 Task: Look for space in Vāda, India from 1st July, 2023 to 8th July, 2023 for 2 adults, 1 child in price range Rs.15000 to Rs.20000. Place can be entire place with 1  bedroom having 1 bed and 1 bathroom. Property type can be house, flat, guest house, hotel. Booking option can be shelf check-in. Required host language is English.
Action: Mouse moved to (533, 96)
Screenshot: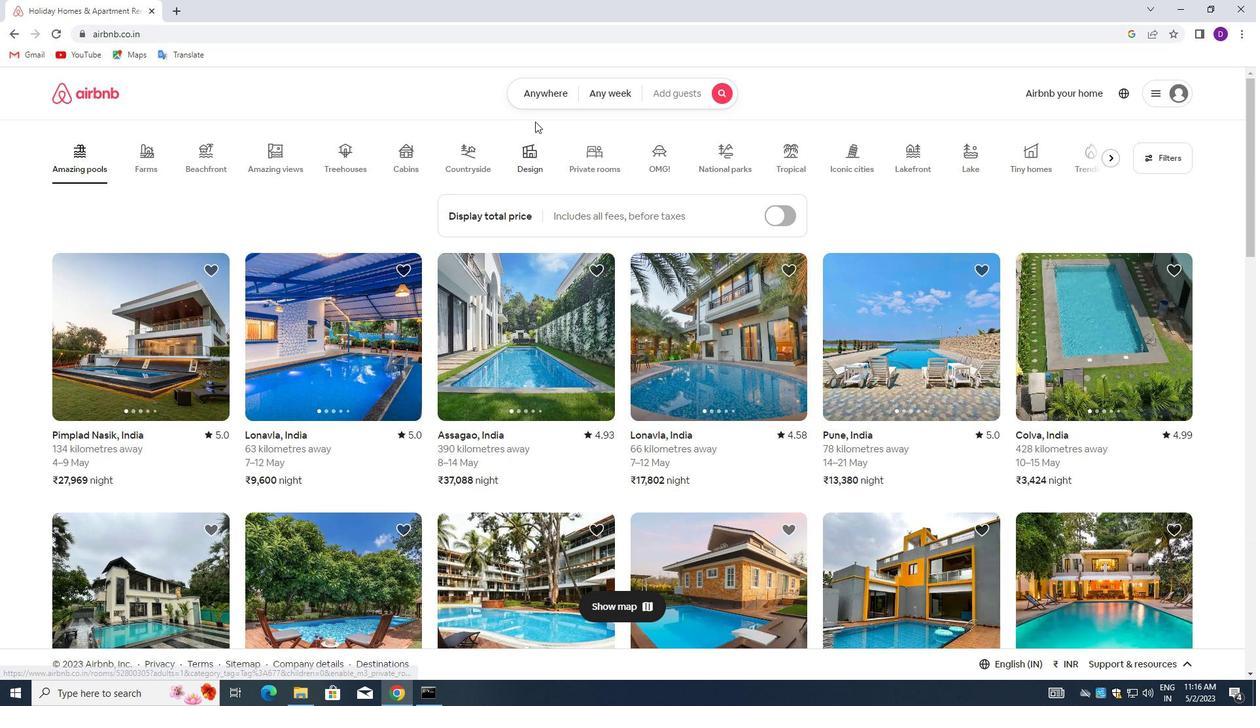 
Action: Mouse pressed left at (533, 96)
Screenshot: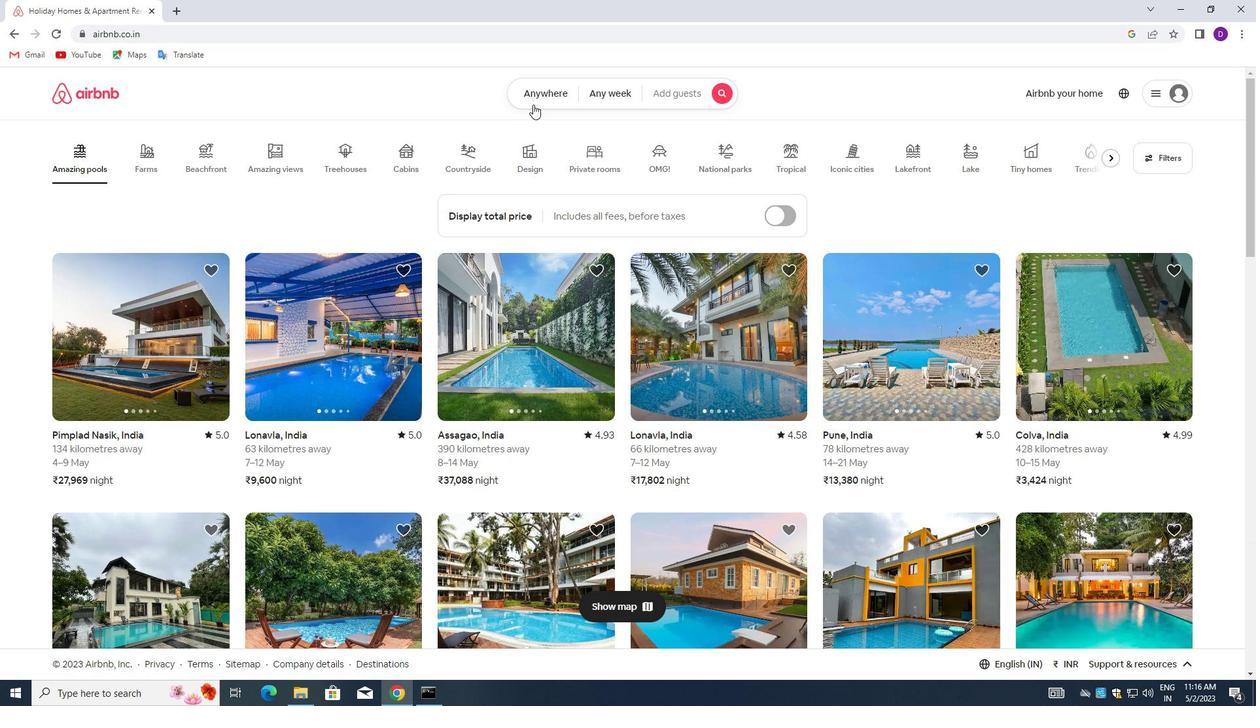 
Action: Mouse moved to (449, 152)
Screenshot: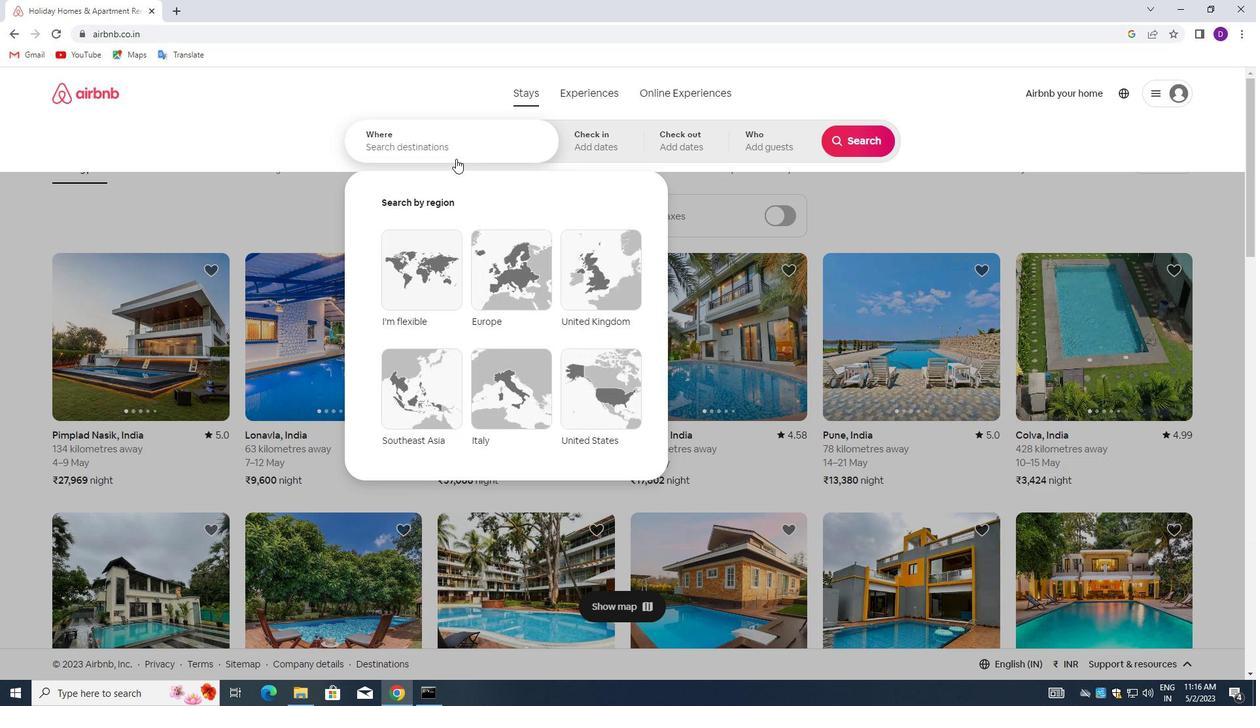 
Action: Mouse pressed left at (449, 152)
Screenshot: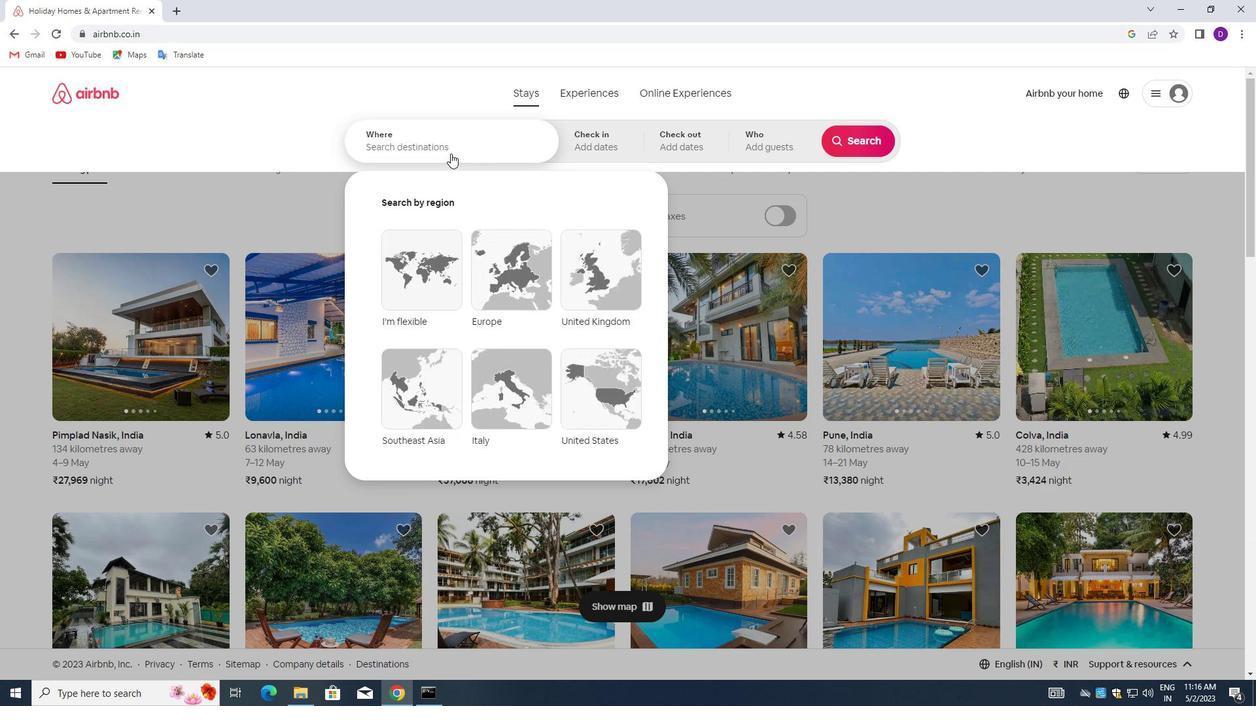 
Action: Key pressed <Key.shift_r><Key.shift_r>Vada<Key.space><Key.backspace>m<Key.backspace>,<Key.space><Key.shift>INDIA<Key.enter>
Screenshot: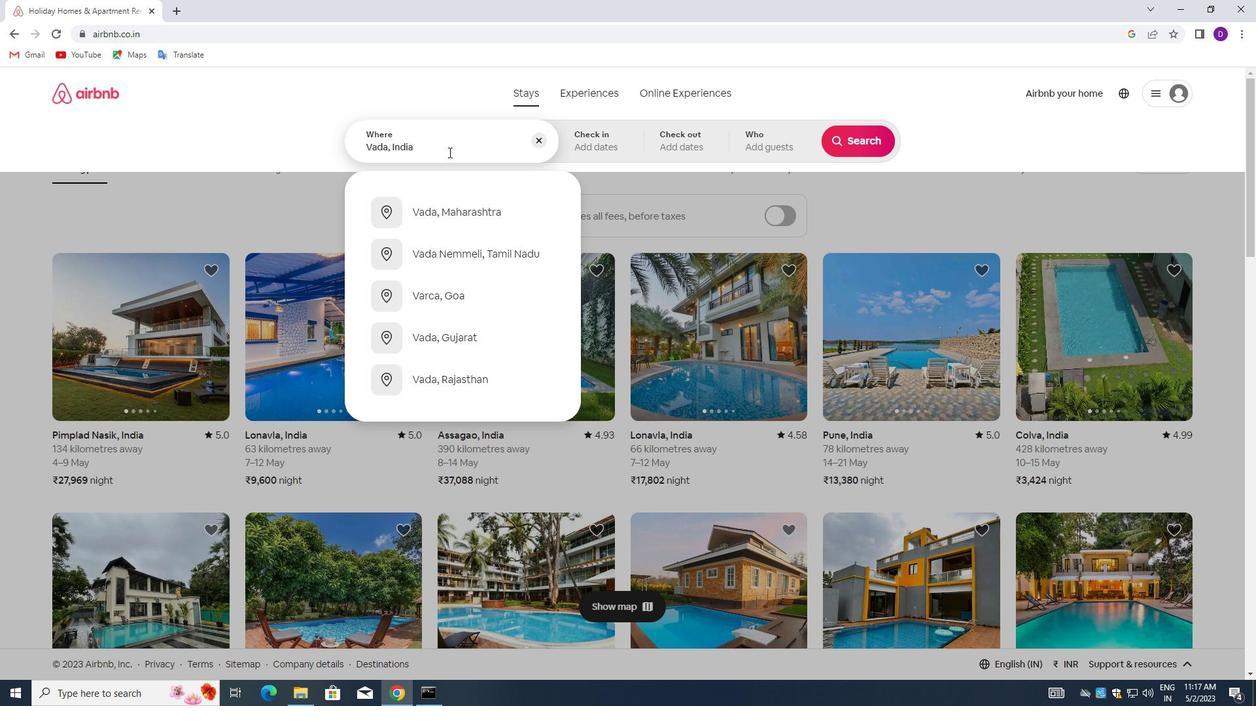 
Action: Mouse moved to (858, 253)
Screenshot: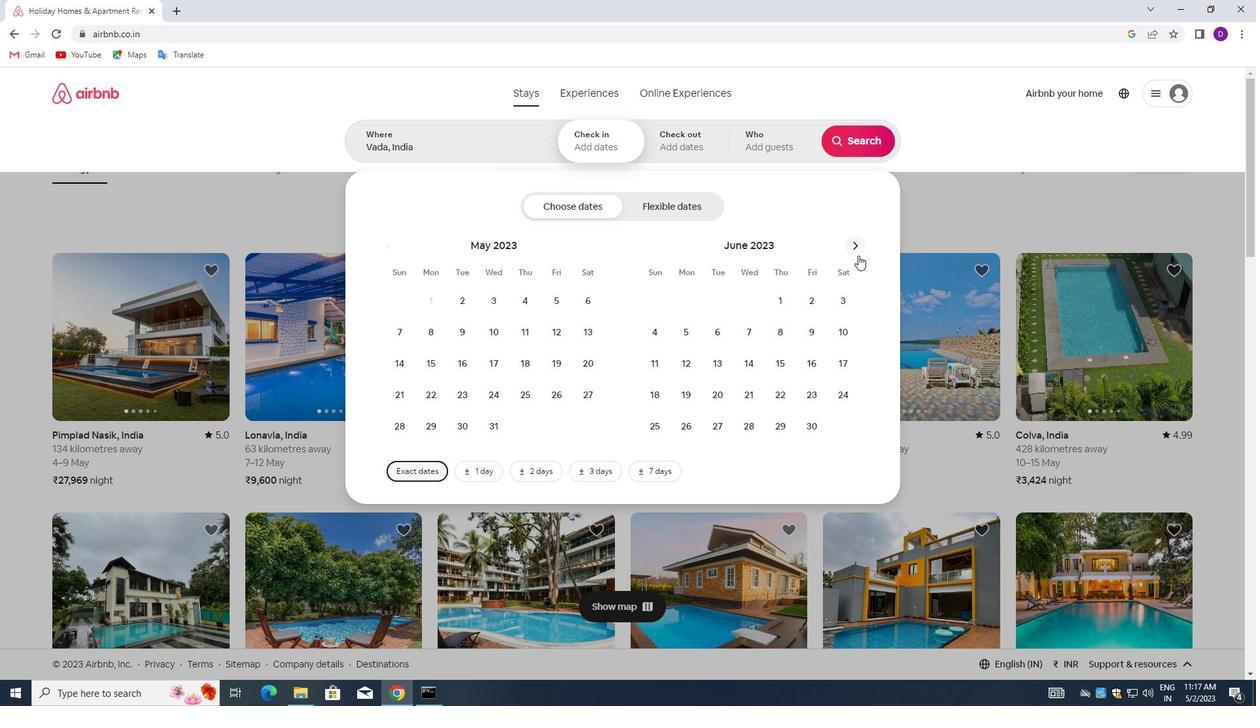 
Action: Mouse pressed left at (858, 253)
Screenshot: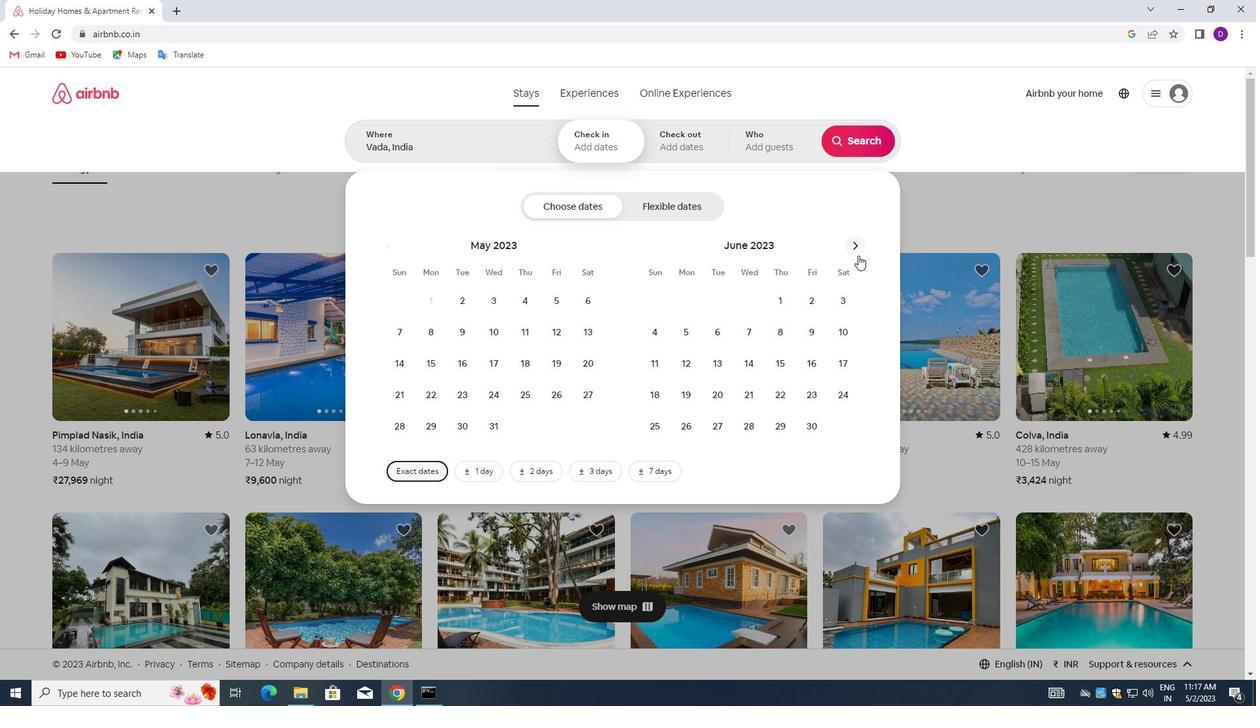 
Action: Mouse moved to (842, 306)
Screenshot: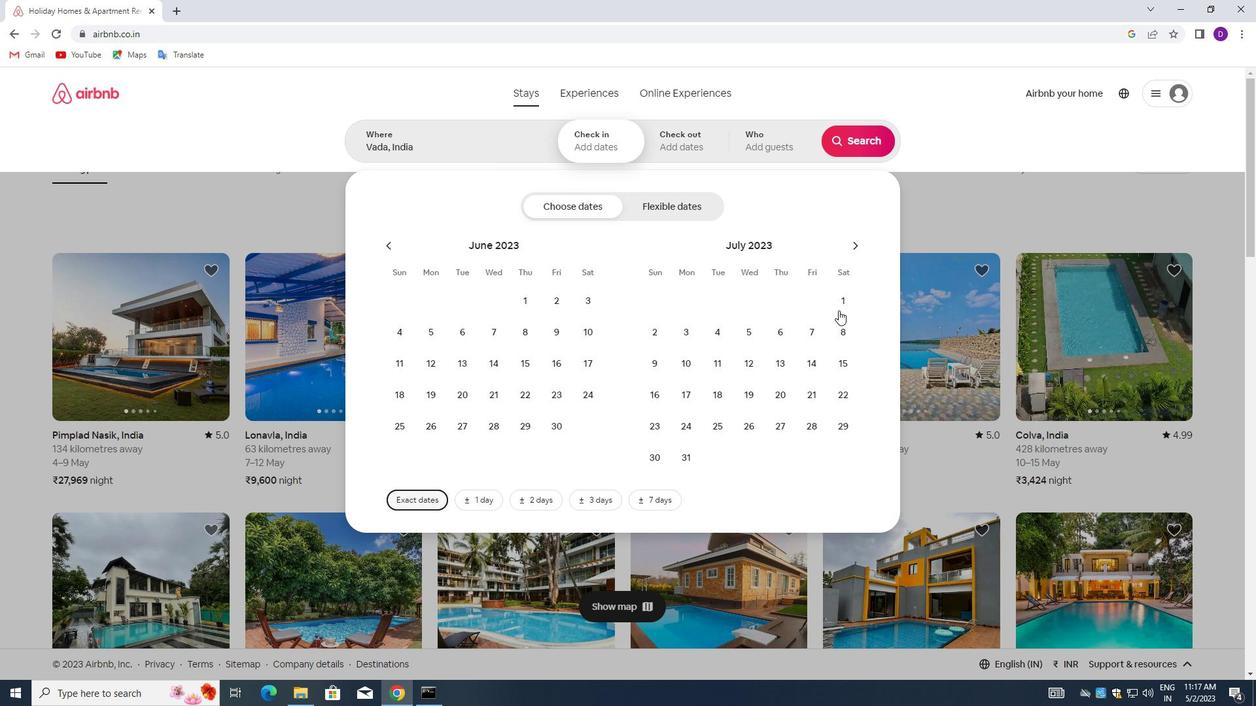 
Action: Mouse pressed left at (842, 306)
Screenshot: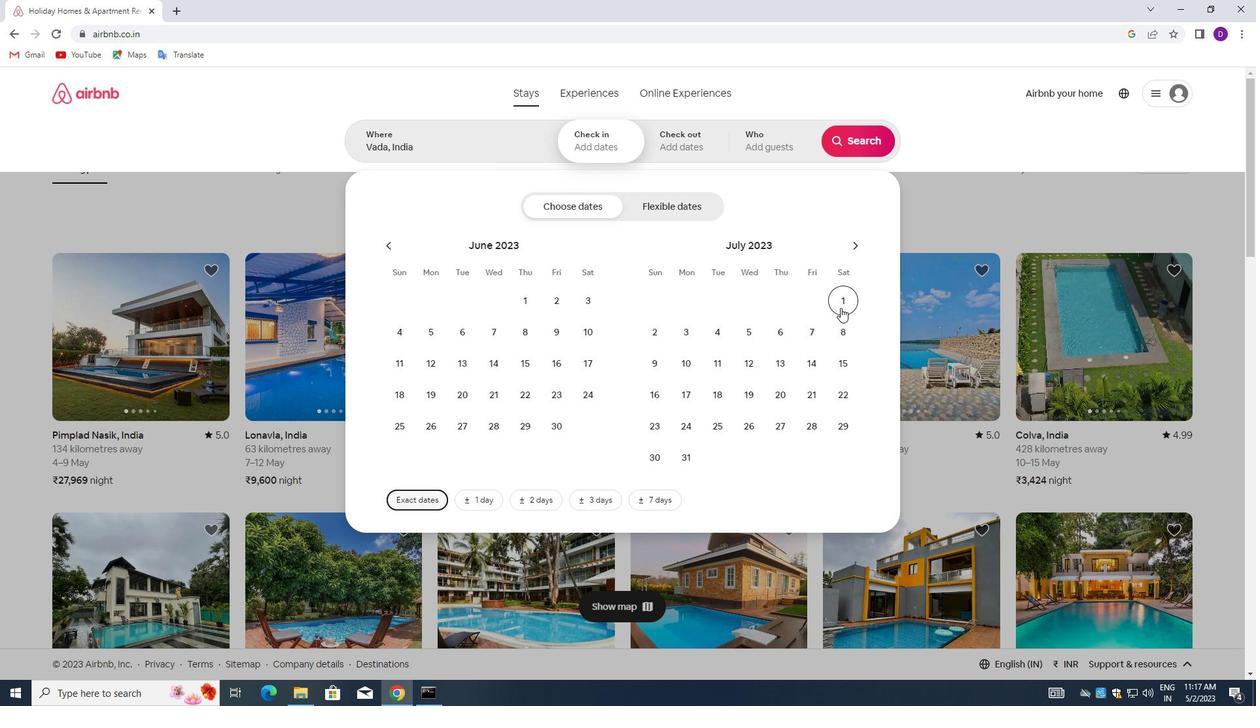 
Action: Mouse moved to (843, 334)
Screenshot: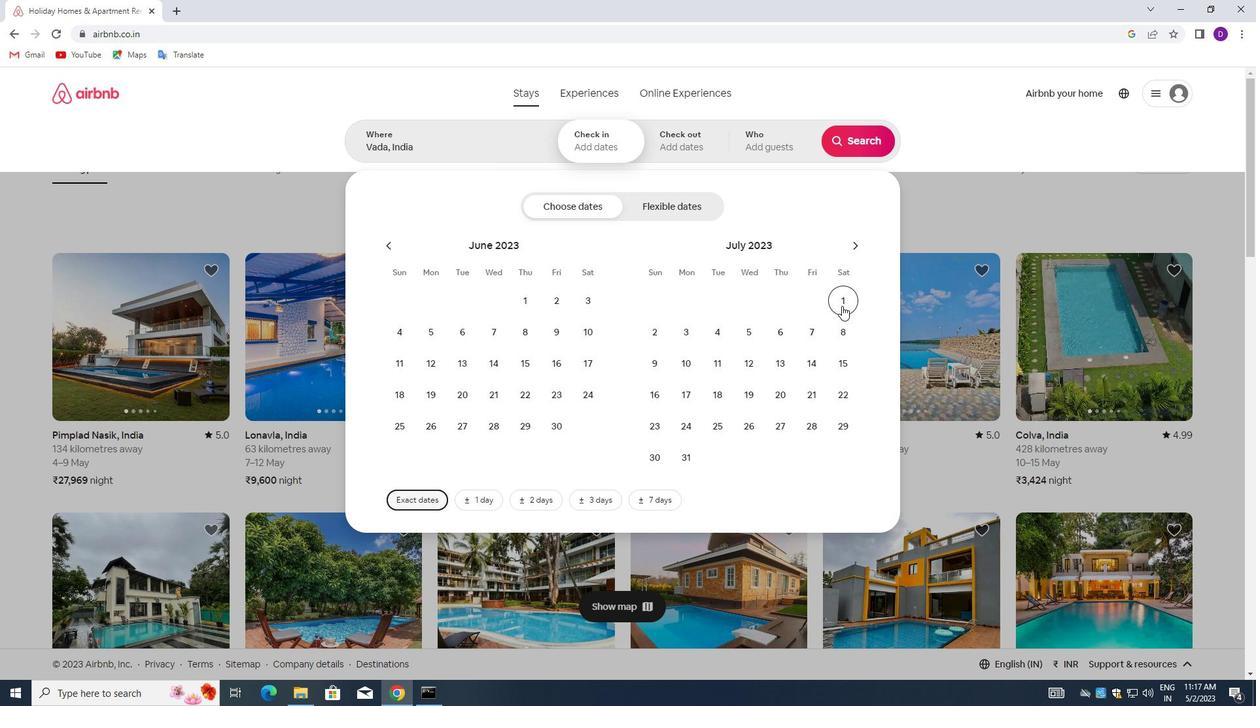 
Action: Mouse pressed left at (843, 334)
Screenshot: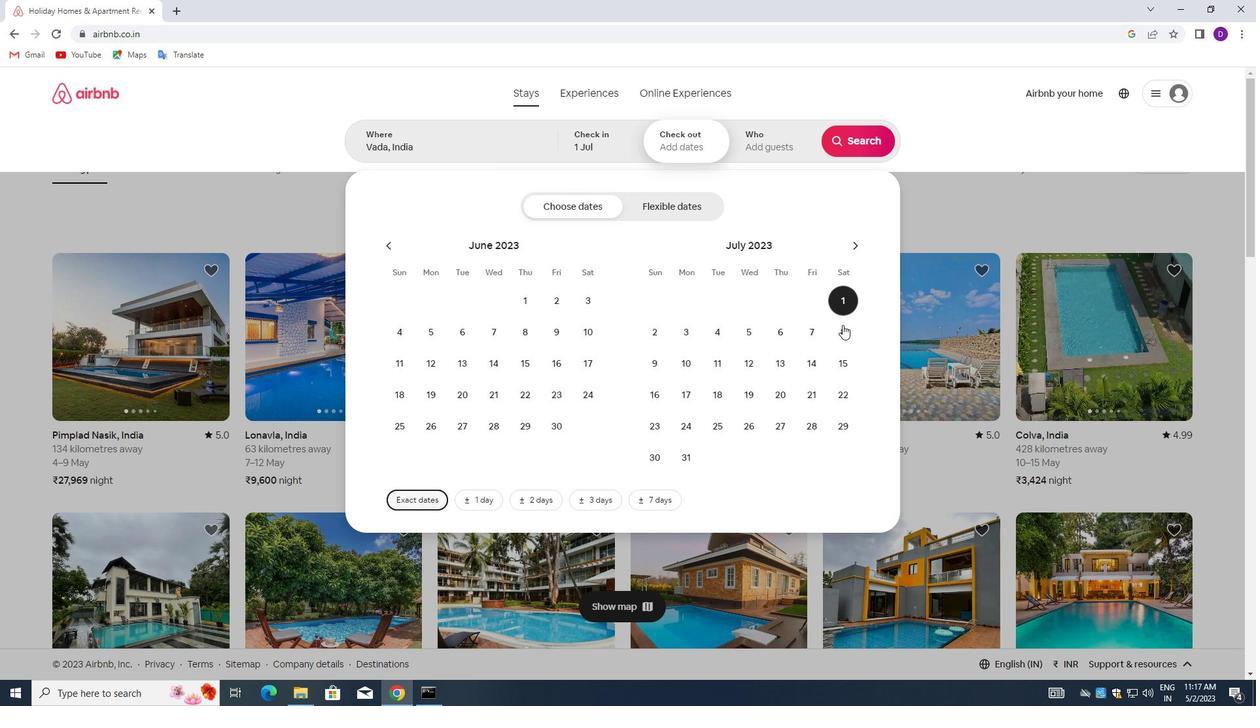
Action: Mouse moved to (771, 143)
Screenshot: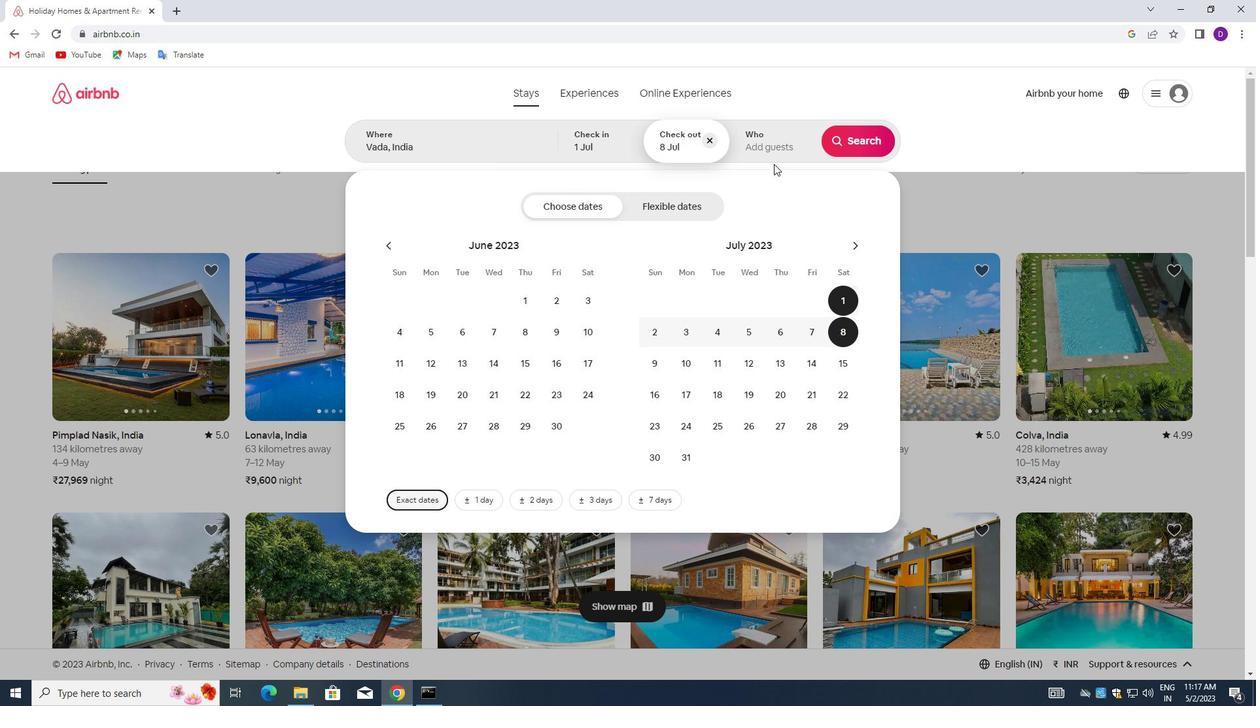 
Action: Mouse pressed left at (771, 143)
Screenshot: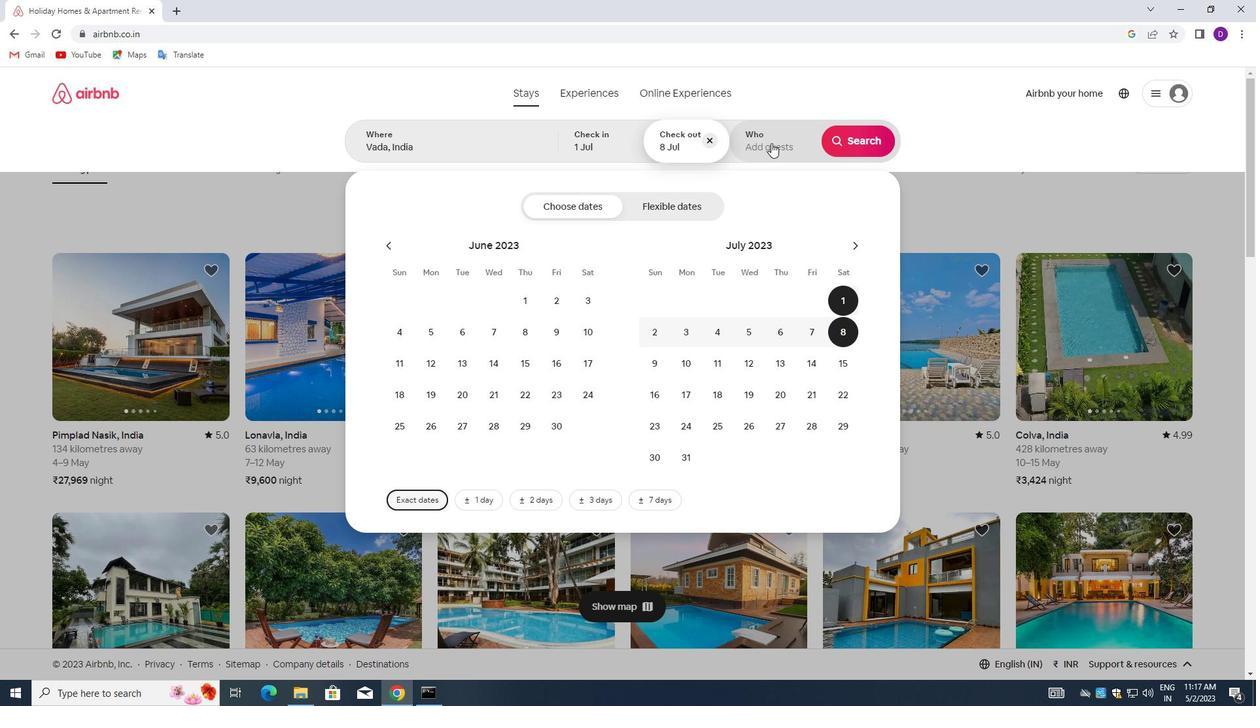 
Action: Mouse moved to (864, 204)
Screenshot: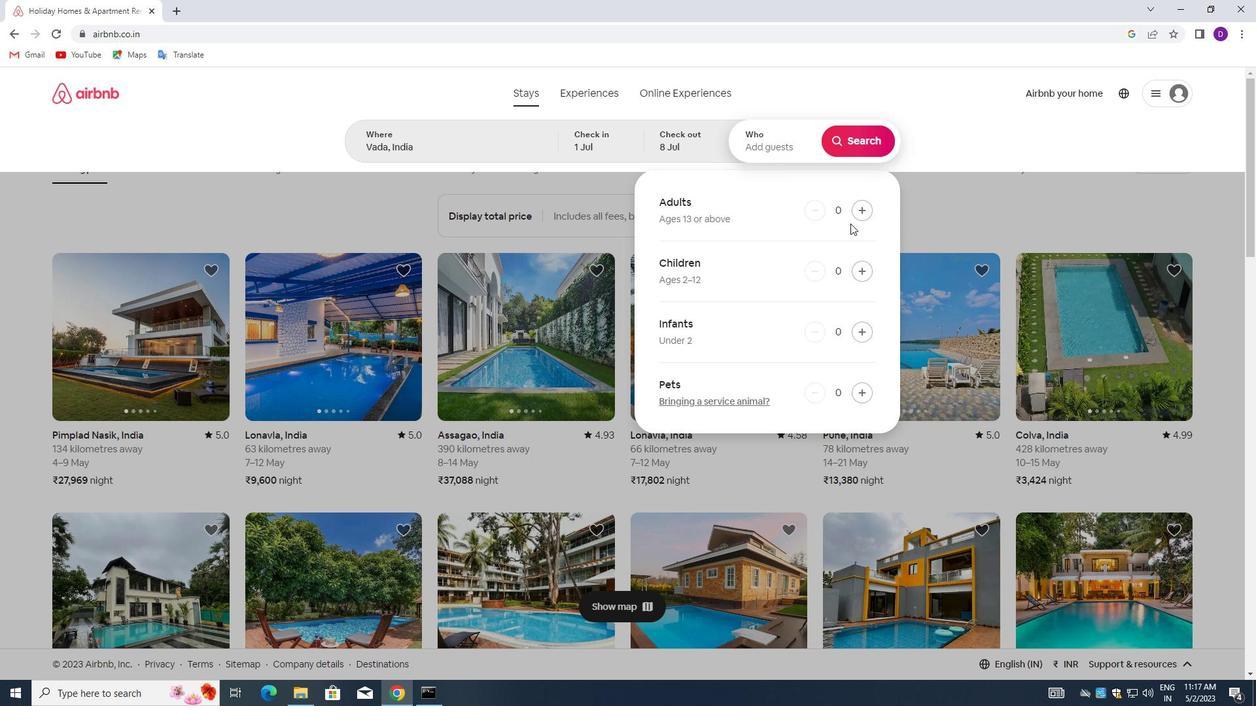 
Action: Mouse pressed left at (864, 204)
Screenshot: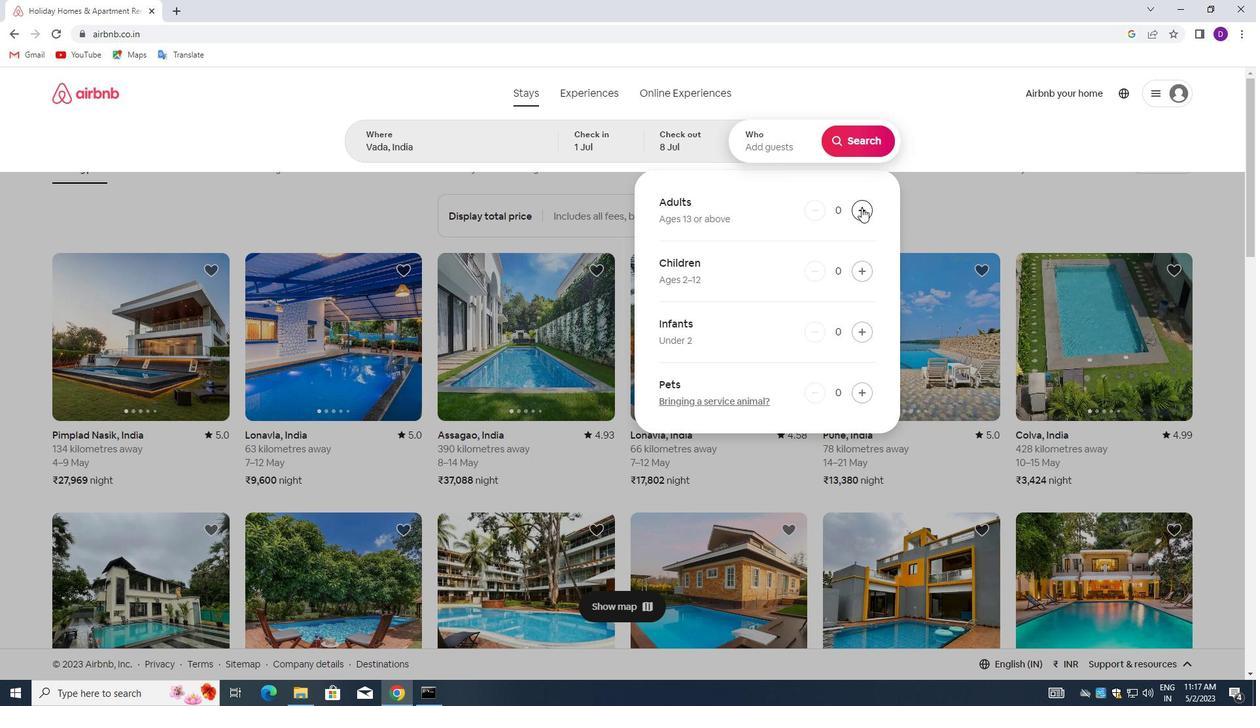 
Action: Mouse pressed left at (864, 204)
Screenshot: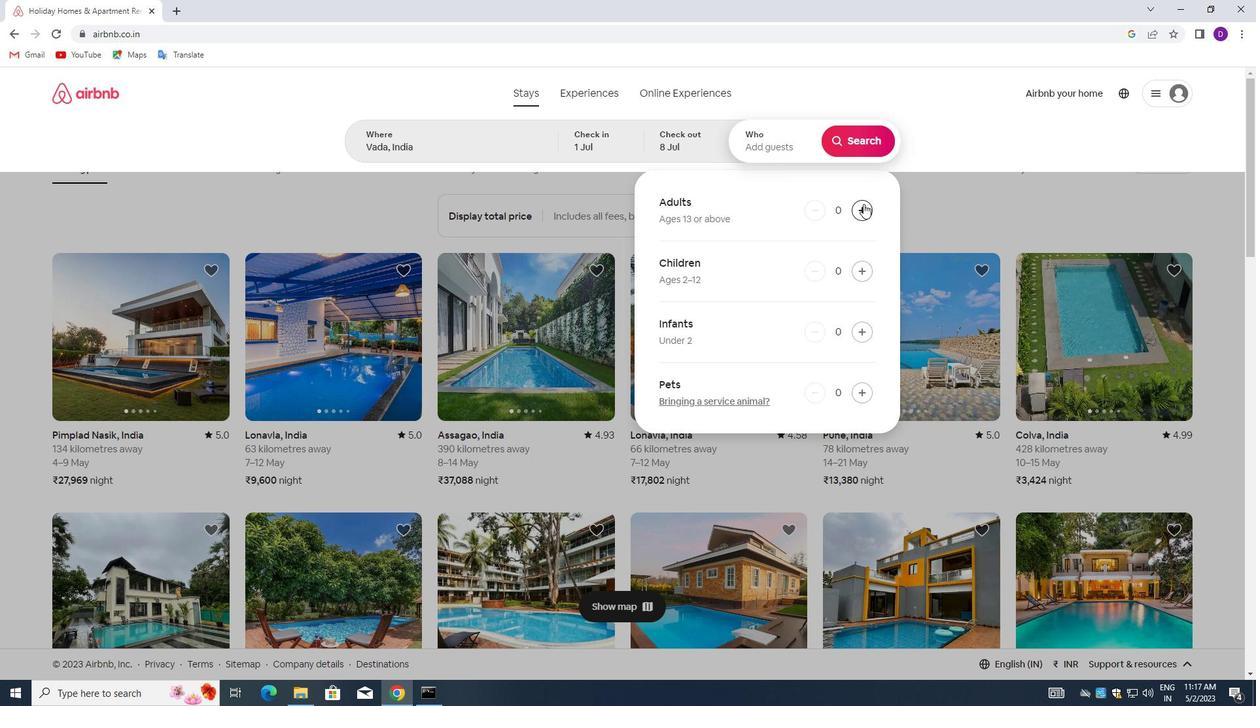 
Action: Mouse moved to (861, 261)
Screenshot: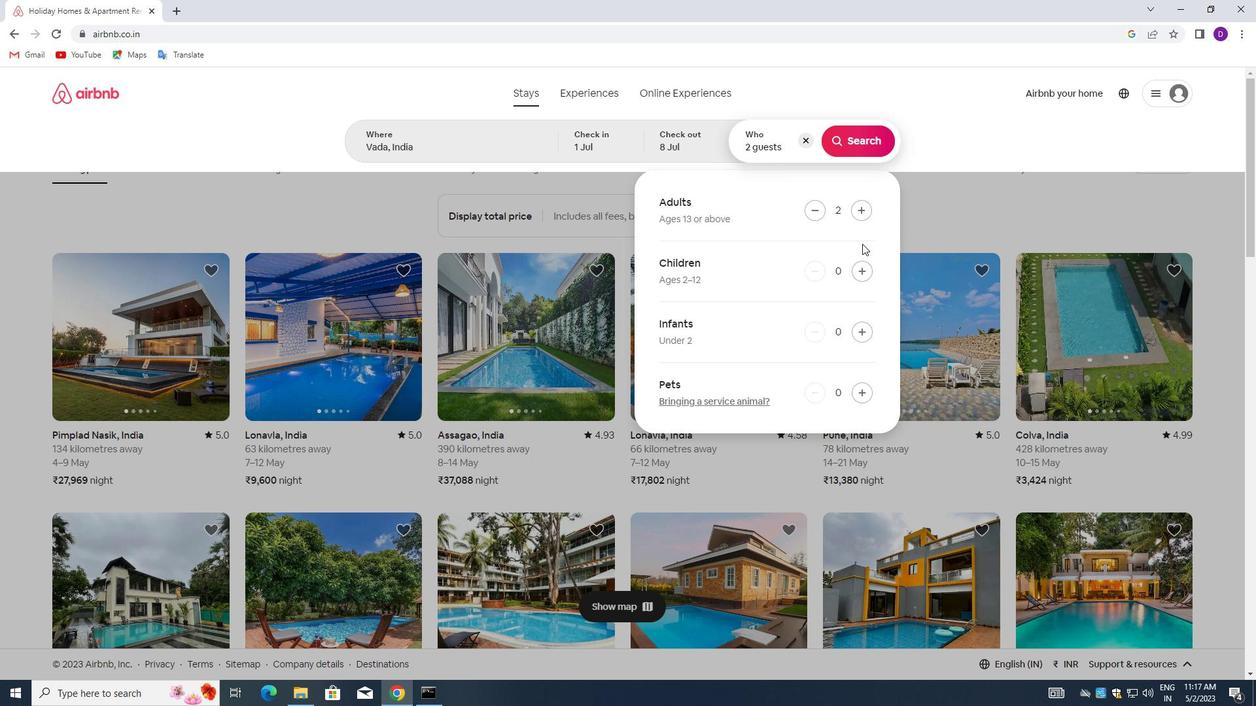 
Action: Mouse pressed left at (861, 261)
Screenshot: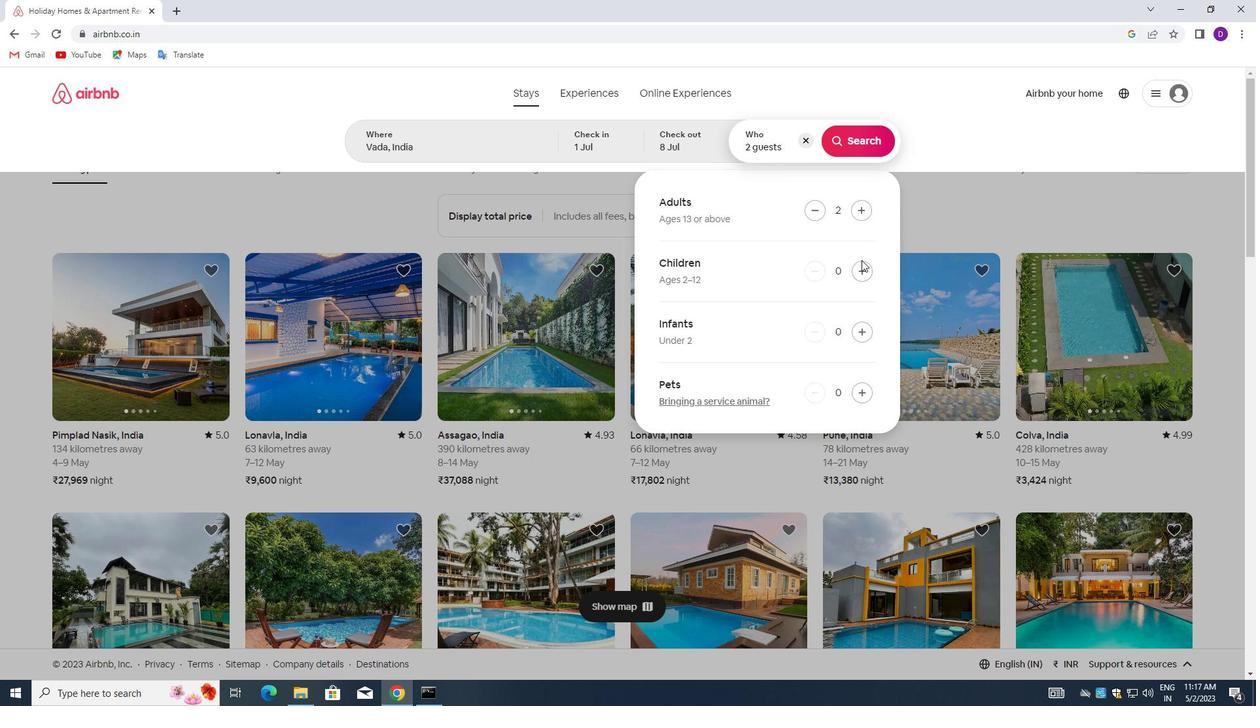 
Action: Mouse moved to (857, 145)
Screenshot: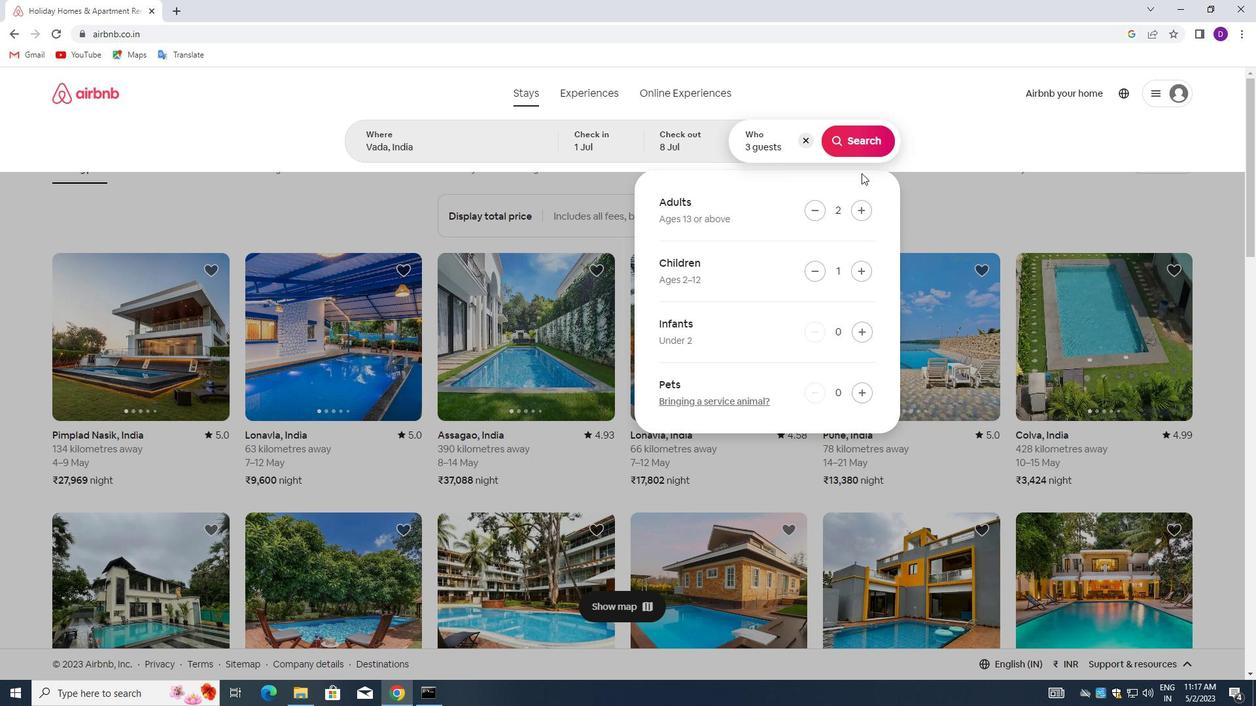 
Action: Mouse pressed left at (857, 145)
Screenshot: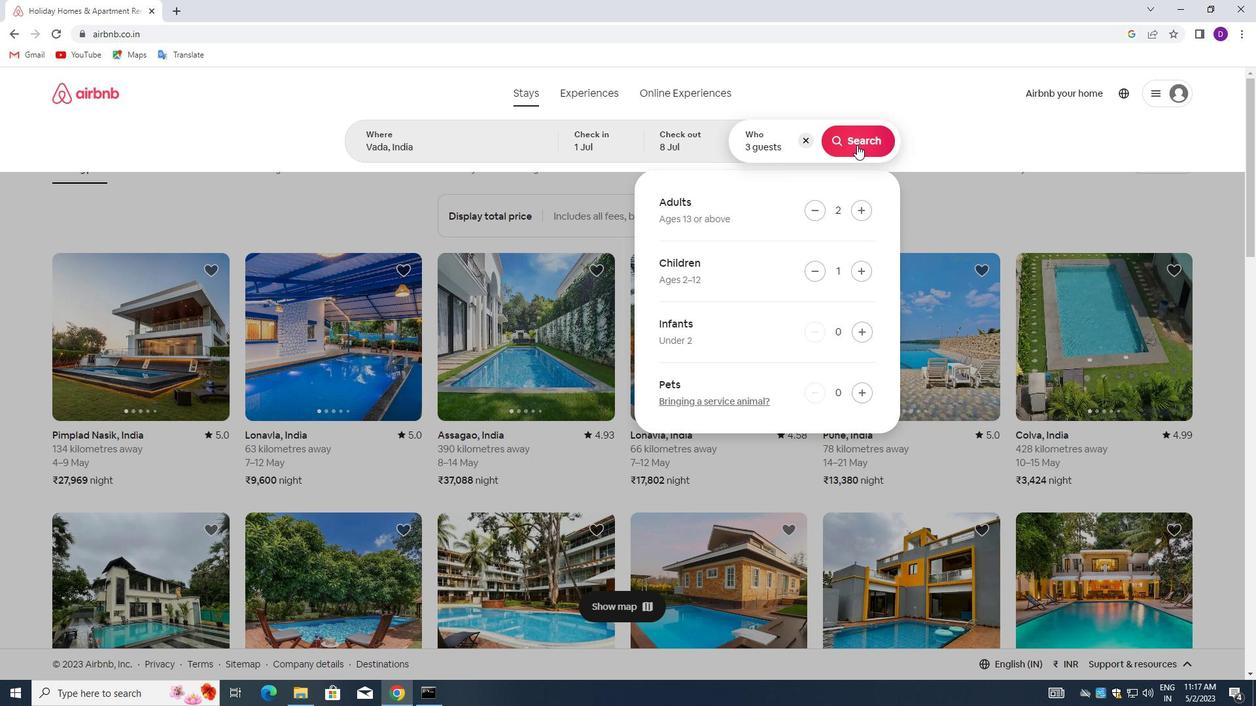 
Action: Mouse moved to (1193, 141)
Screenshot: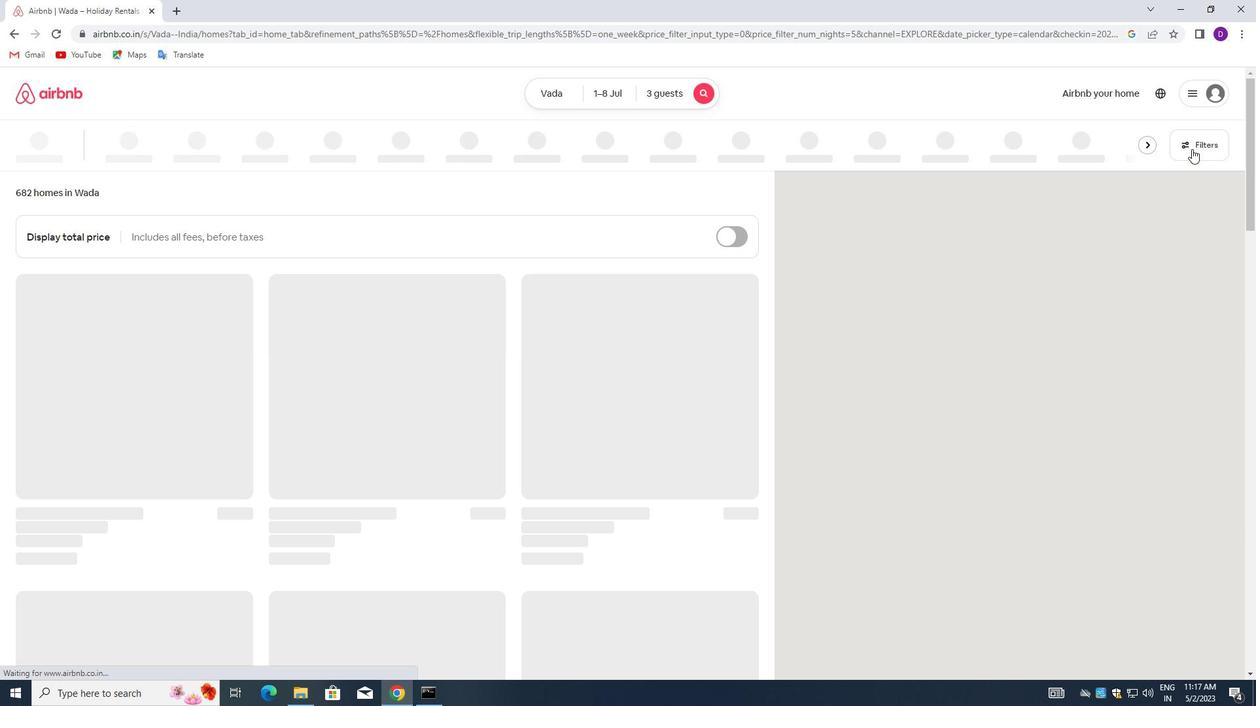 
Action: Mouse pressed left at (1193, 141)
Screenshot: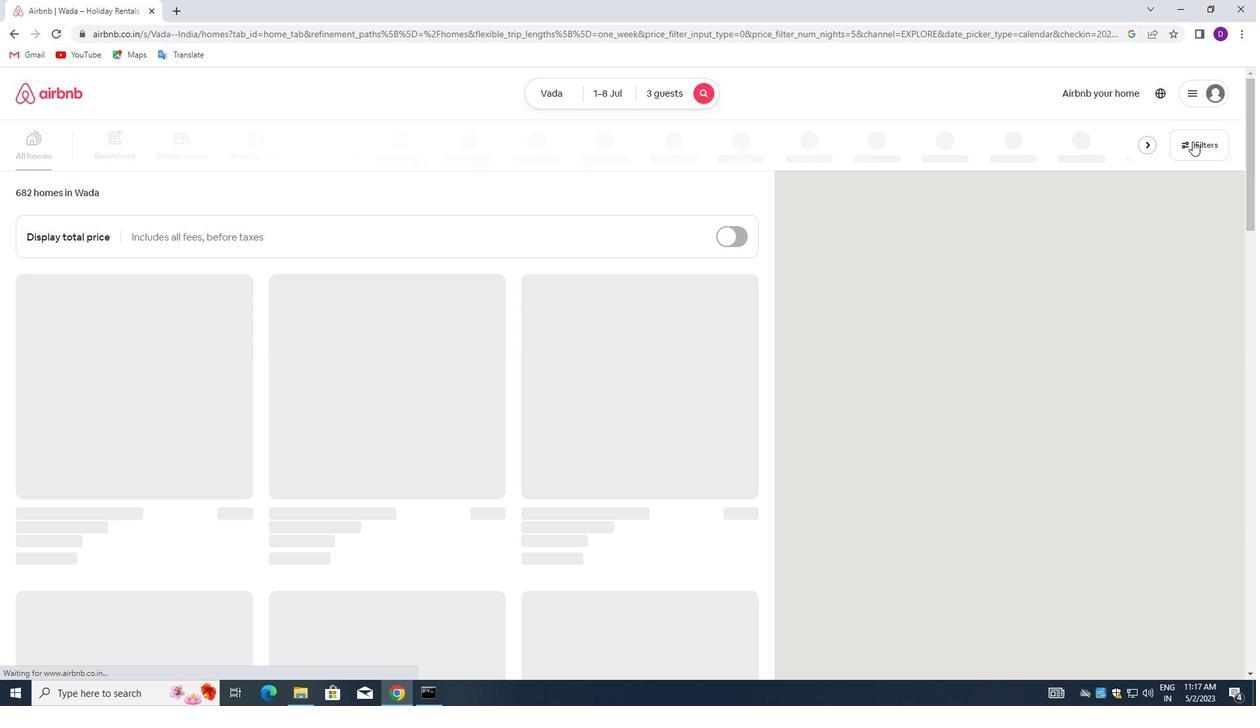 
Action: Mouse moved to (456, 308)
Screenshot: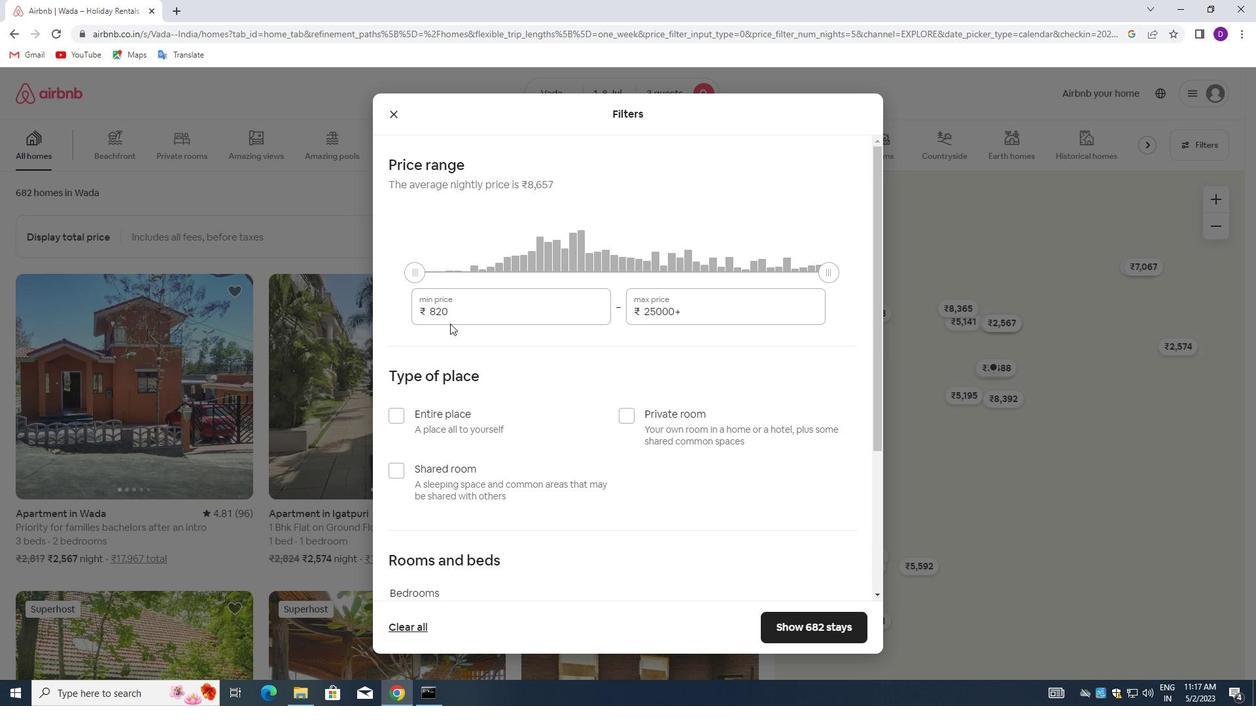 
Action: Mouse pressed left at (456, 308)
Screenshot: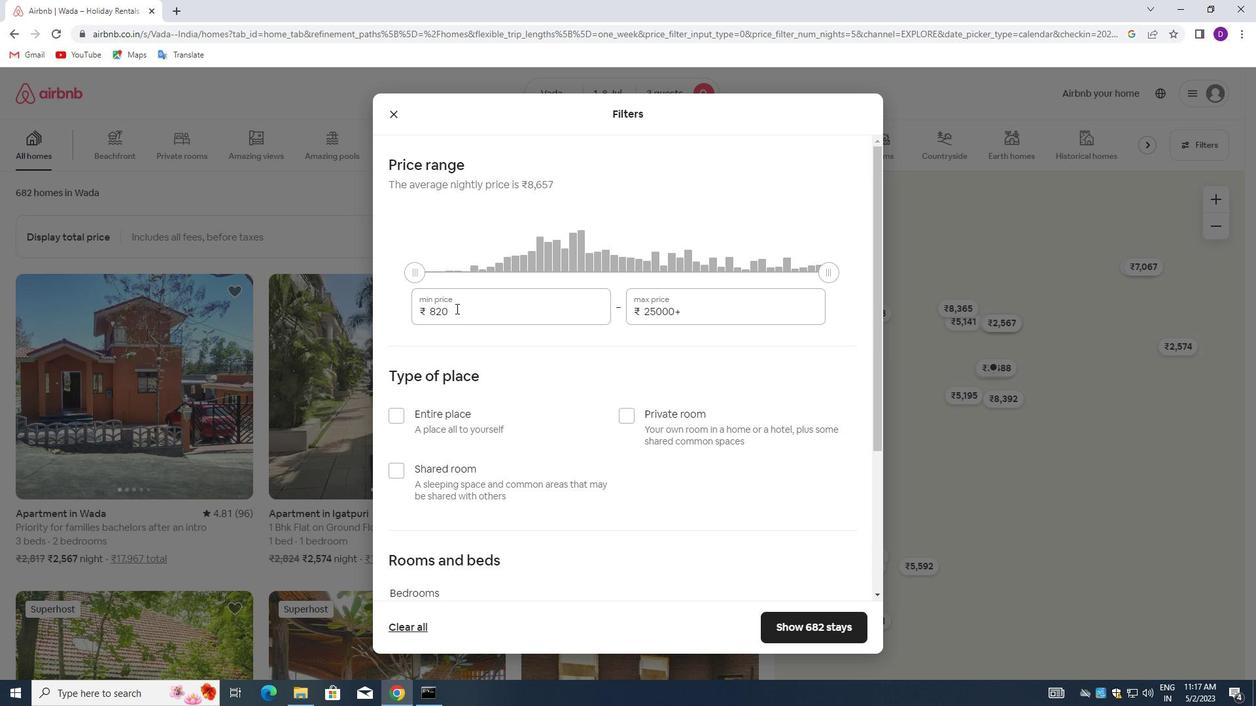 
Action: Mouse pressed left at (456, 308)
Screenshot: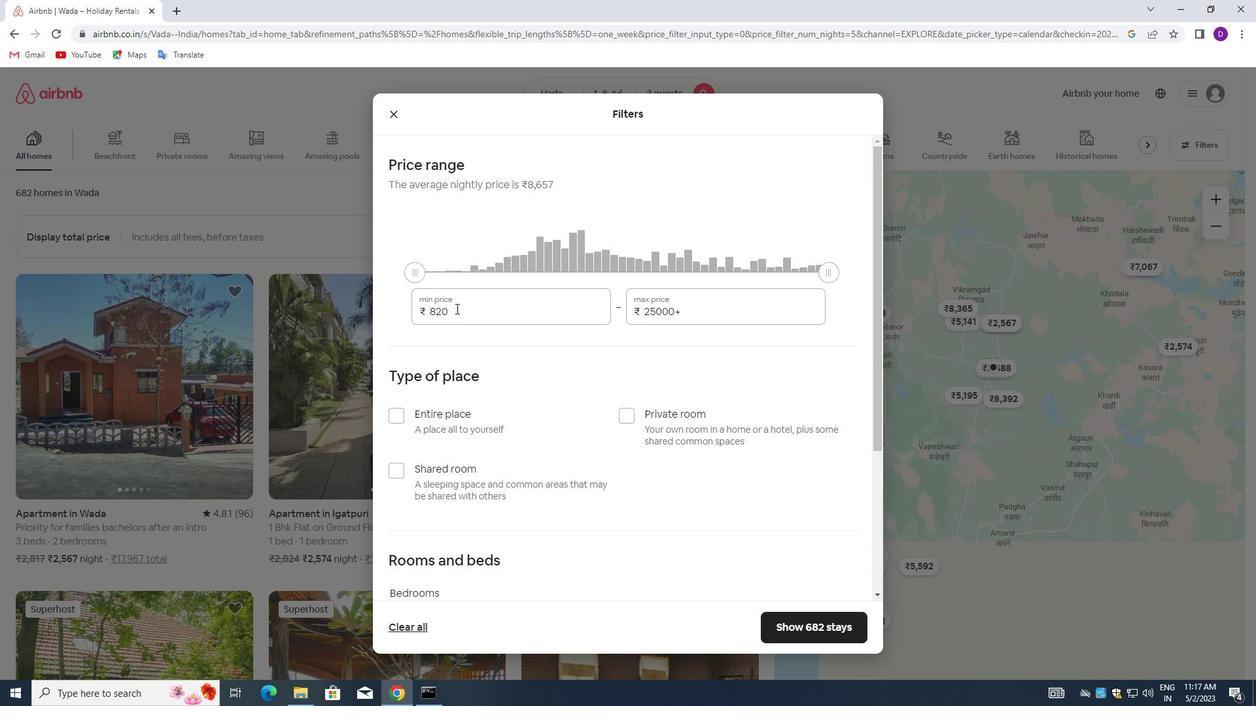 
Action: Key pressed 15000<Key.tab>20000
Screenshot: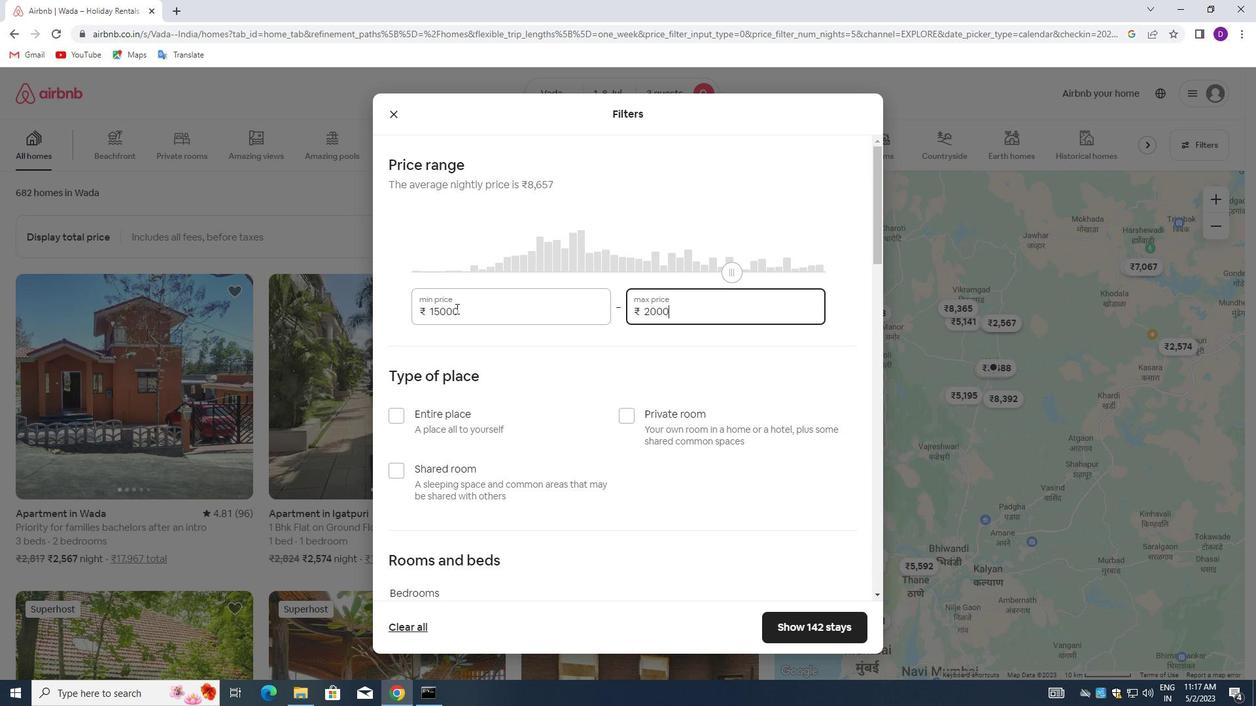 
Action: Mouse moved to (519, 379)
Screenshot: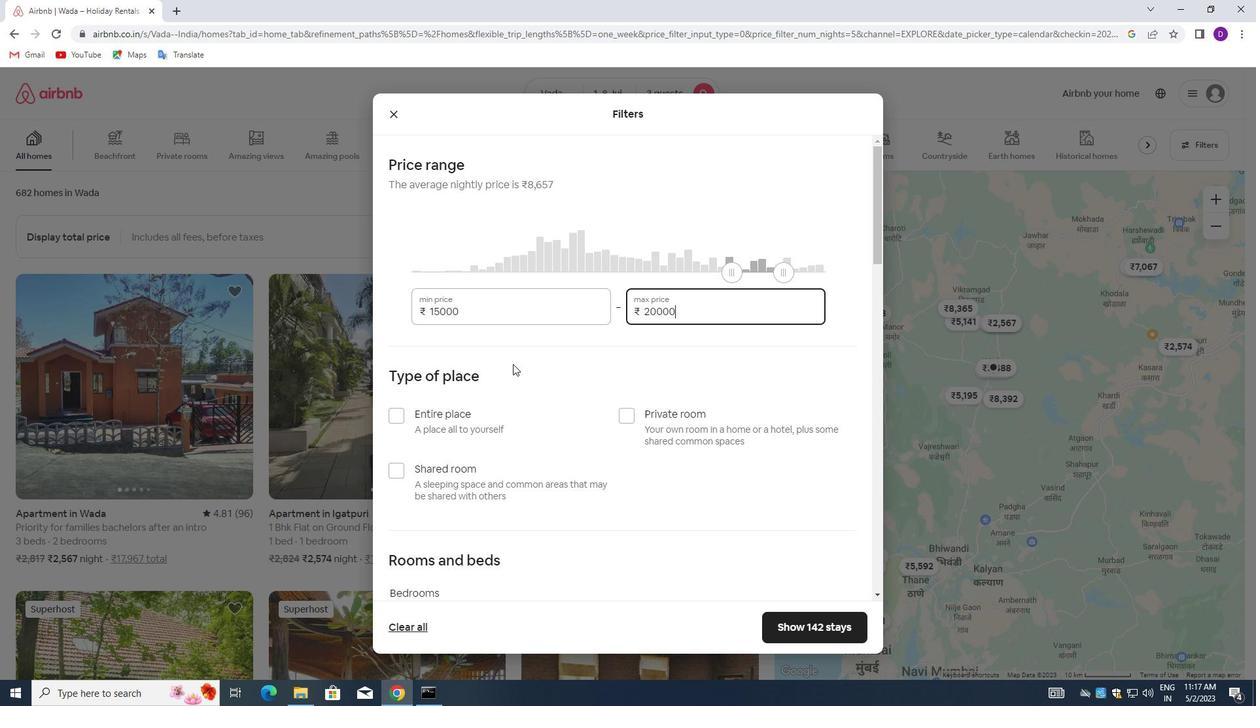 
Action: Mouse scrolled (519, 379) with delta (0, 0)
Screenshot: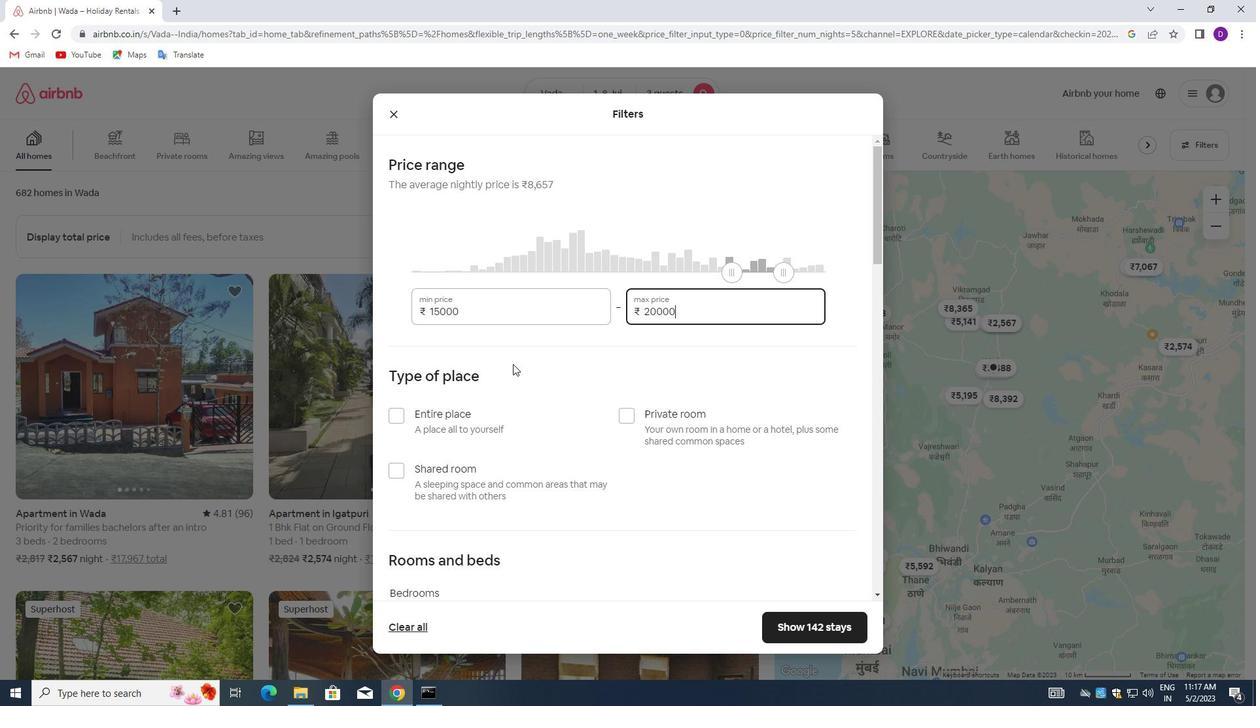 
Action: Mouse moved to (520, 380)
Screenshot: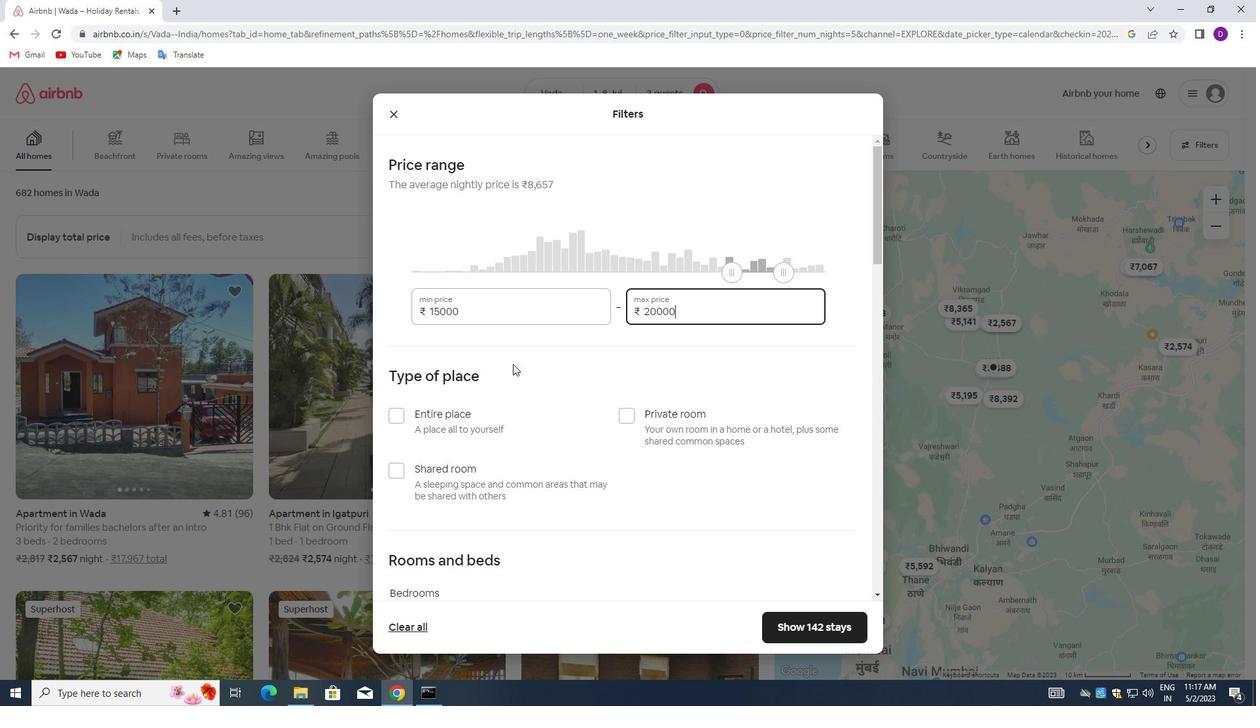 
Action: Mouse scrolled (520, 380) with delta (0, 0)
Screenshot: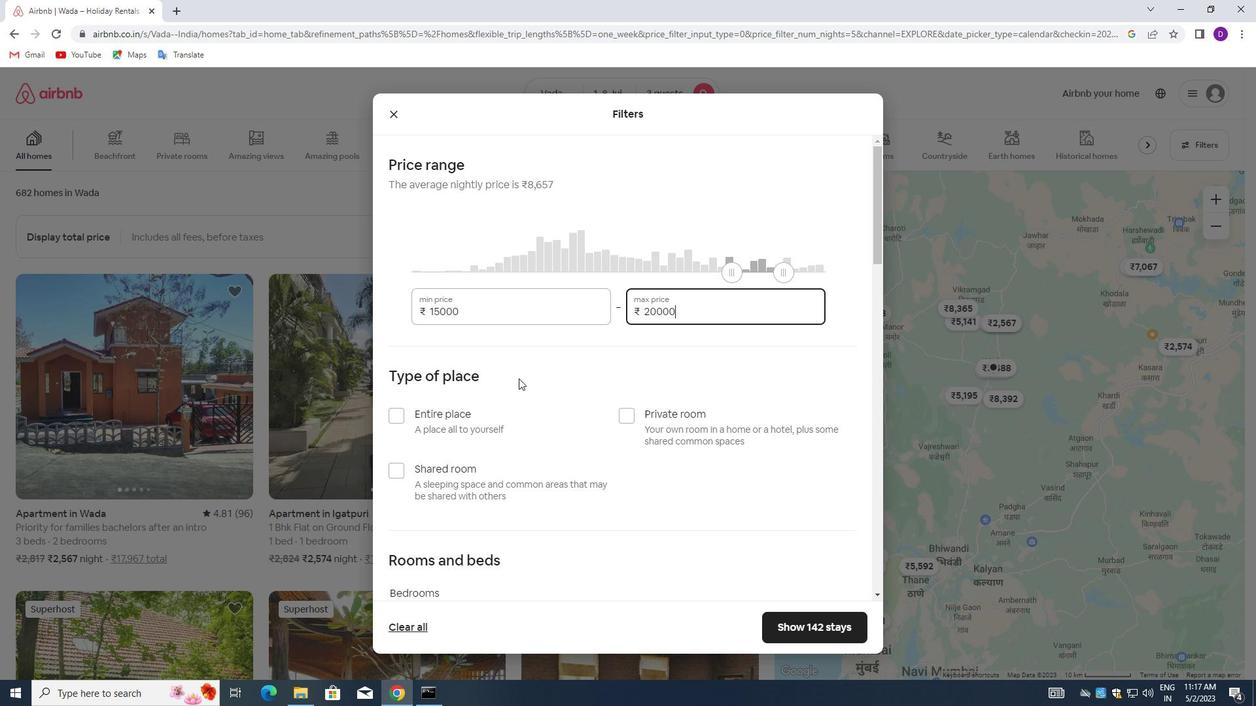 
Action: Mouse moved to (403, 289)
Screenshot: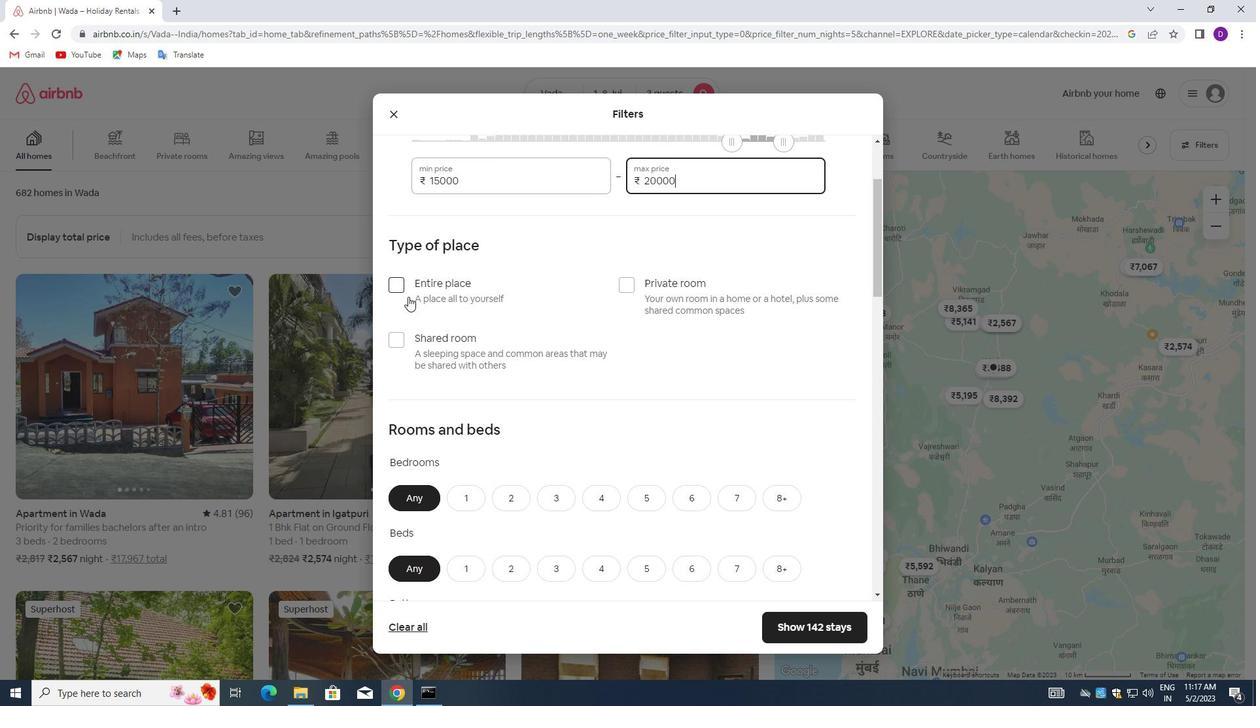 
Action: Mouse pressed left at (403, 289)
Screenshot: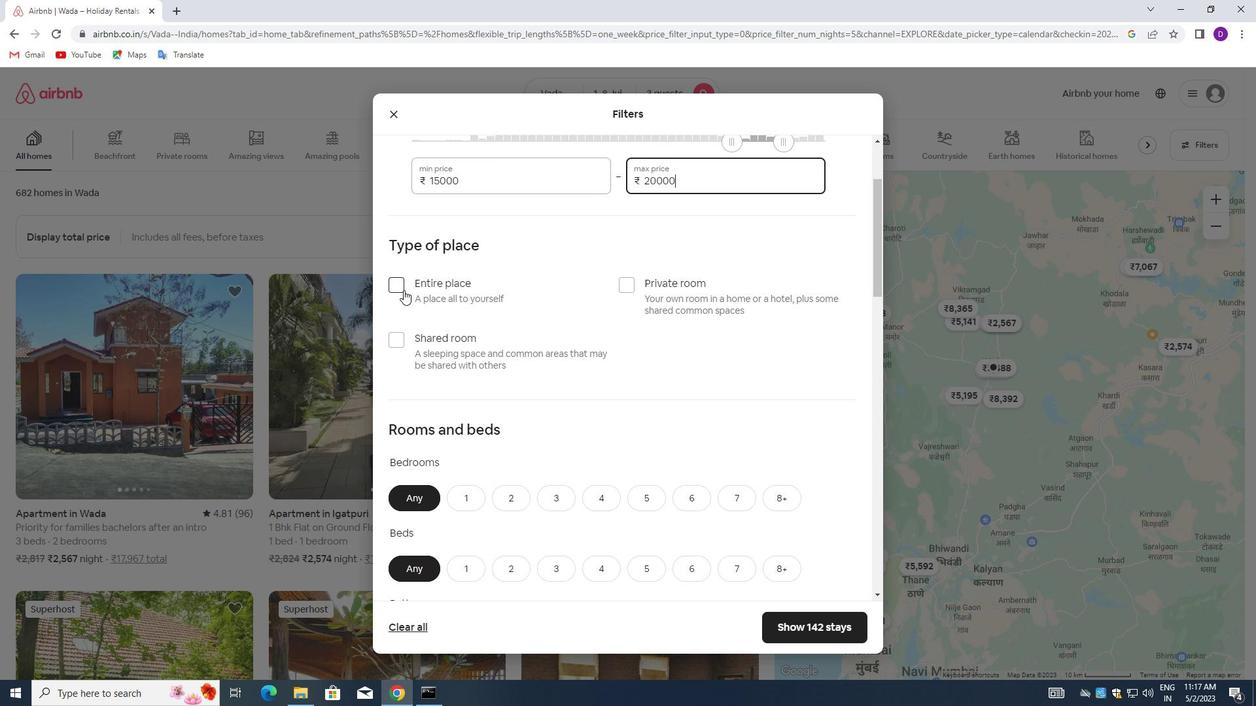 
Action: Mouse moved to (524, 352)
Screenshot: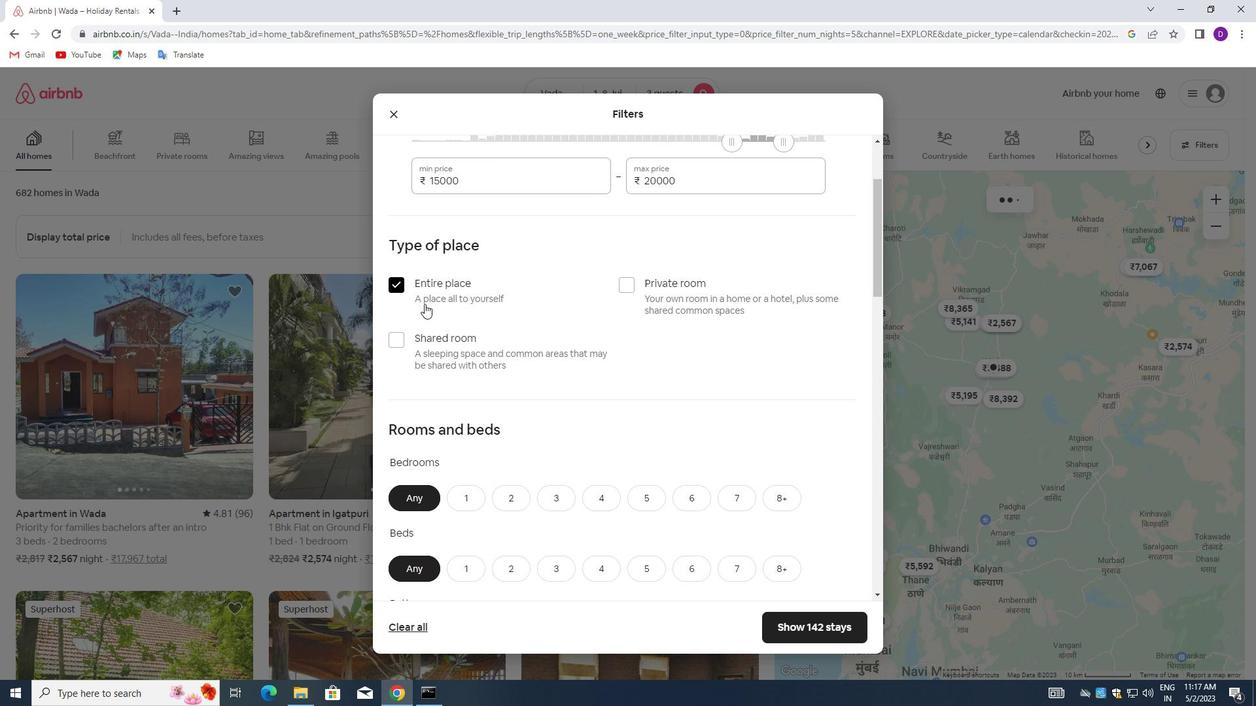 
Action: Mouse scrolled (524, 351) with delta (0, 0)
Screenshot: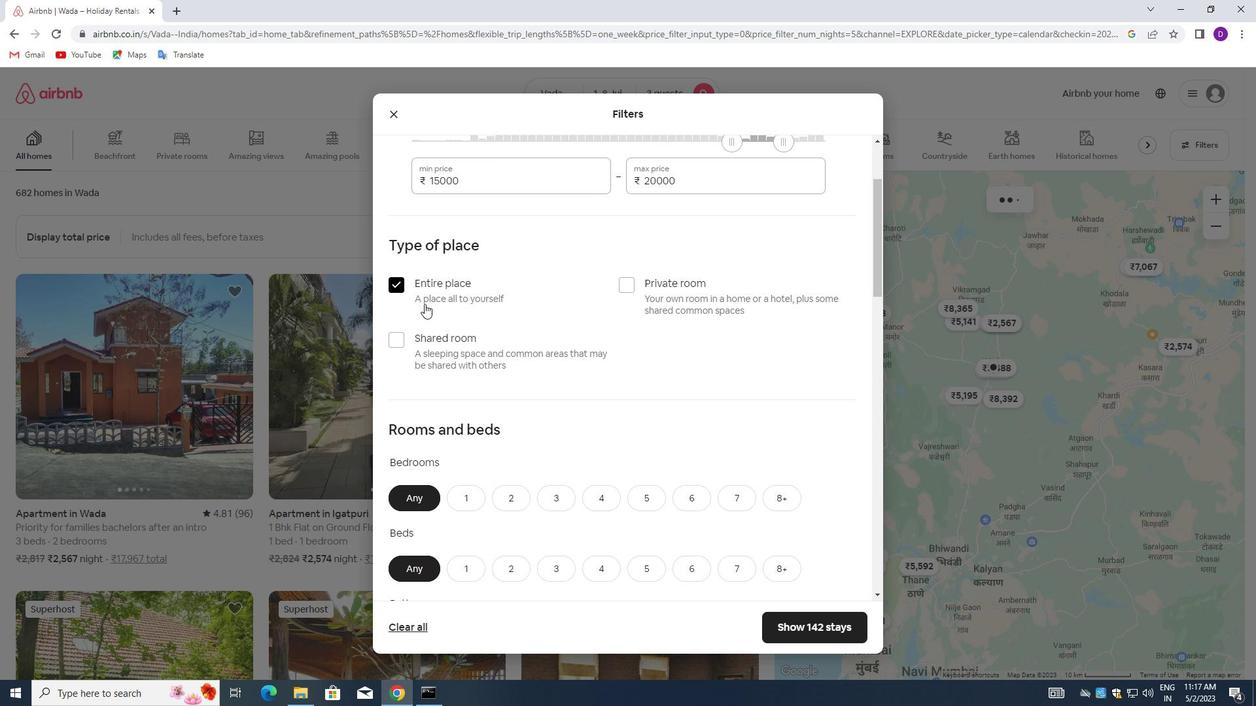 
Action: Mouse moved to (525, 354)
Screenshot: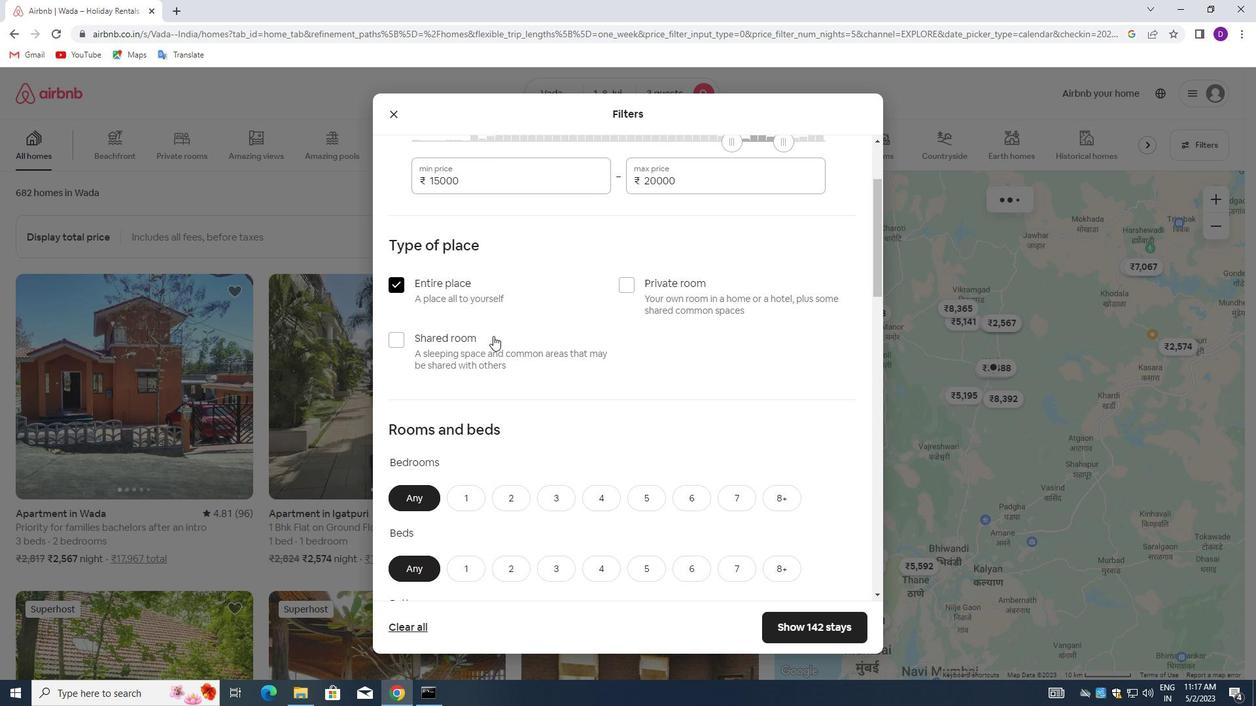 
Action: Mouse scrolled (525, 354) with delta (0, 0)
Screenshot: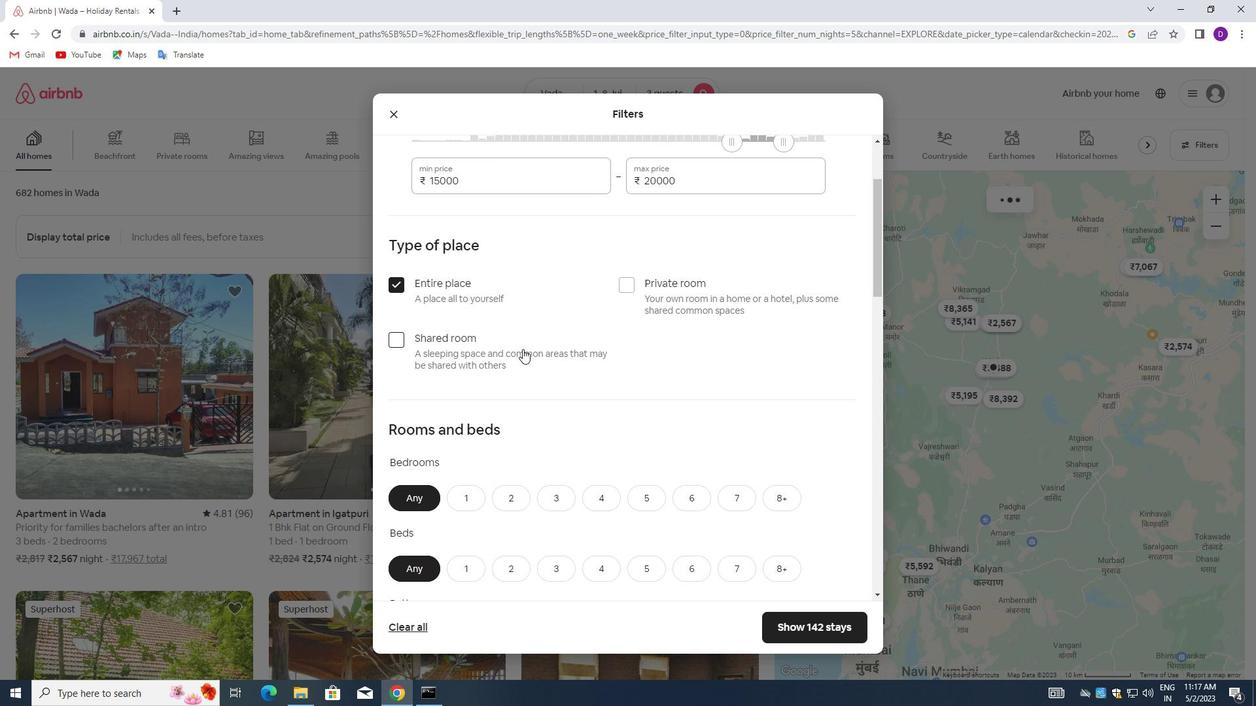 
Action: Mouse moved to (471, 361)
Screenshot: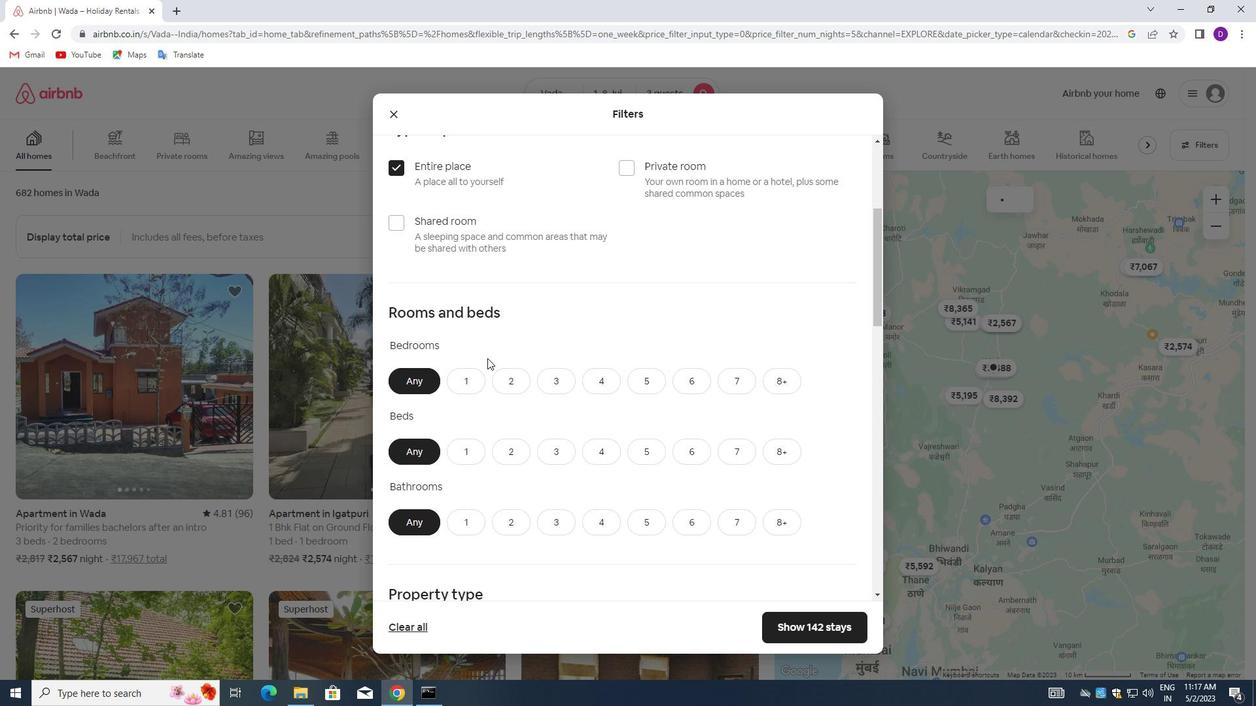 
Action: Mouse pressed left at (471, 361)
Screenshot: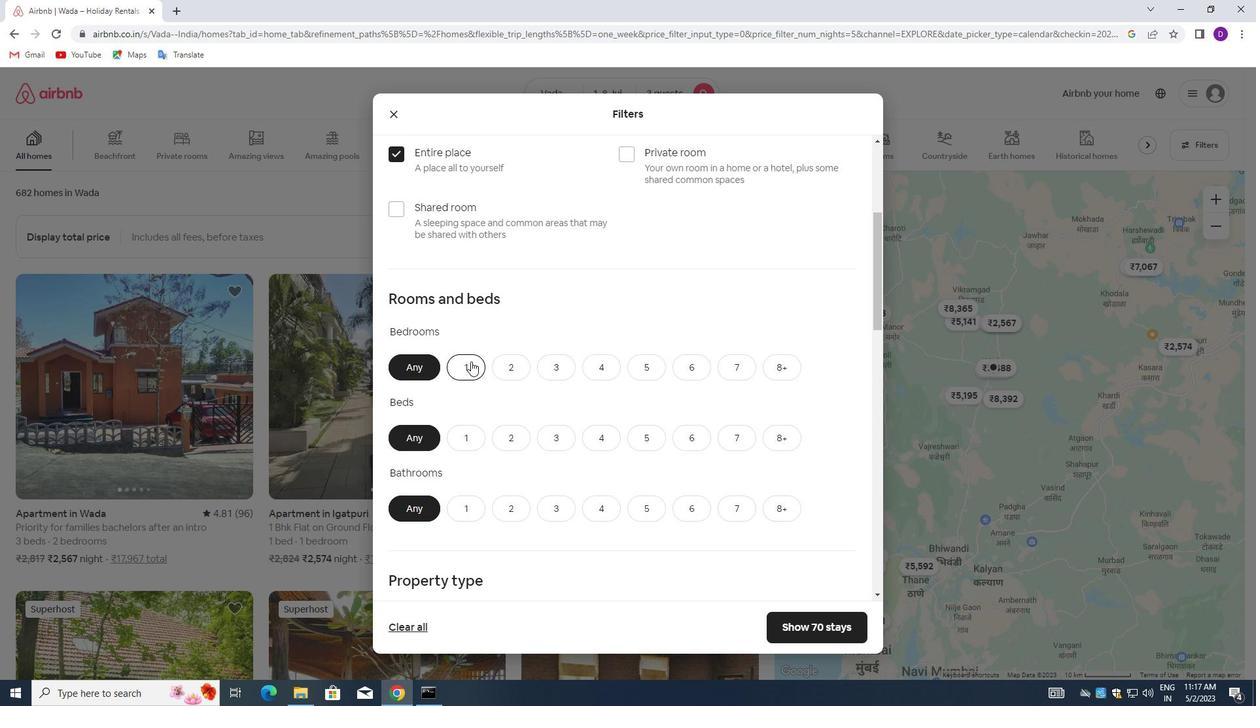
Action: Mouse moved to (466, 435)
Screenshot: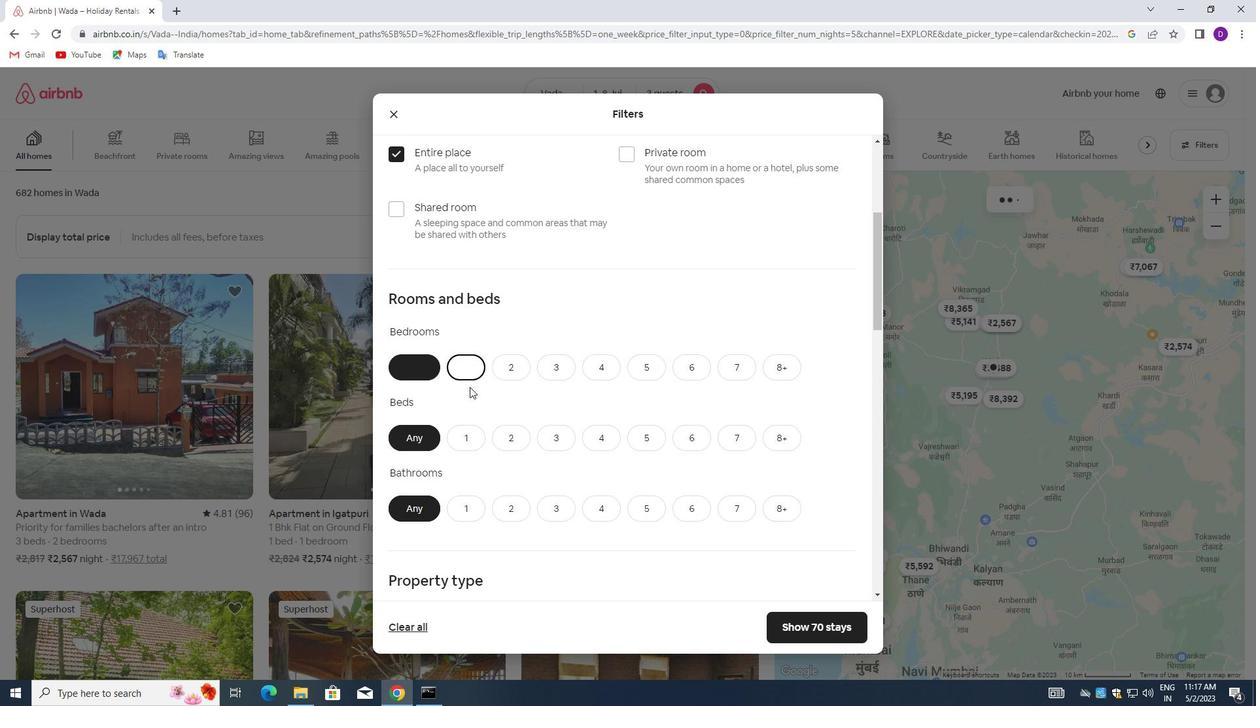 
Action: Mouse pressed left at (466, 435)
Screenshot: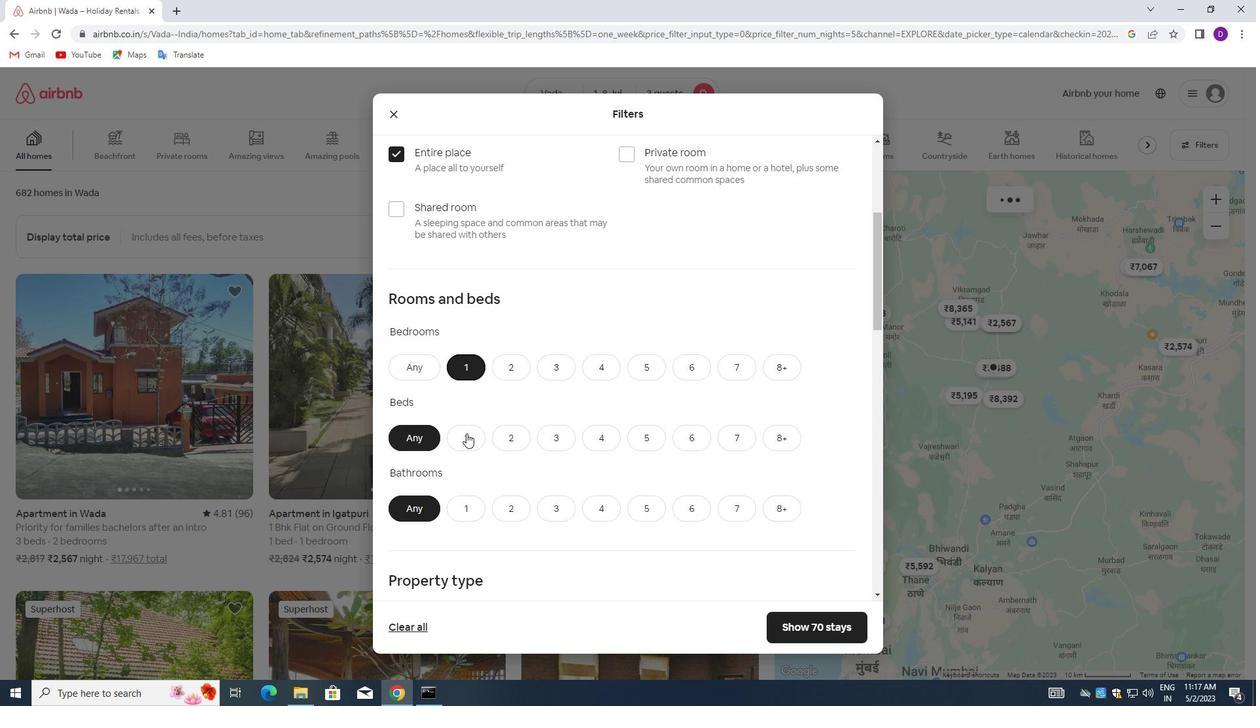 
Action: Mouse moved to (454, 504)
Screenshot: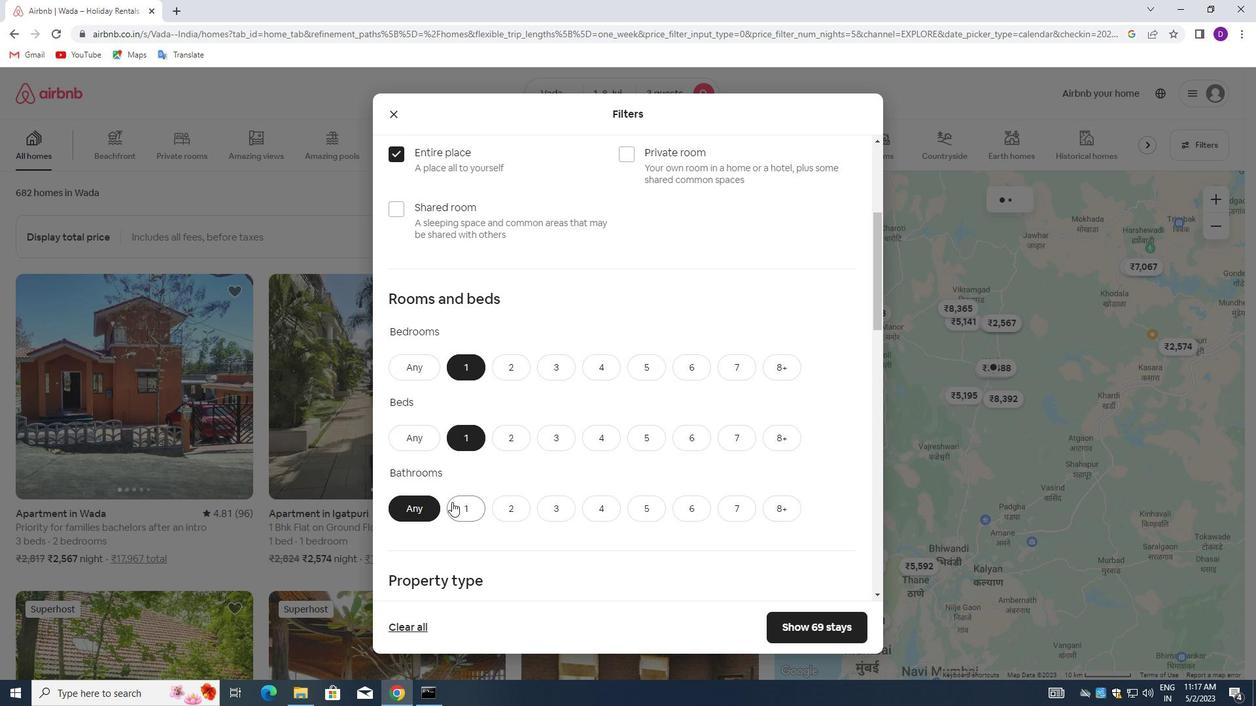 
Action: Mouse pressed left at (454, 504)
Screenshot: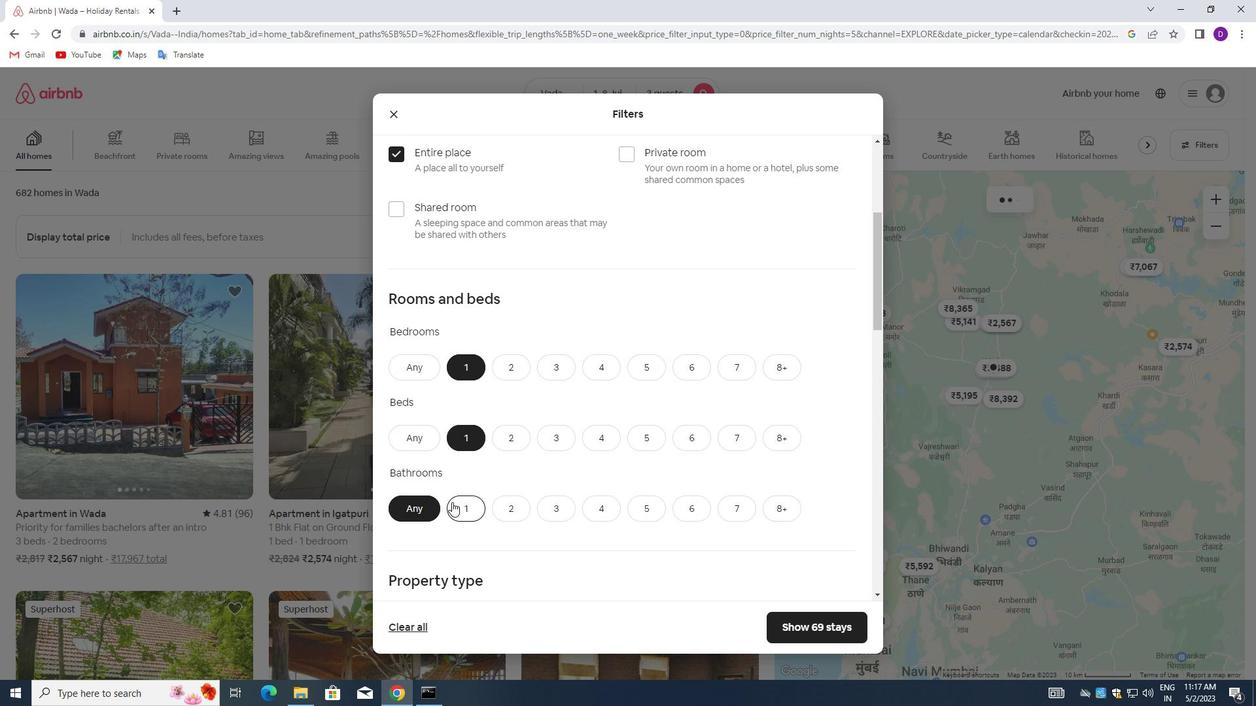 
Action: Mouse moved to (592, 482)
Screenshot: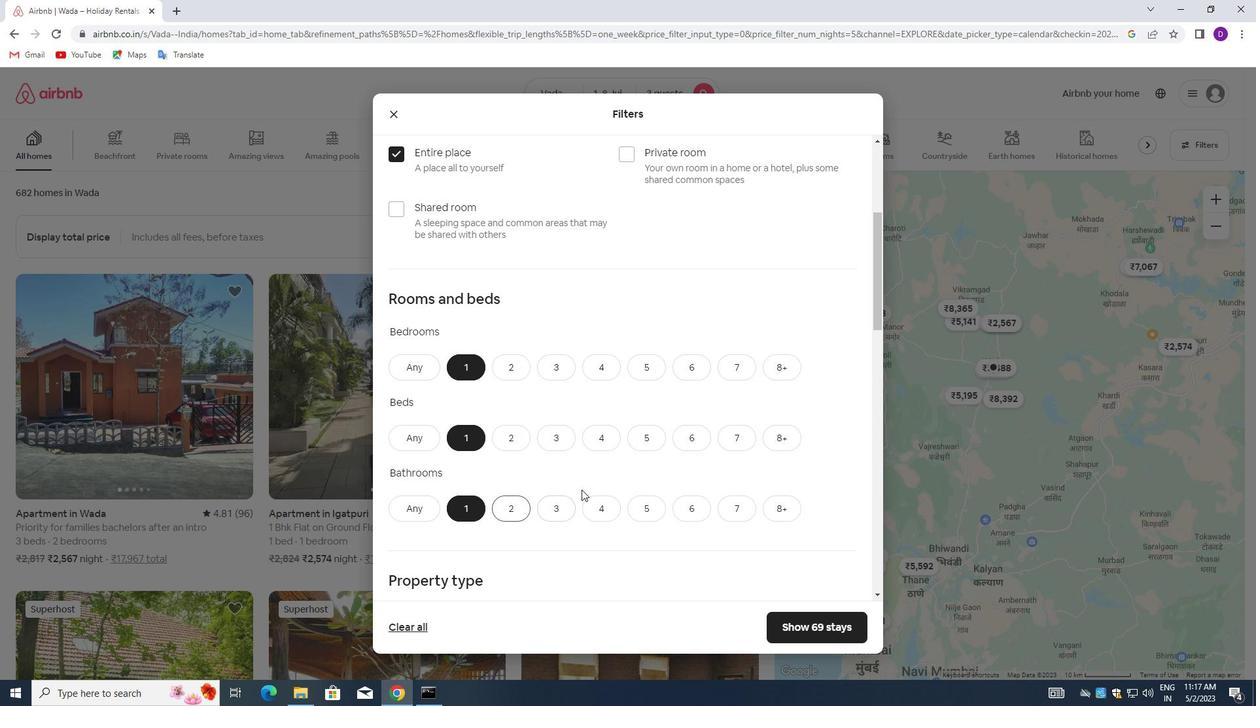 
Action: Mouse scrolled (592, 481) with delta (0, 0)
Screenshot: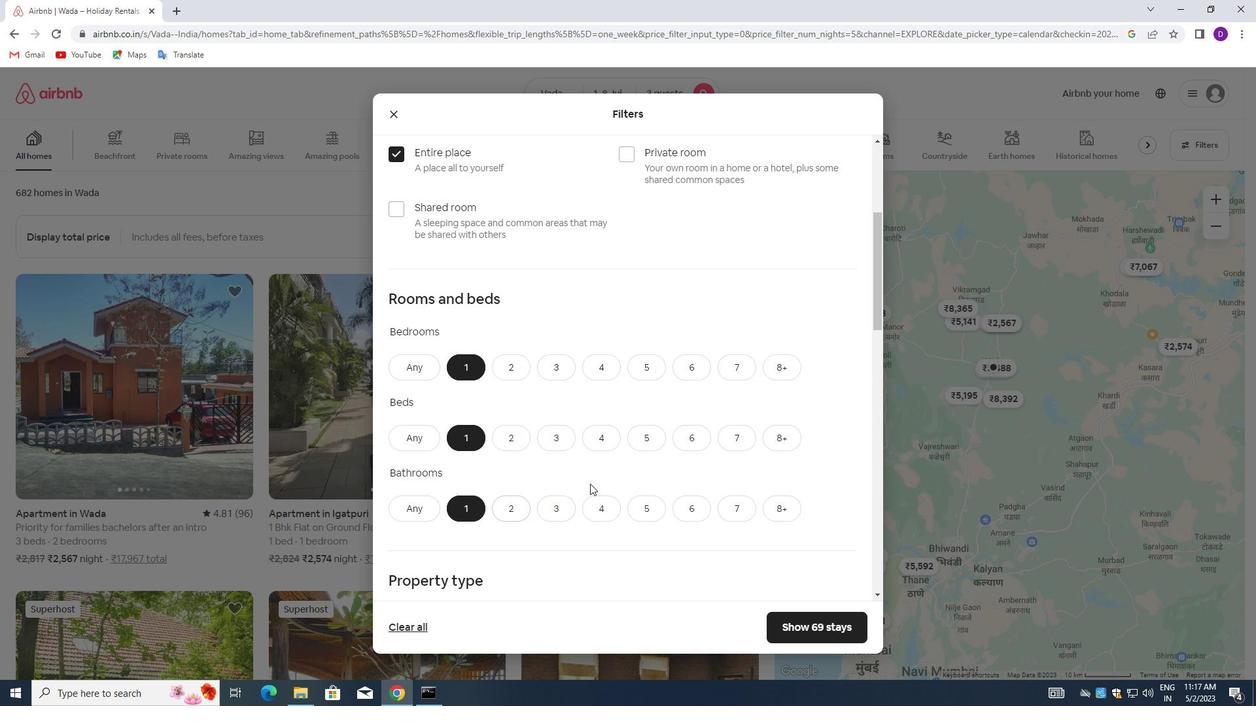 
Action: Mouse moved to (593, 482)
Screenshot: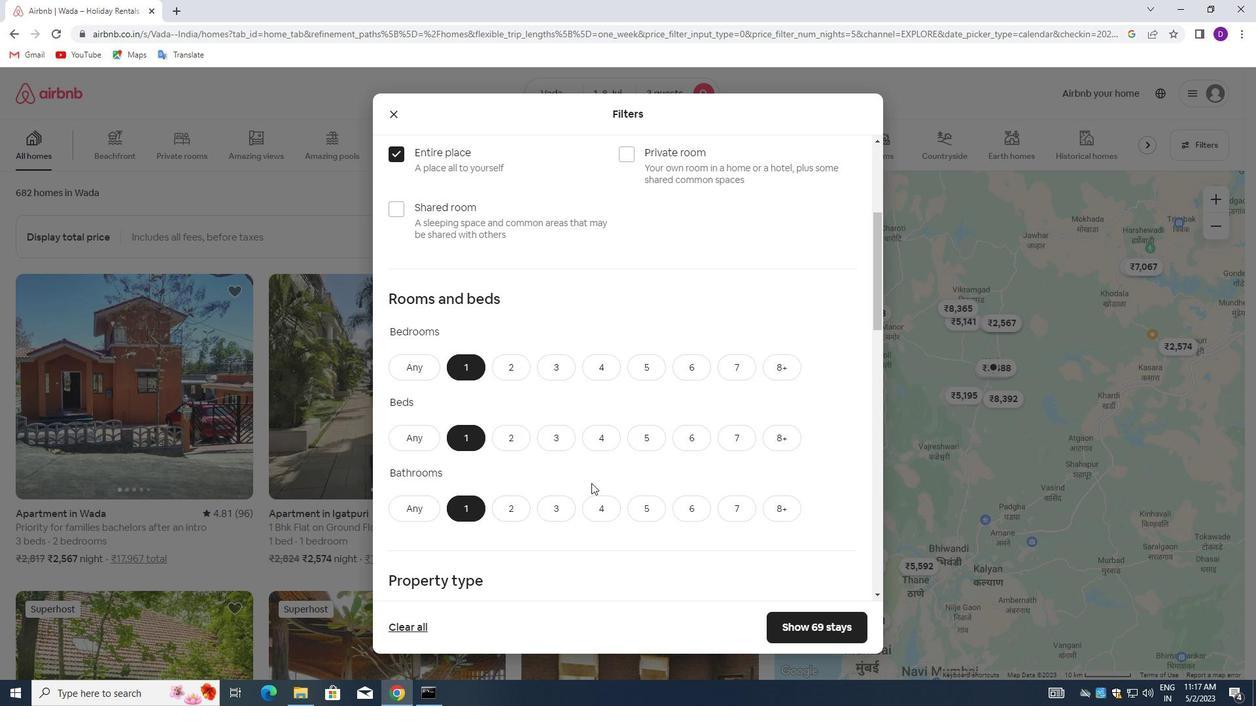
Action: Mouse scrolled (593, 481) with delta (0, 0)
Screenshot: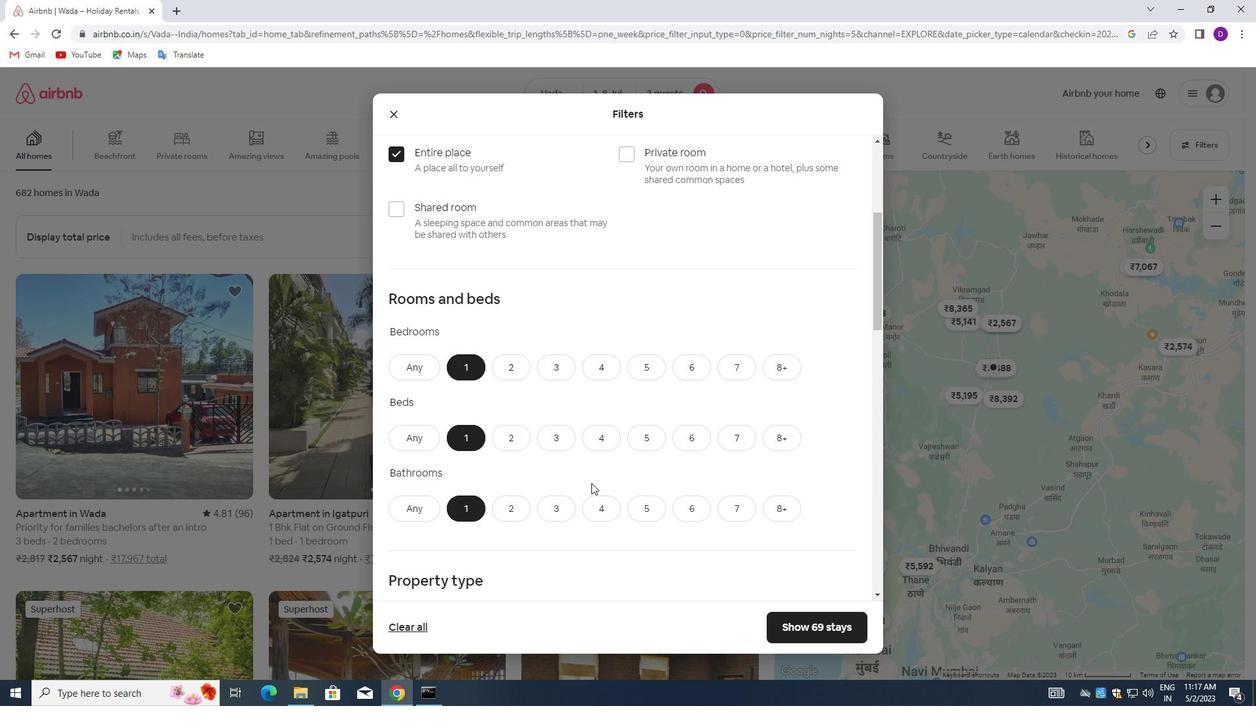 
Action: Mouse moved to (594, 481)
Screenshot: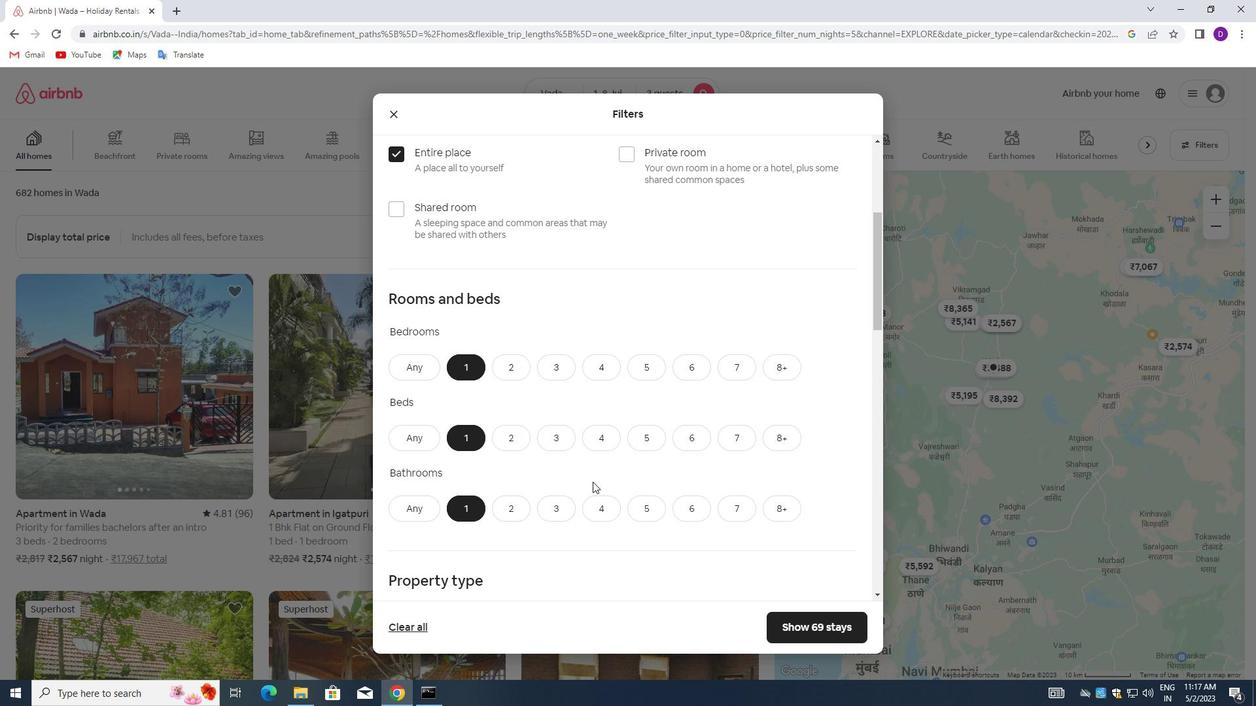 
Action: Mouse scrolled (594, 481) with delta (0, 0)
Screenshot: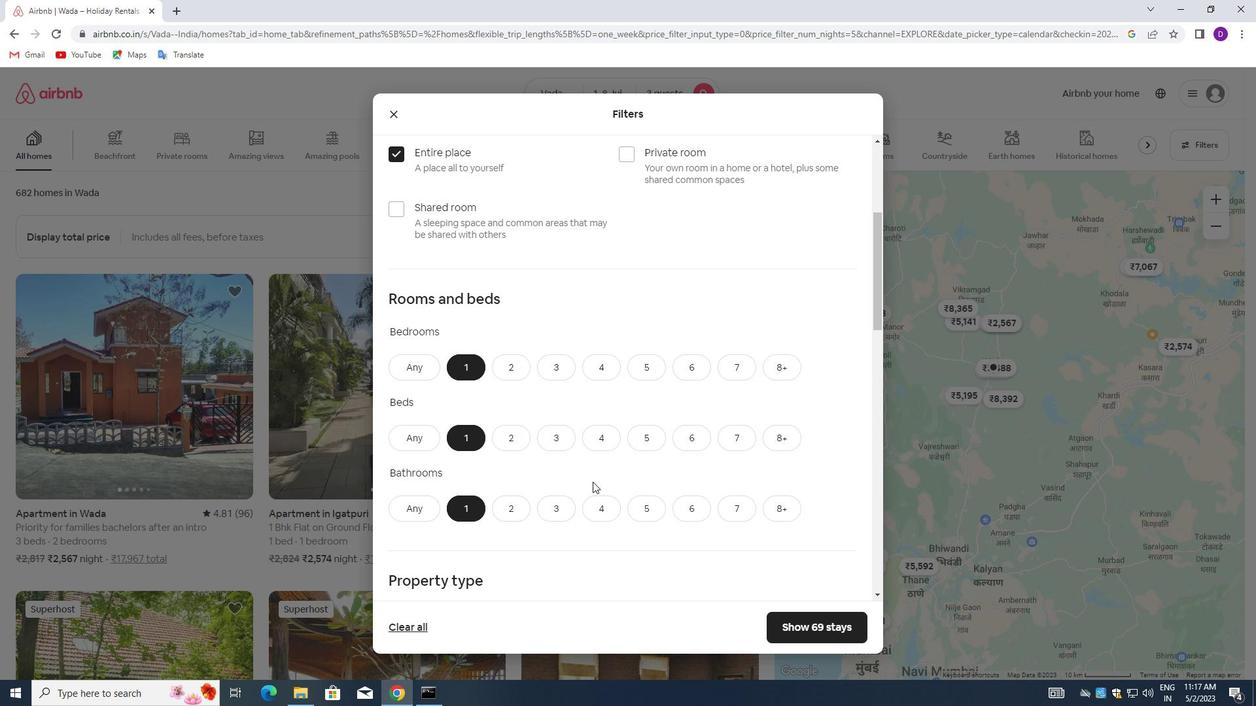 
Action: Mouse moved to (437, 488)
Screenshot: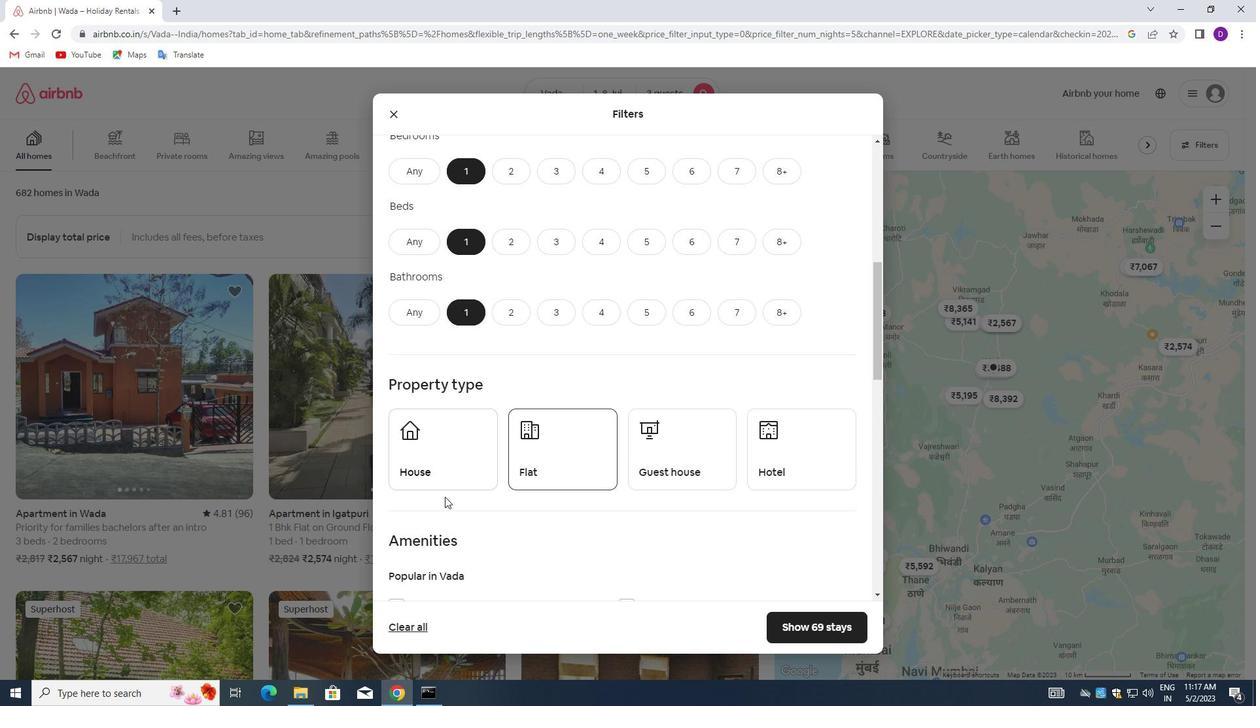 
Action: Mouse pressed left at (437, 488)
Screenshot: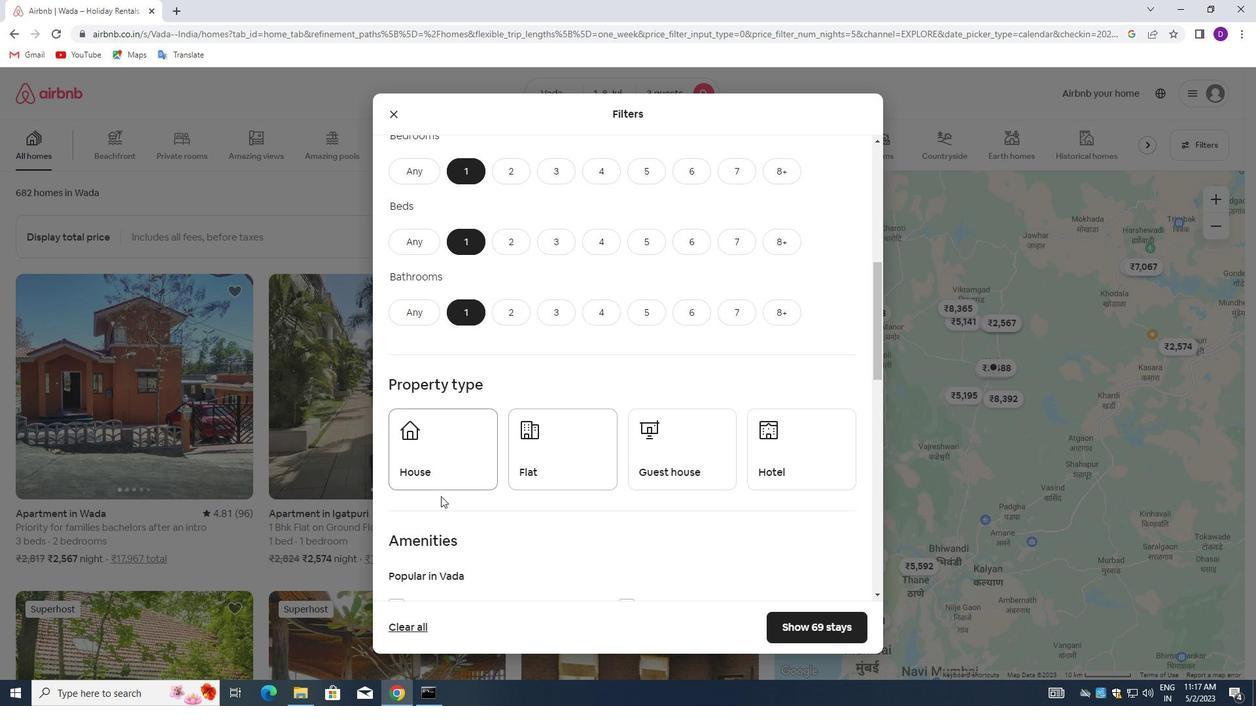 
Action: Mouse moved to (559, 470)
Screenshot: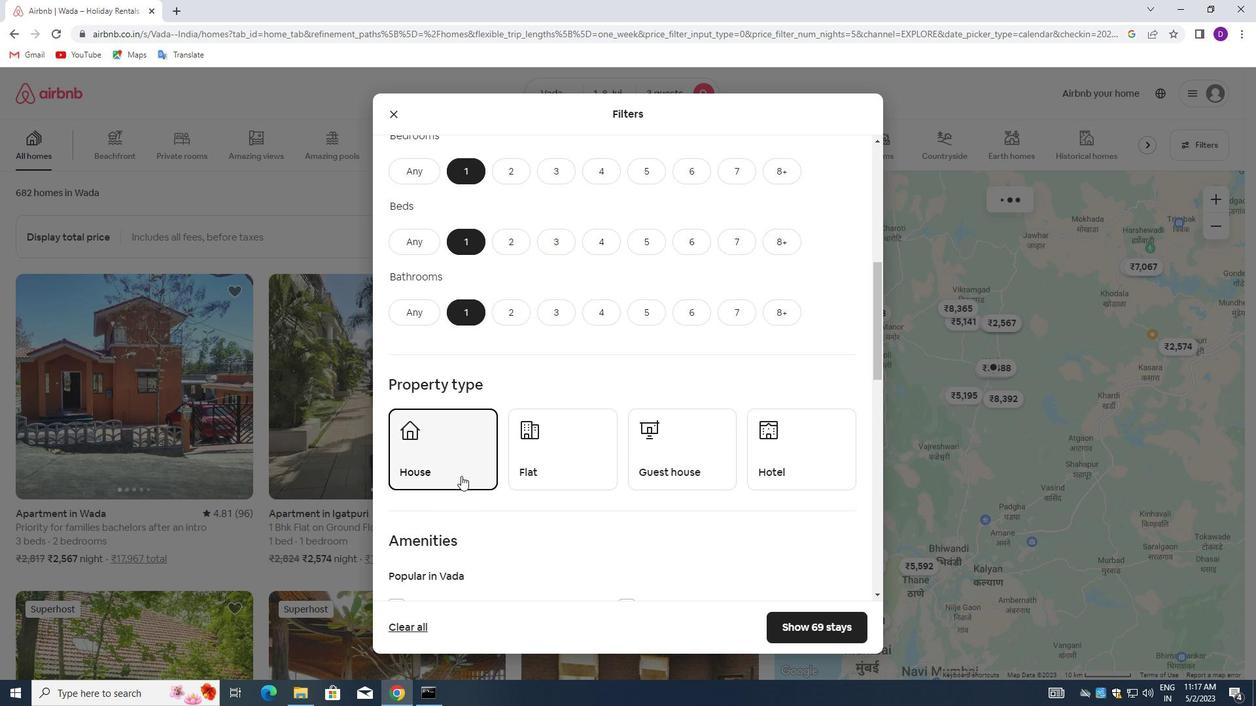 
Action: Mouse pressed left at (559, 470)
Screenshot: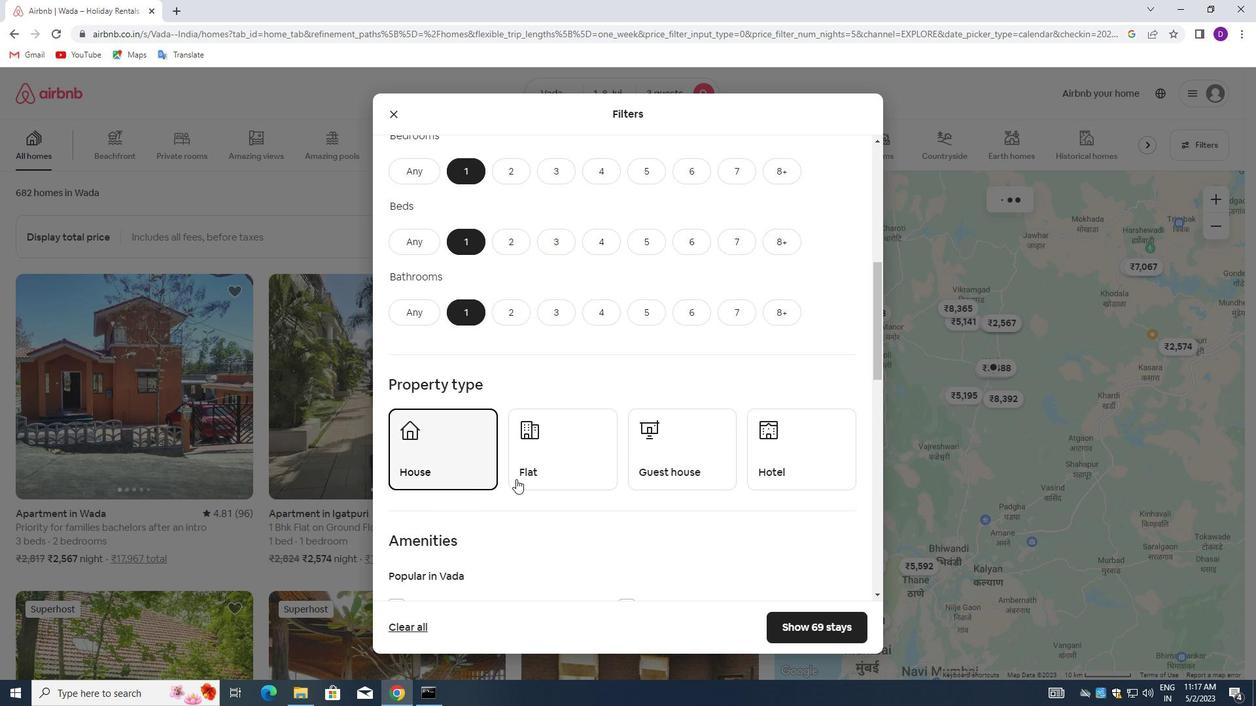 
Action: Mouse moved to (680, 447)
Screenshot: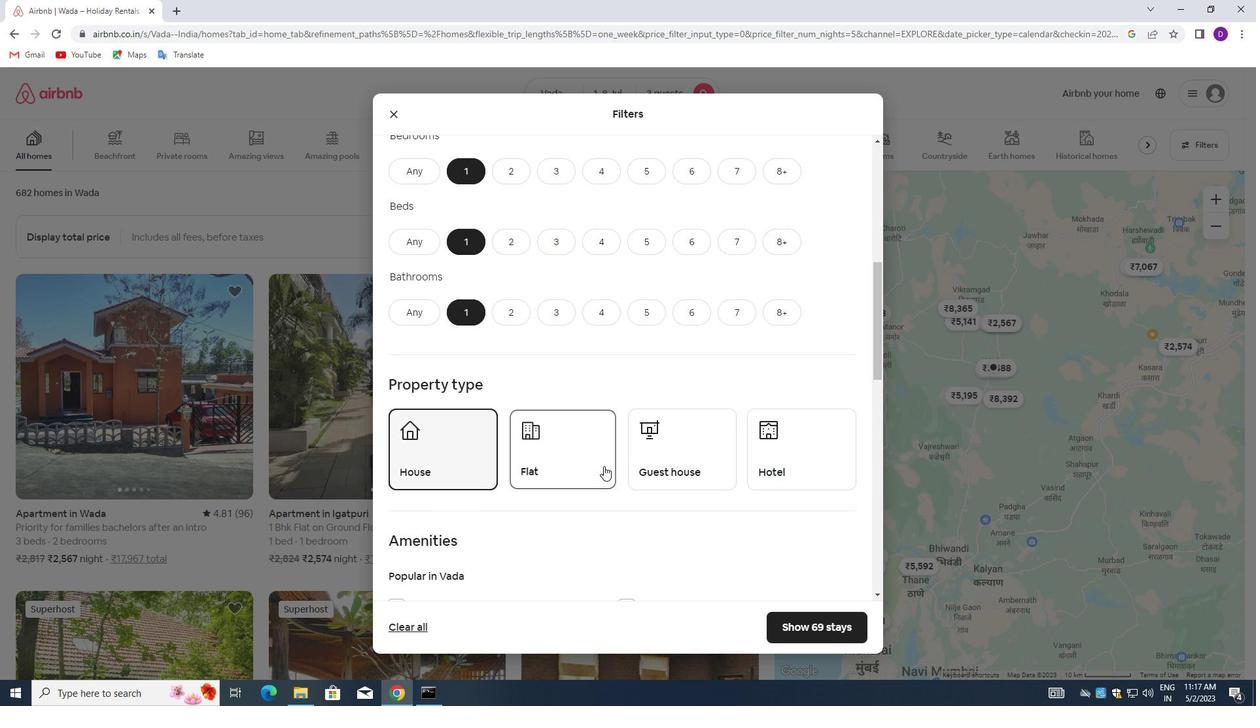 
Action: Mouse pressed left at (680, 447)
Screenshot: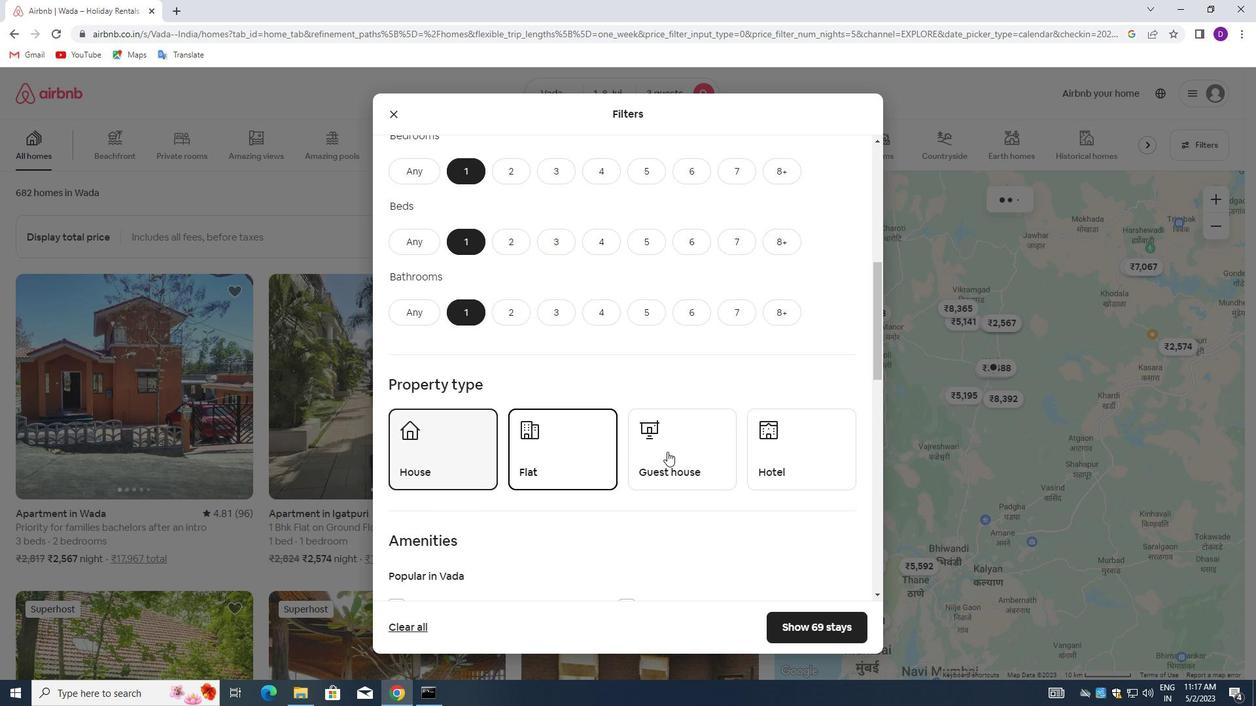 
Action: Mouse moved to (770, 451)
Screenshot: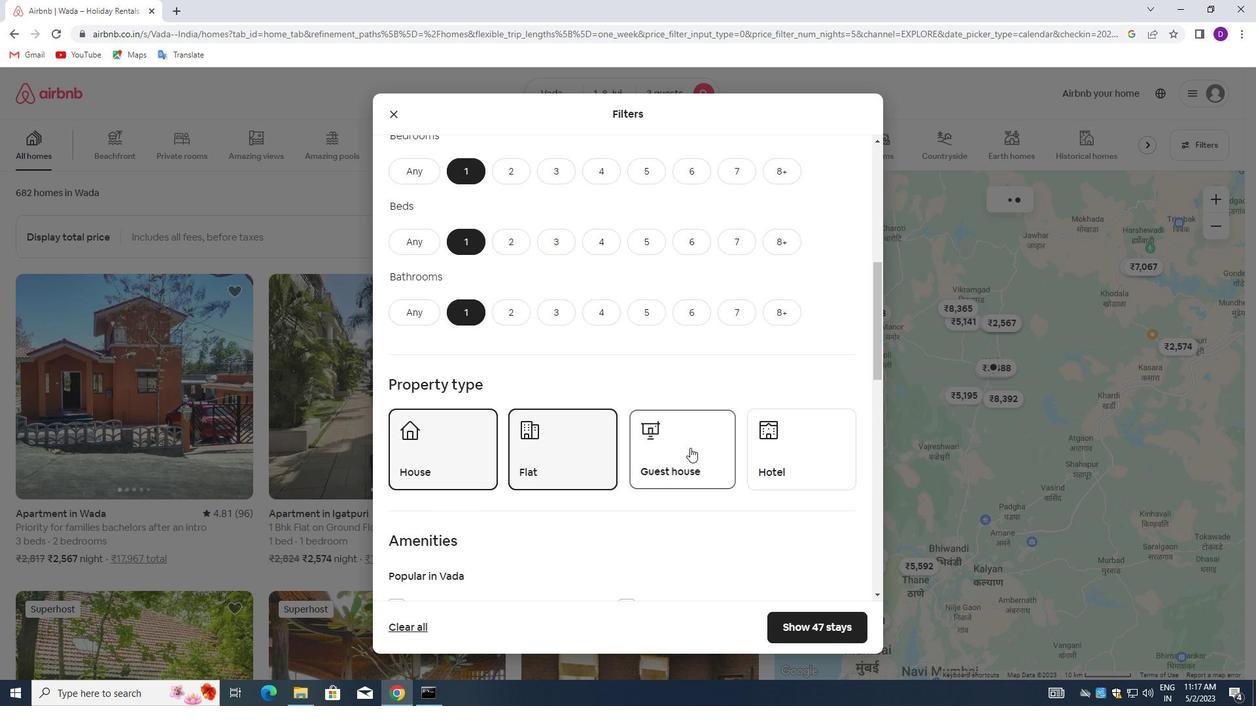 
Action: Mouse pressed left at (770, 451)
Screenshot: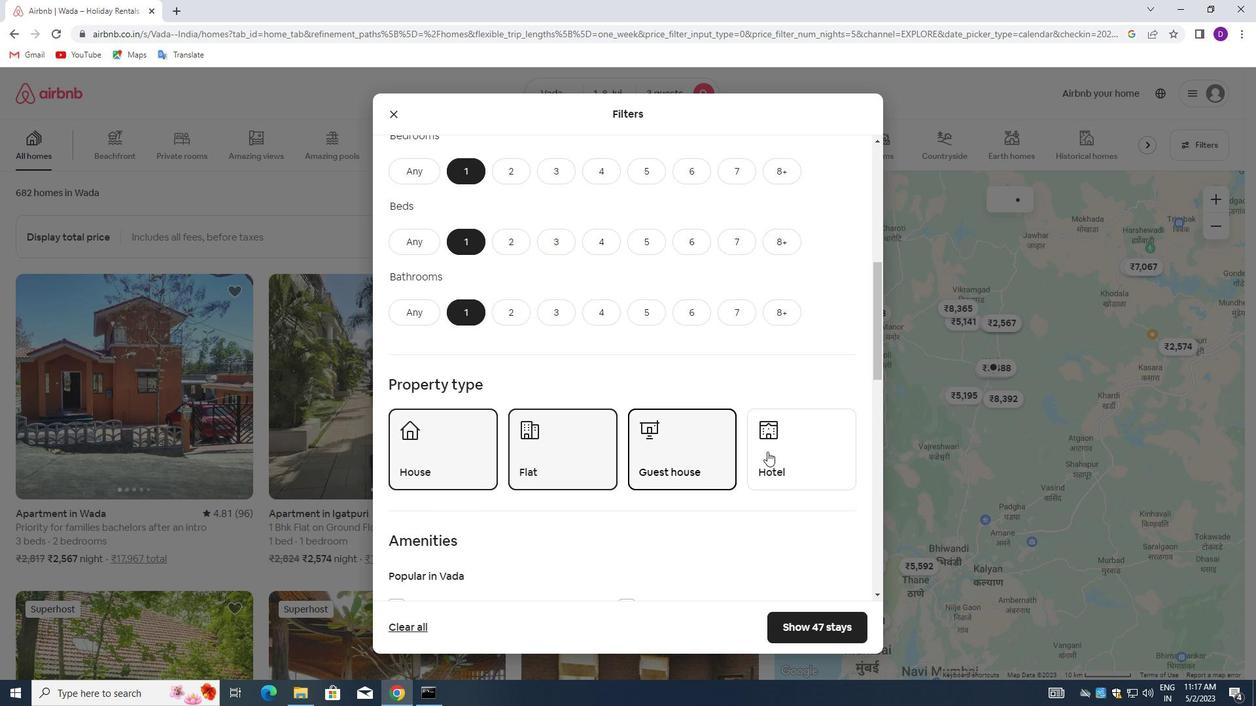 
Action: Mouse moved to (632, 458)
Screenshot: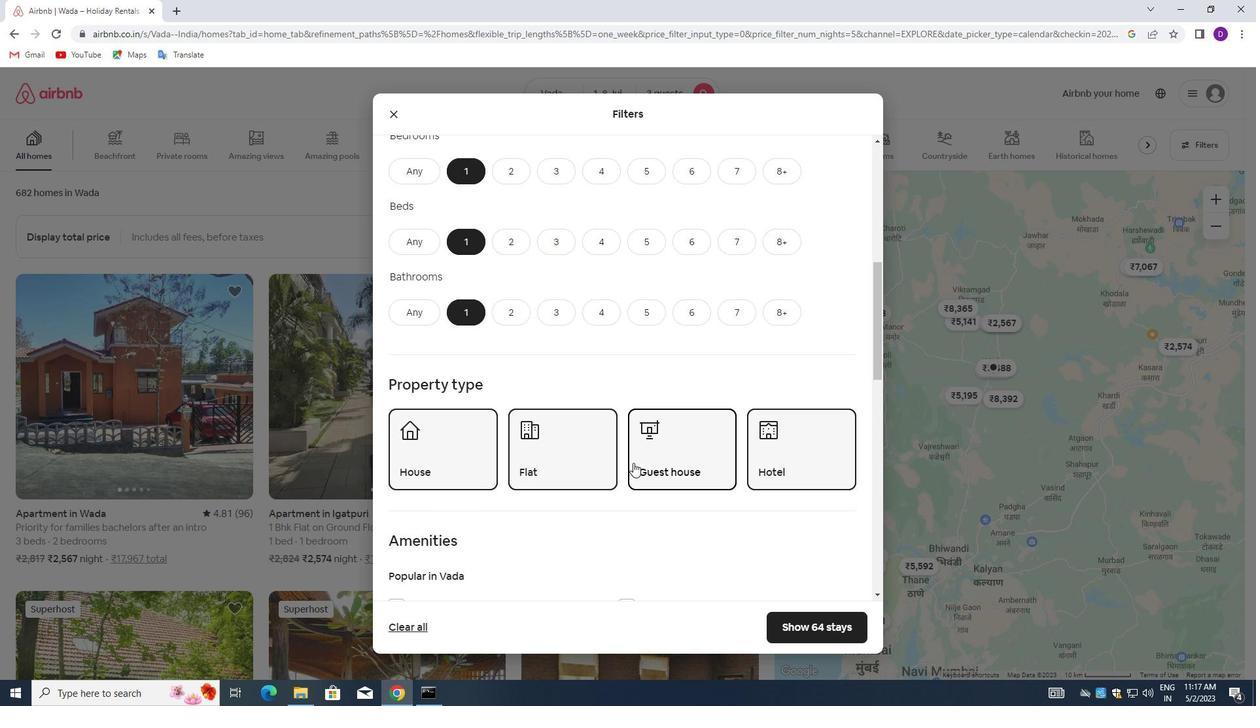 
Action: Mouse scrolled (632, 457) with delta (0, 0)
Screenshot: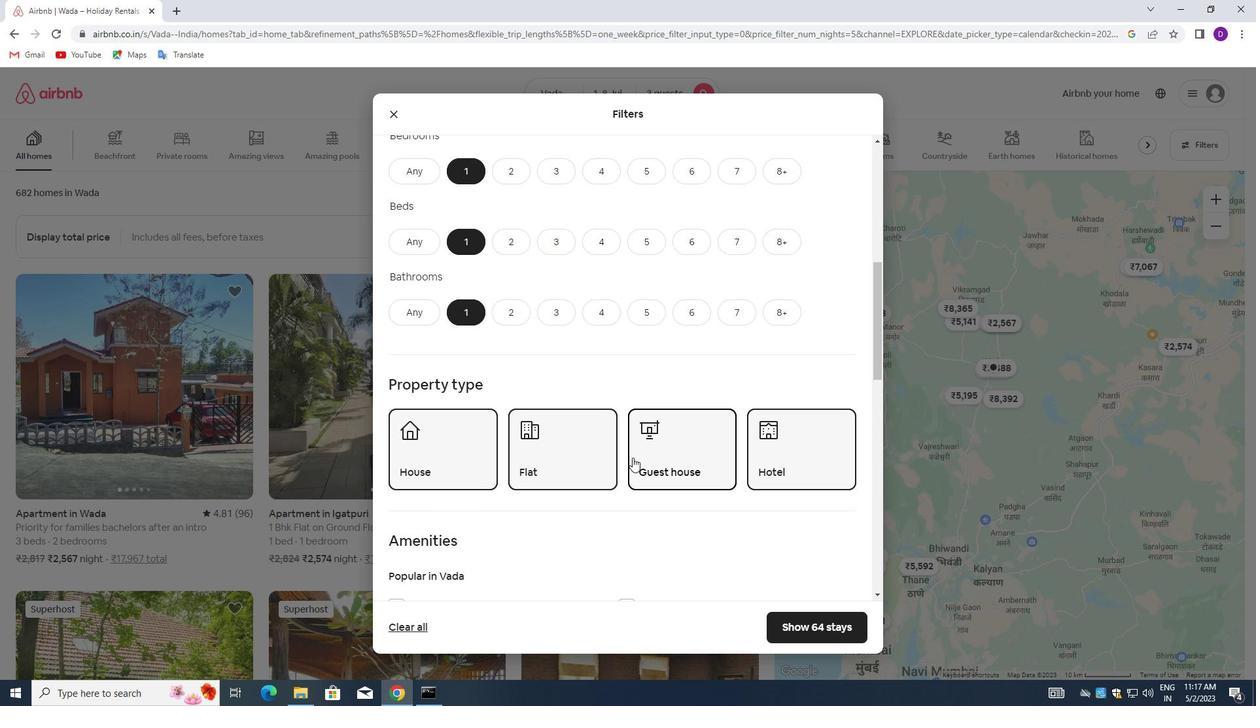 
Action: Mouse moved to (632, 457)
Screenshot: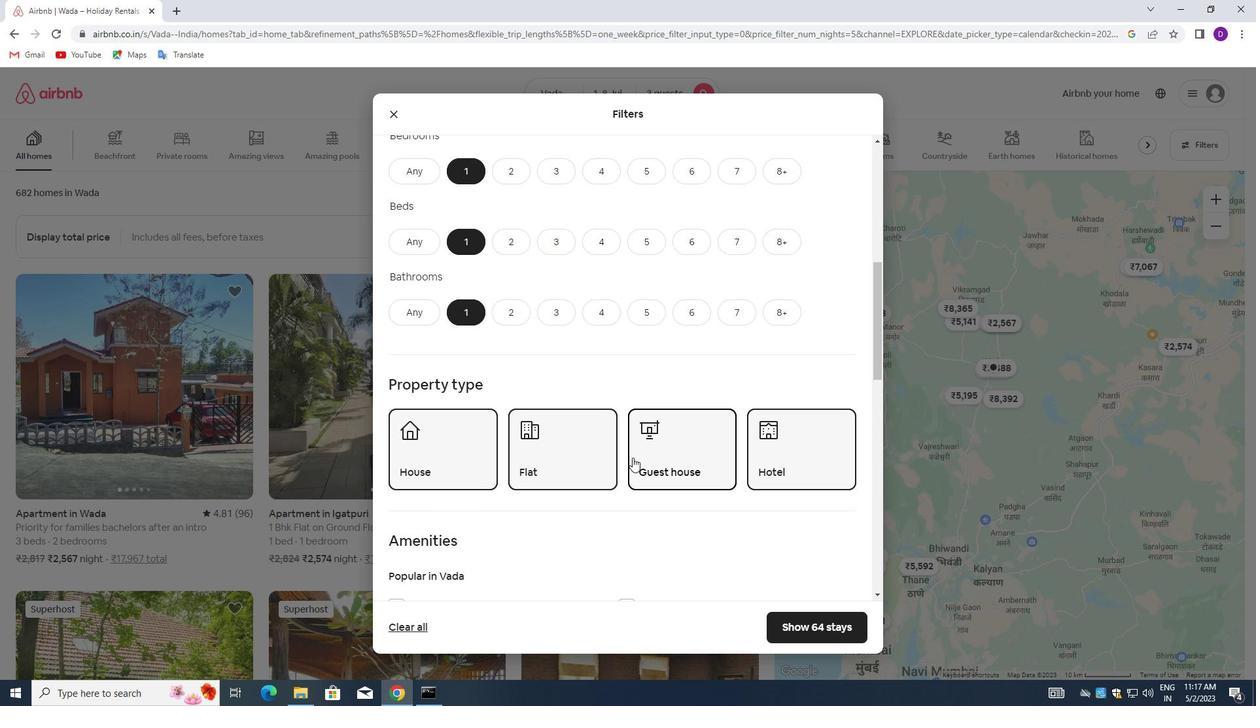 
Action: Mouse scrolled (632, 456) with delta (0, 0)
Screenshot: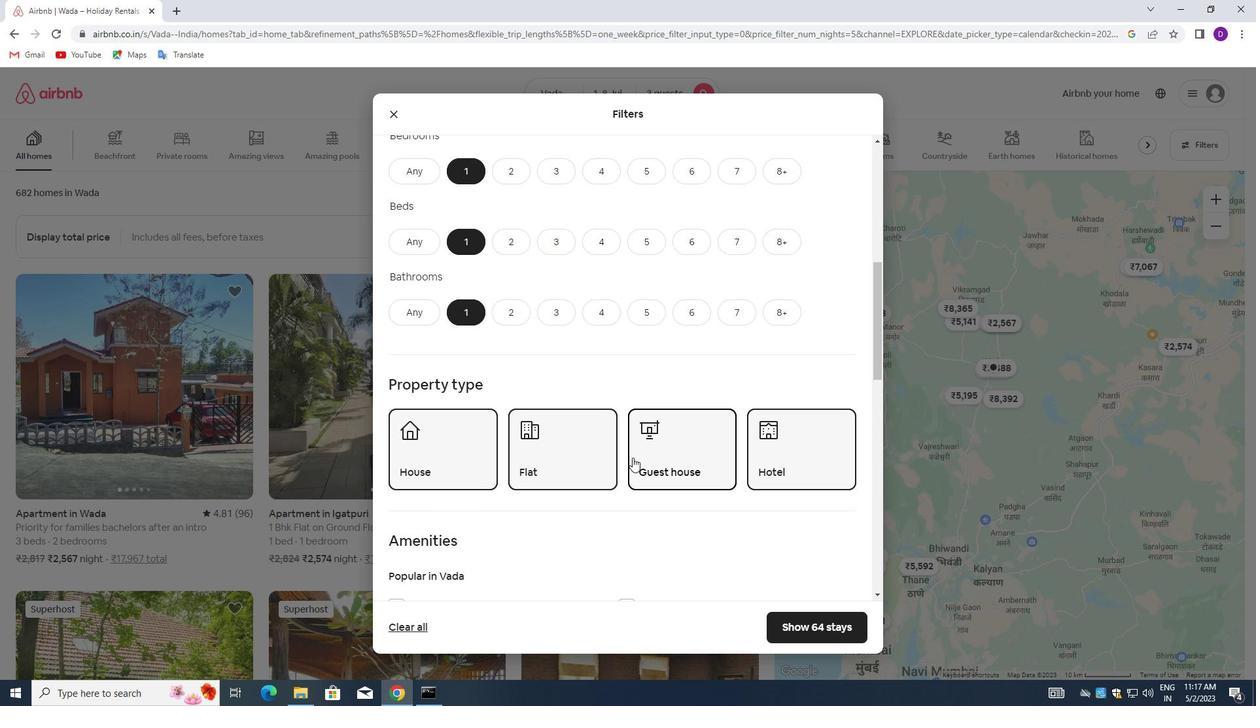 
Action: Mouse moved to (672, 441)
Screenshot: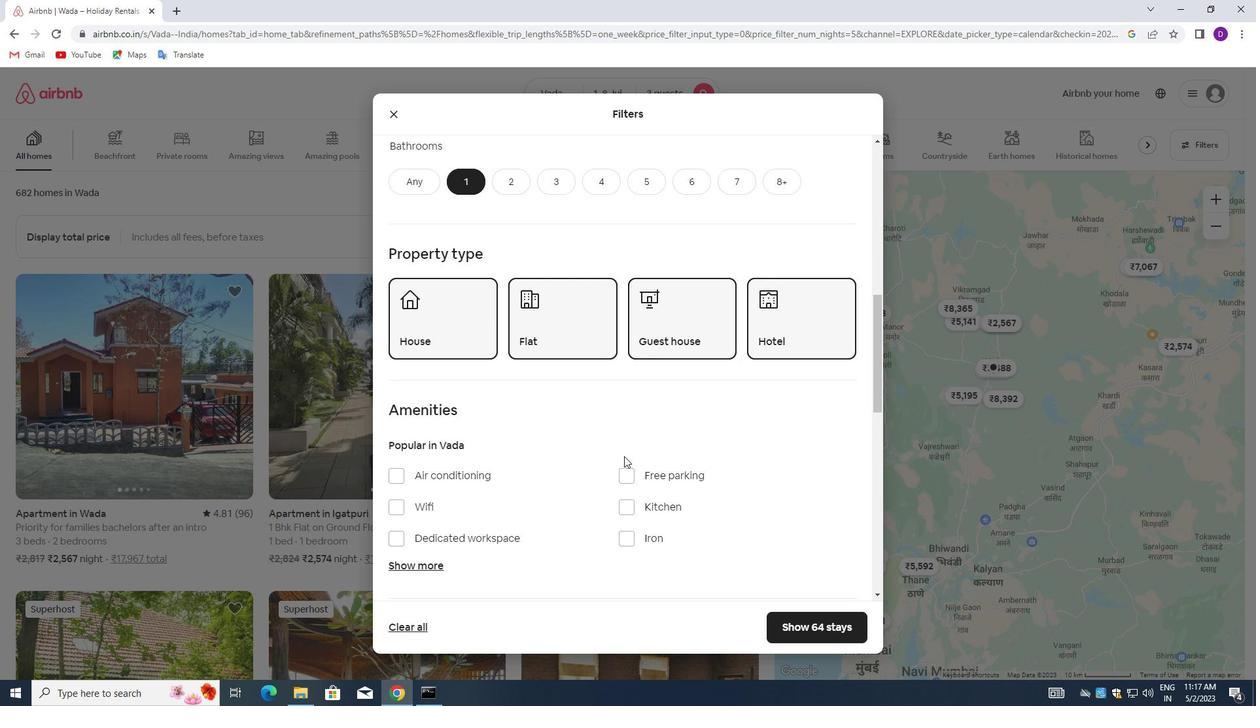 
Action: Mouse scrolled (672, 440) with delta (0, 0)
Screenshot: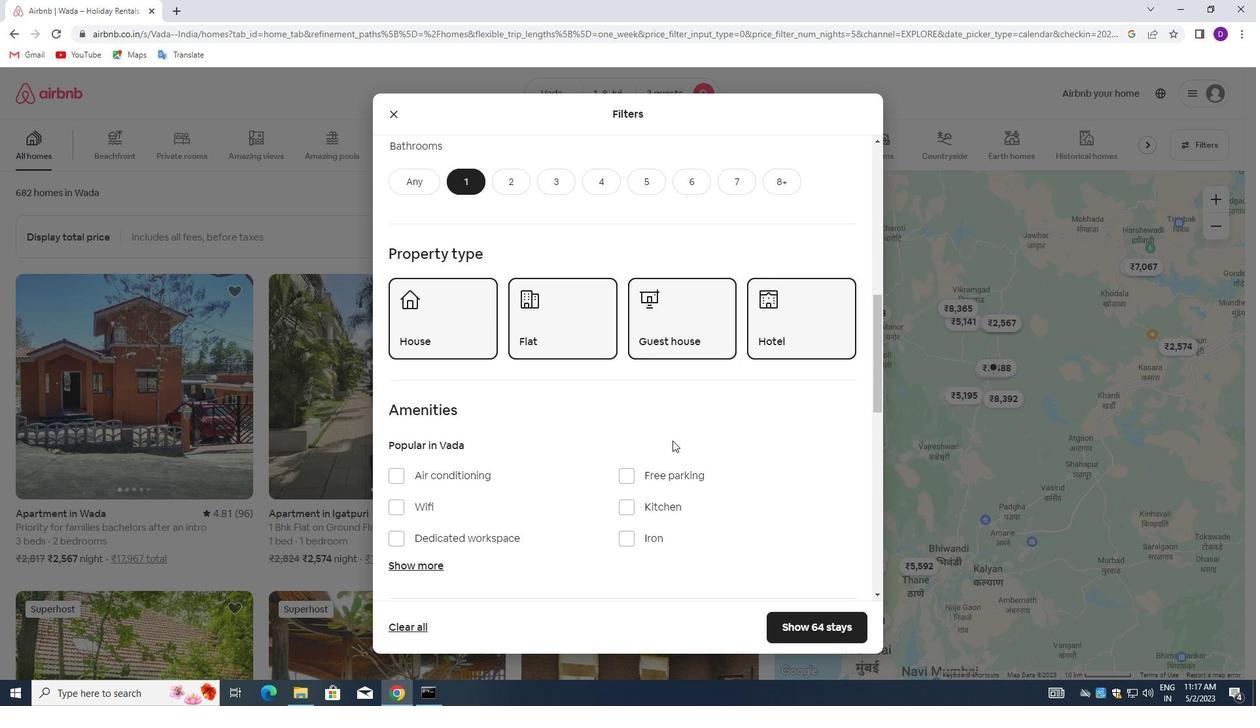 
Action: Mouse moved to (653, 443)
Screenshot: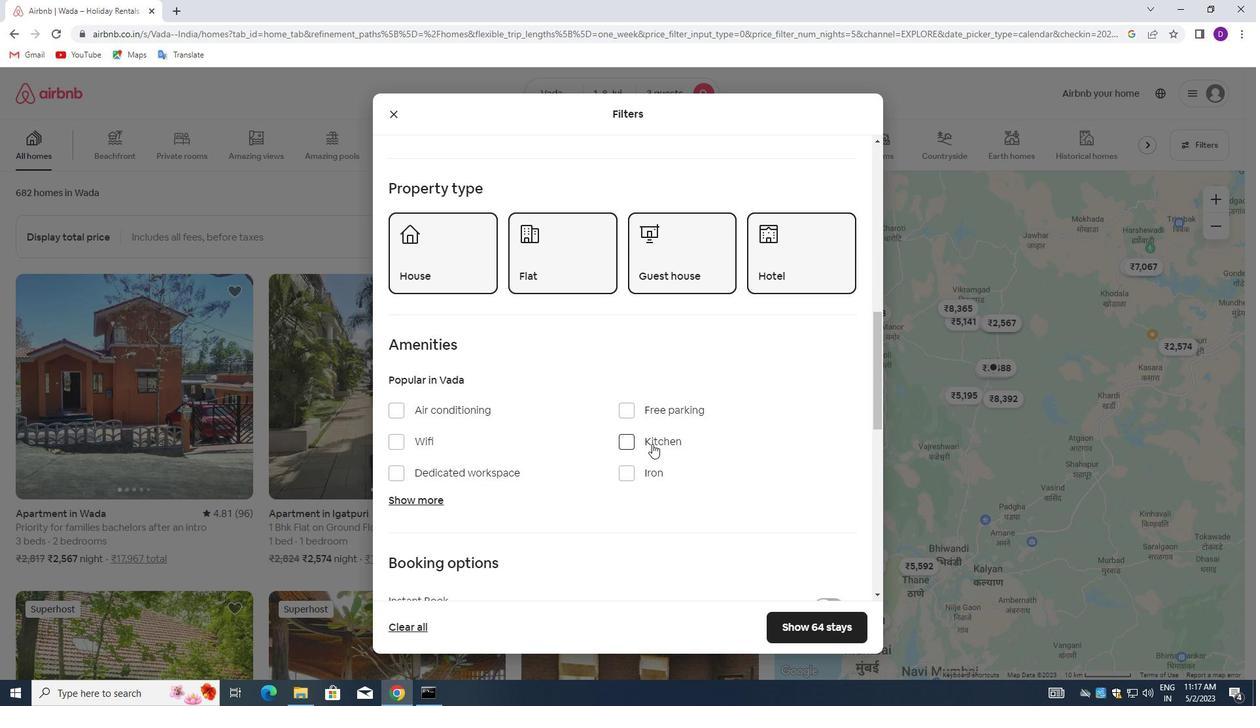 
Action: Mouse scrolled (653, 442) with delta (0, 0)
Screenshot: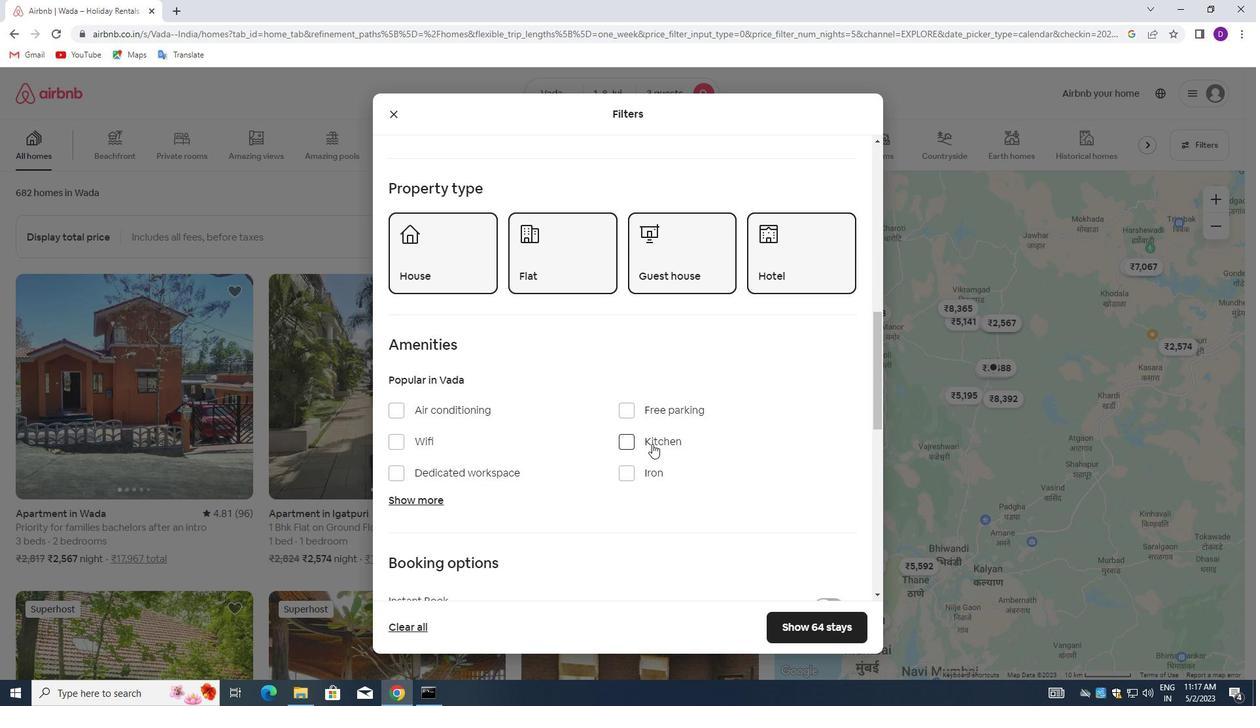 
Action: Mouse moved to (653, 425)
Screenshot: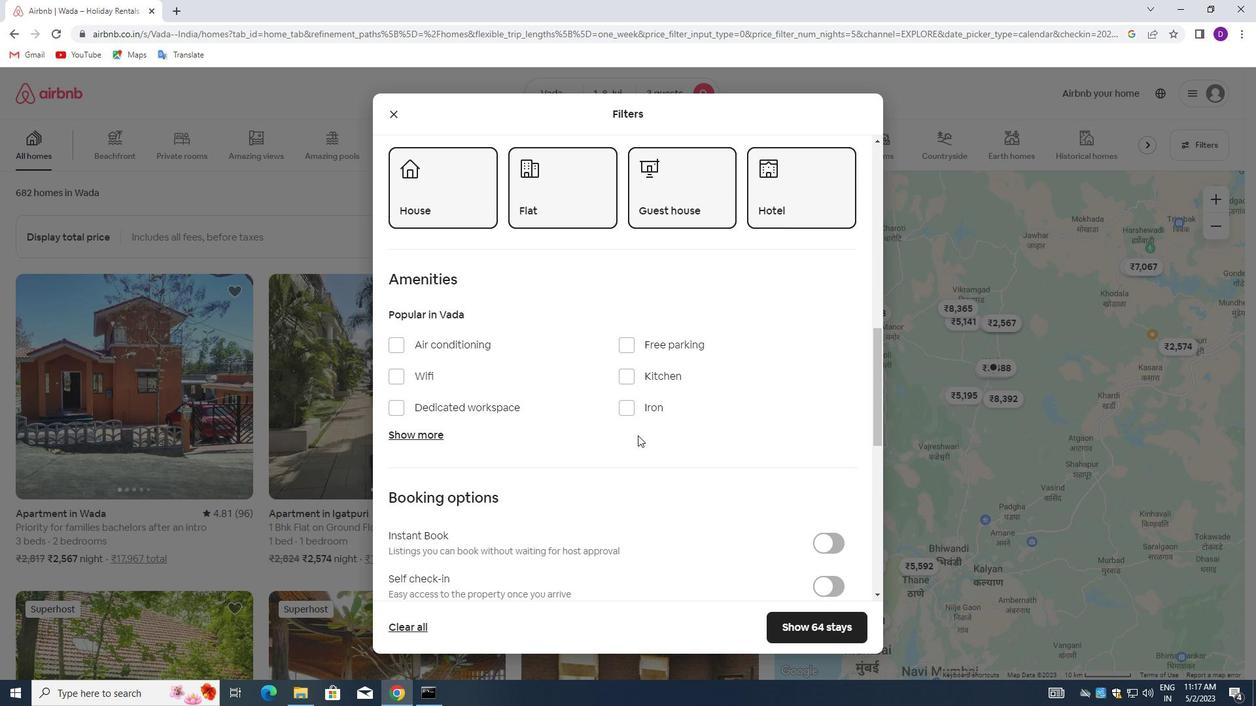 
Action: Mouse scrolled (653, 424) with delta (0, 0)
Screenshot: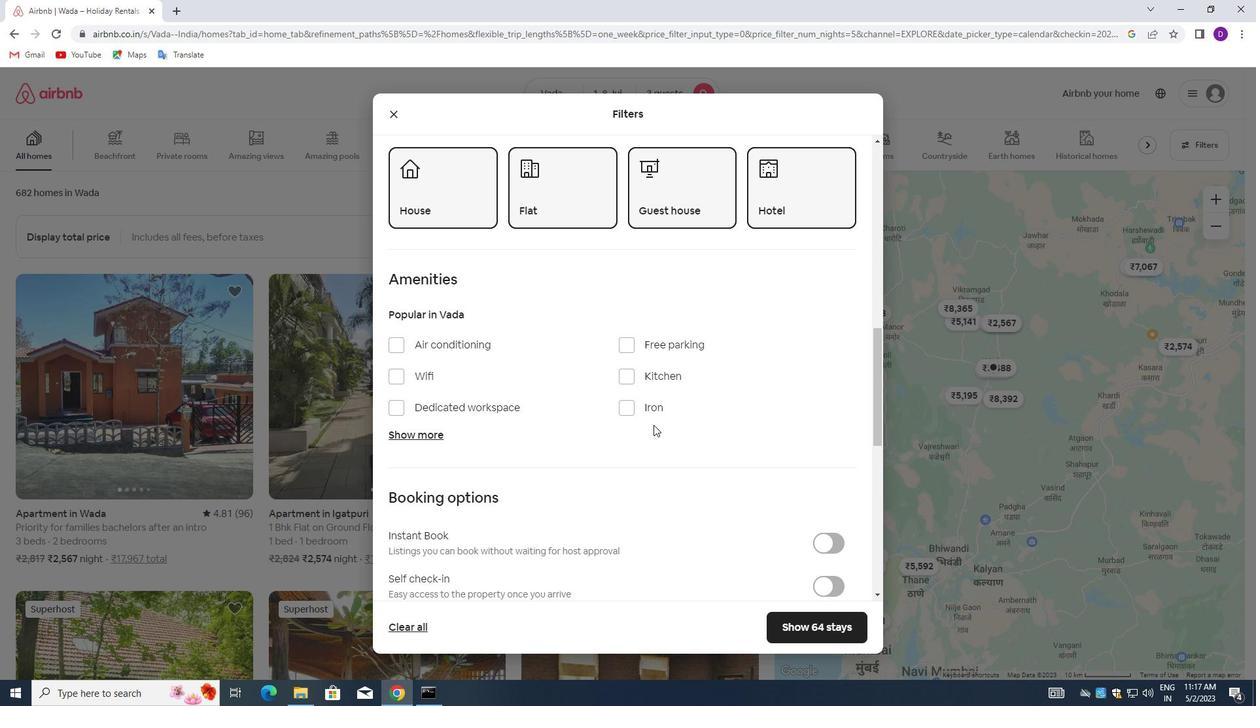 
Action: Mouse scrolled (653, 424) with delta (0, 0)
Screenshot: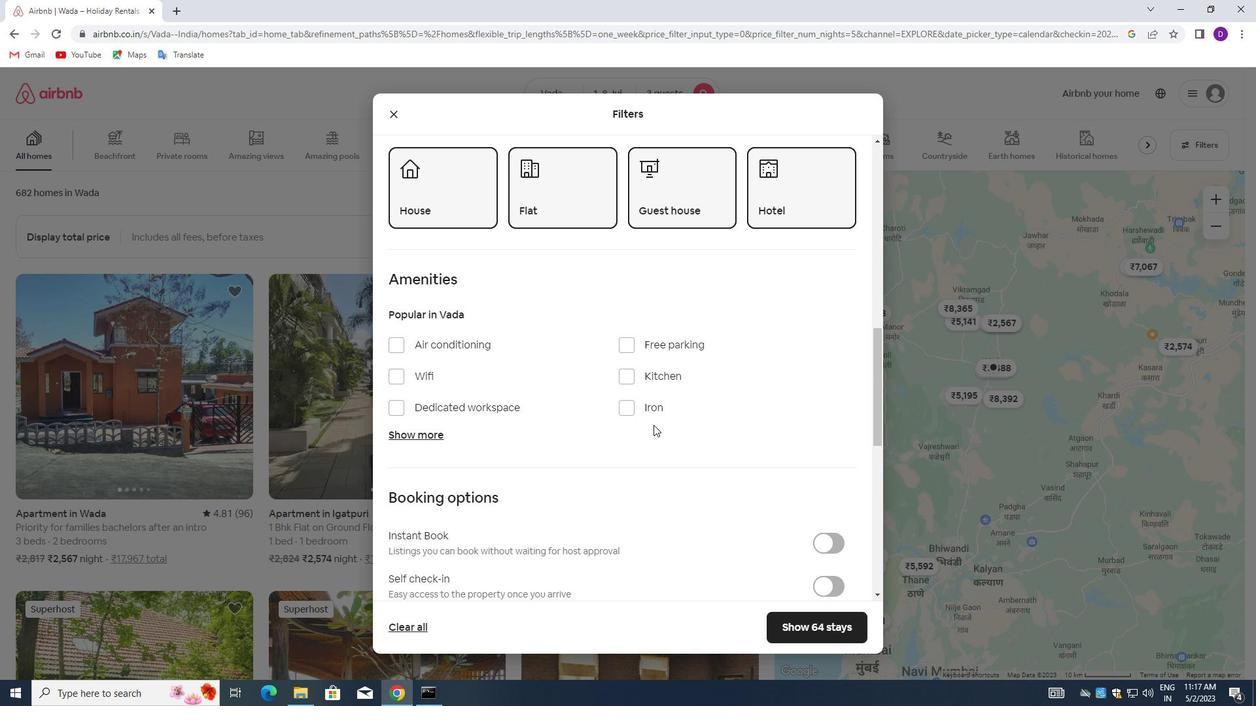 
Action: Mouse moved to (818, 452)
Screenshot: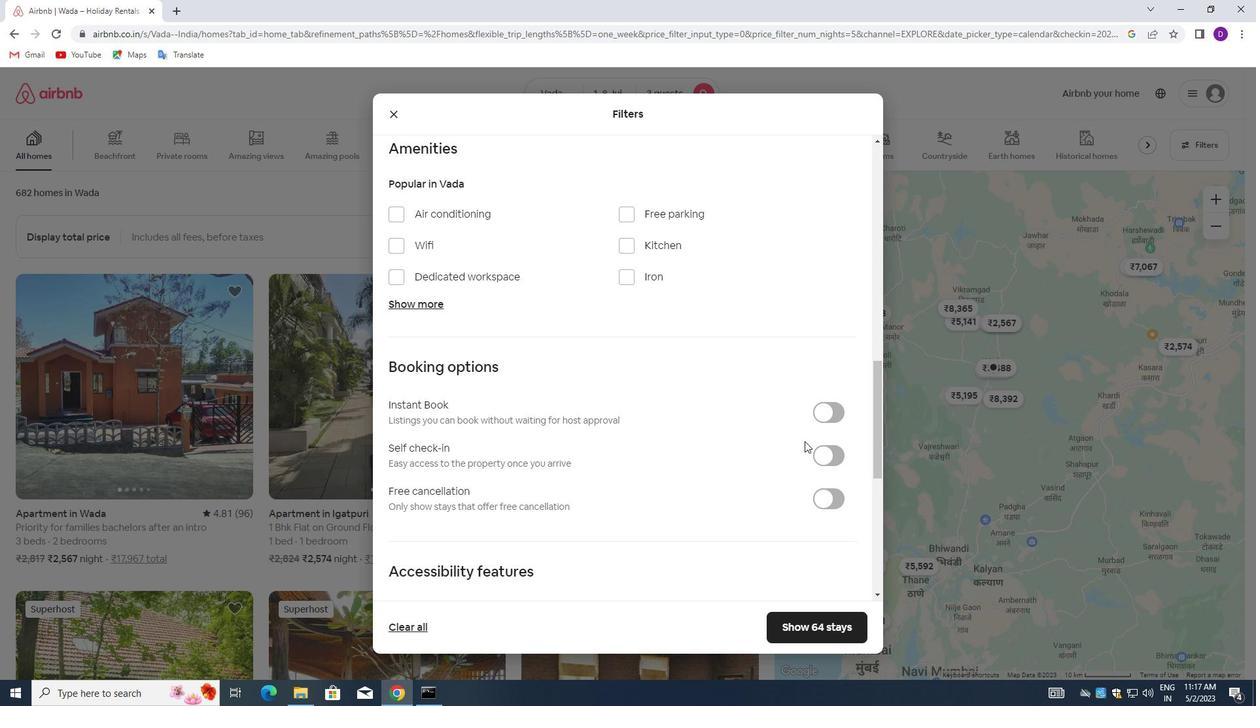 
Action: Mouse pressed left at (818, 452)
Screenshot: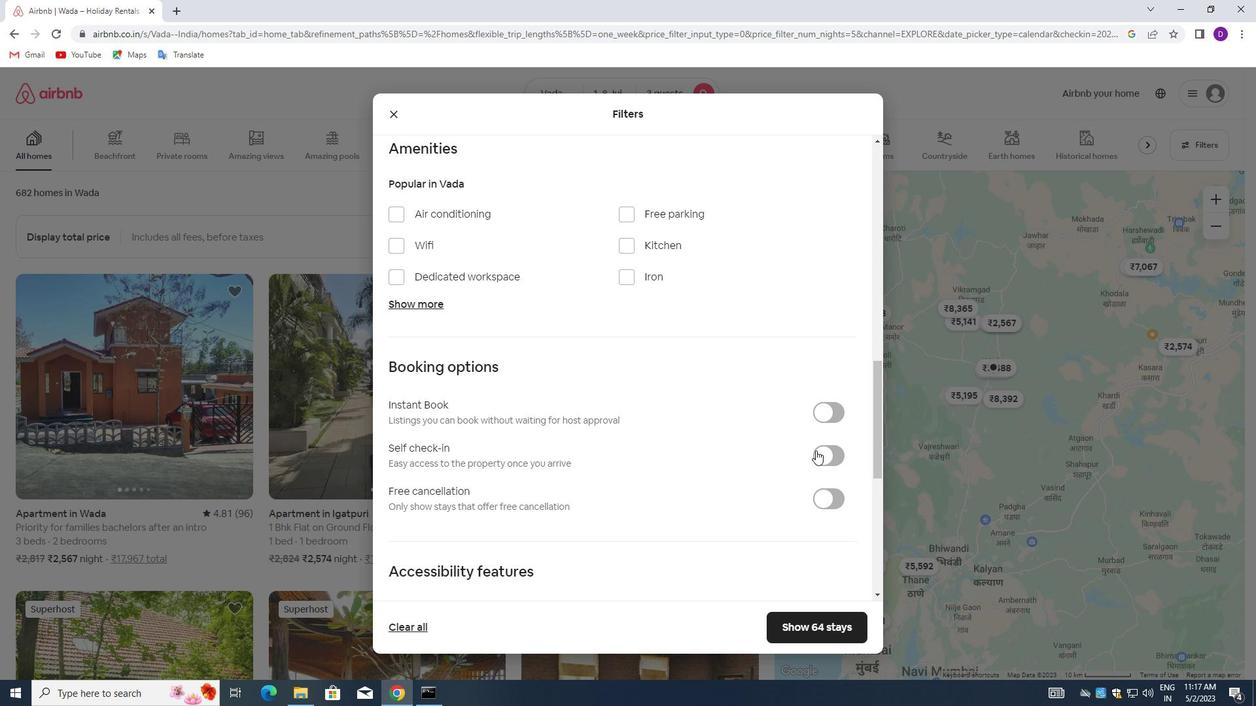 
Action: Mouse moved to (550, 462)
Screenshot: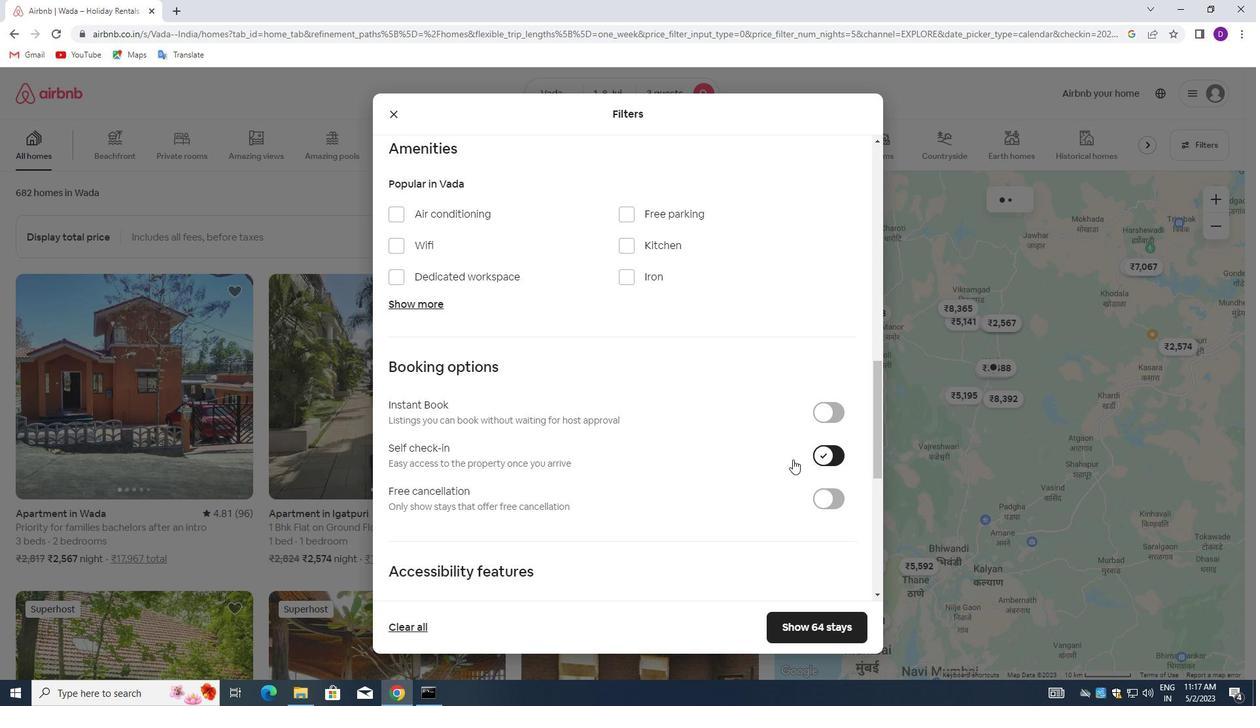 
Action: Mouse scrolled (550, 462) with delta (0, 0)
Screenshot: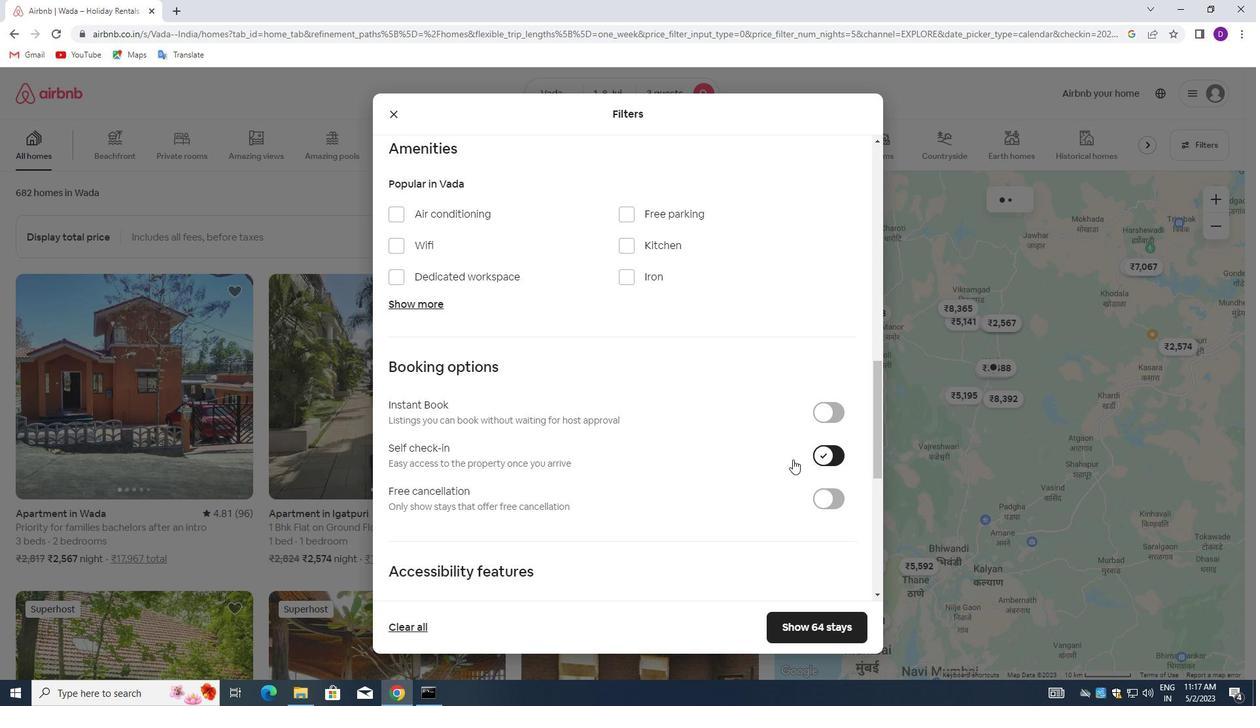 
Action: Mouse moved to (547, 463)
Screenshot: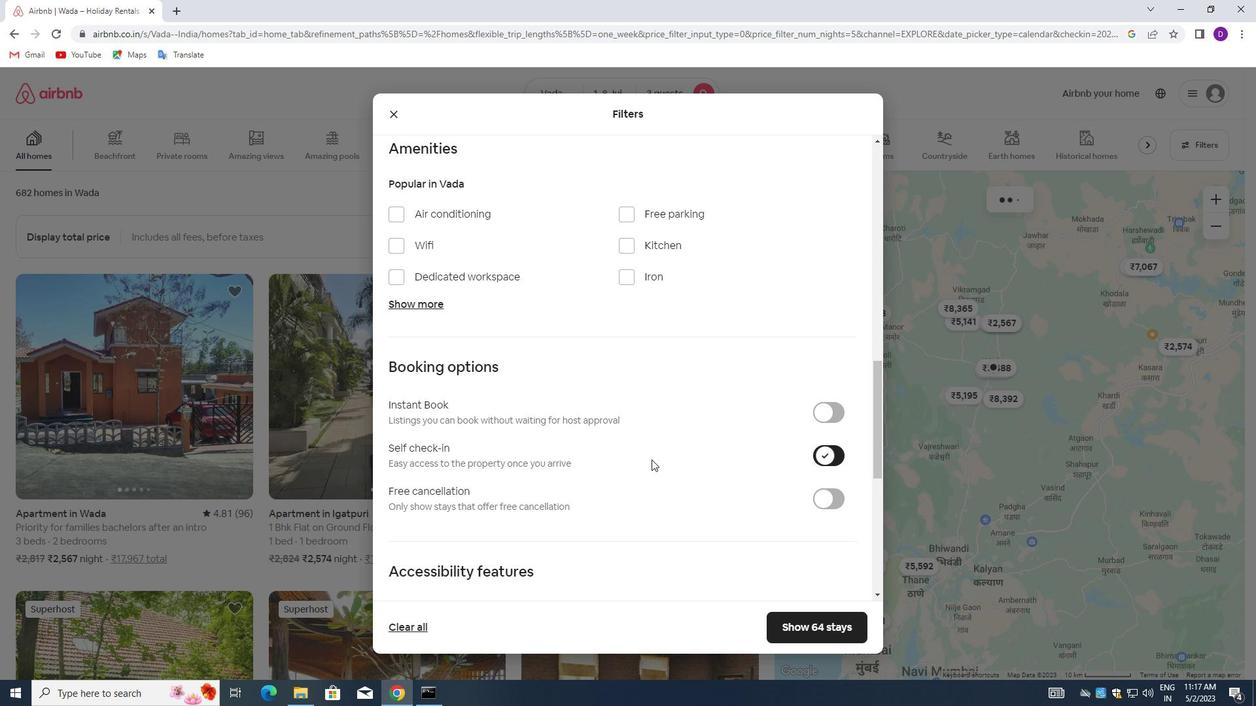 
Action: Mouse scrolled (547, 462) with delta (0, 0)
Screenshot: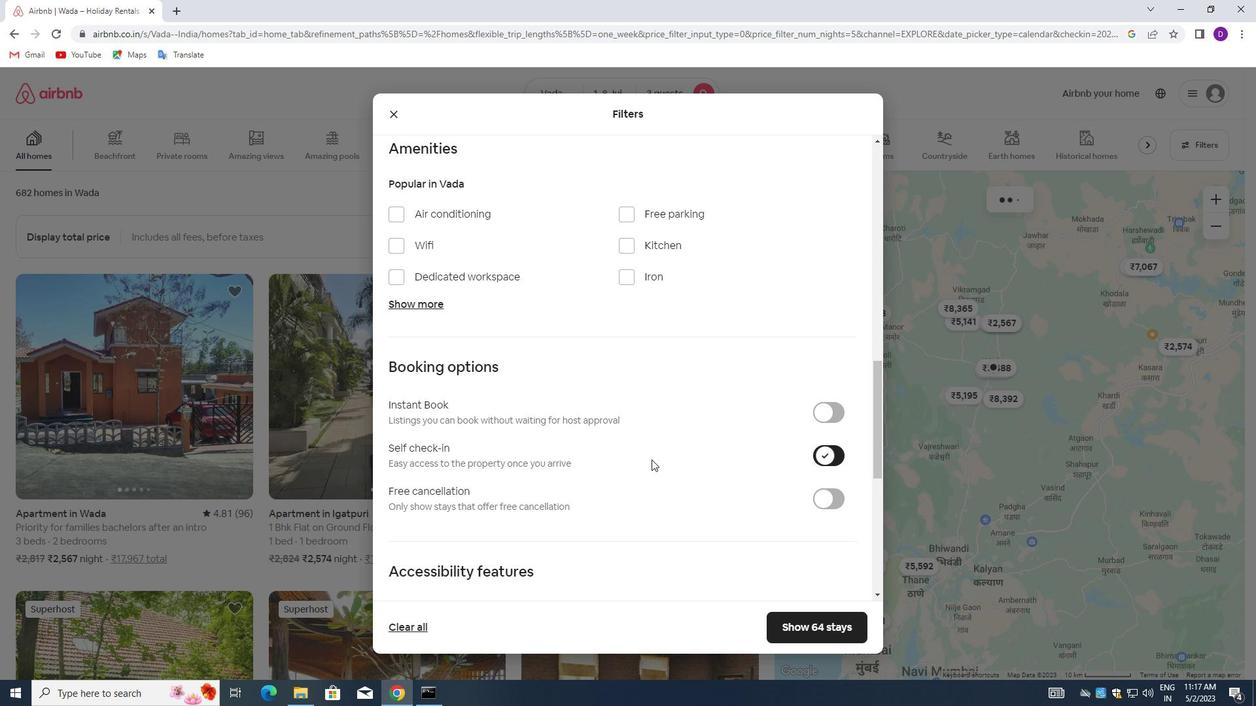 
Action: Mouse moved to (547, 463)
Screenshot: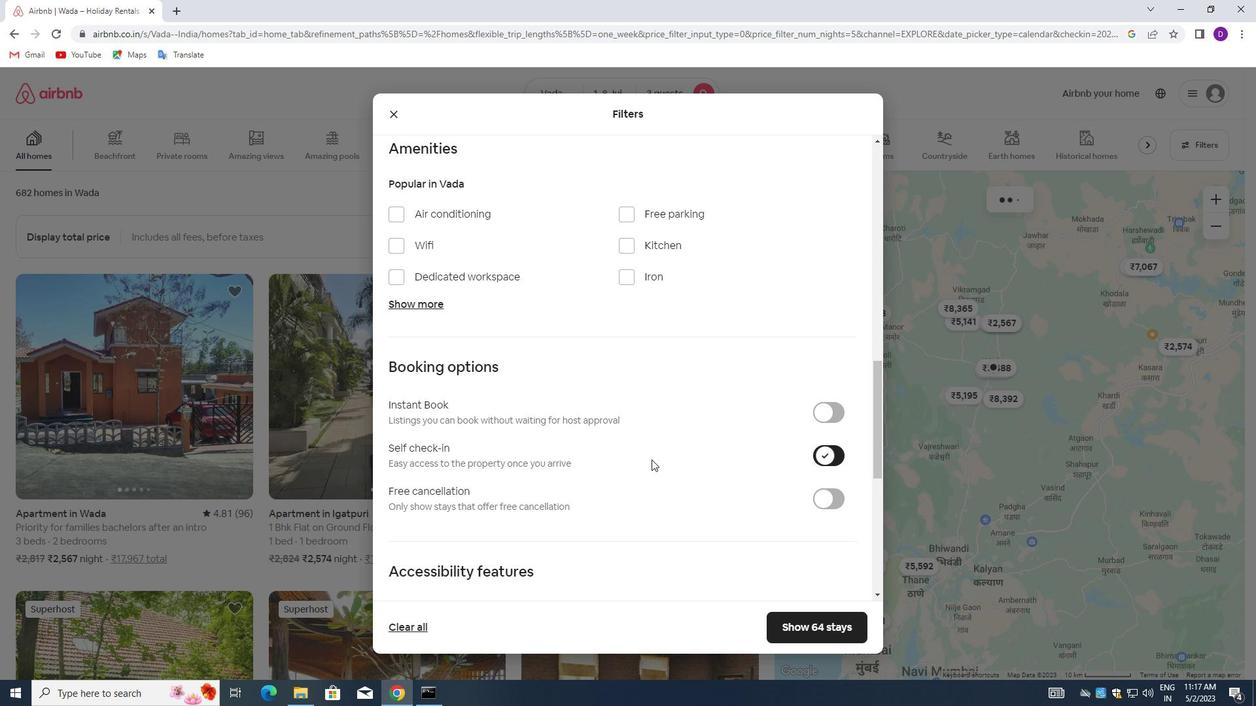 
Action: Mouse scrolled (547, 462) with delta (0, 0)
Screenshot: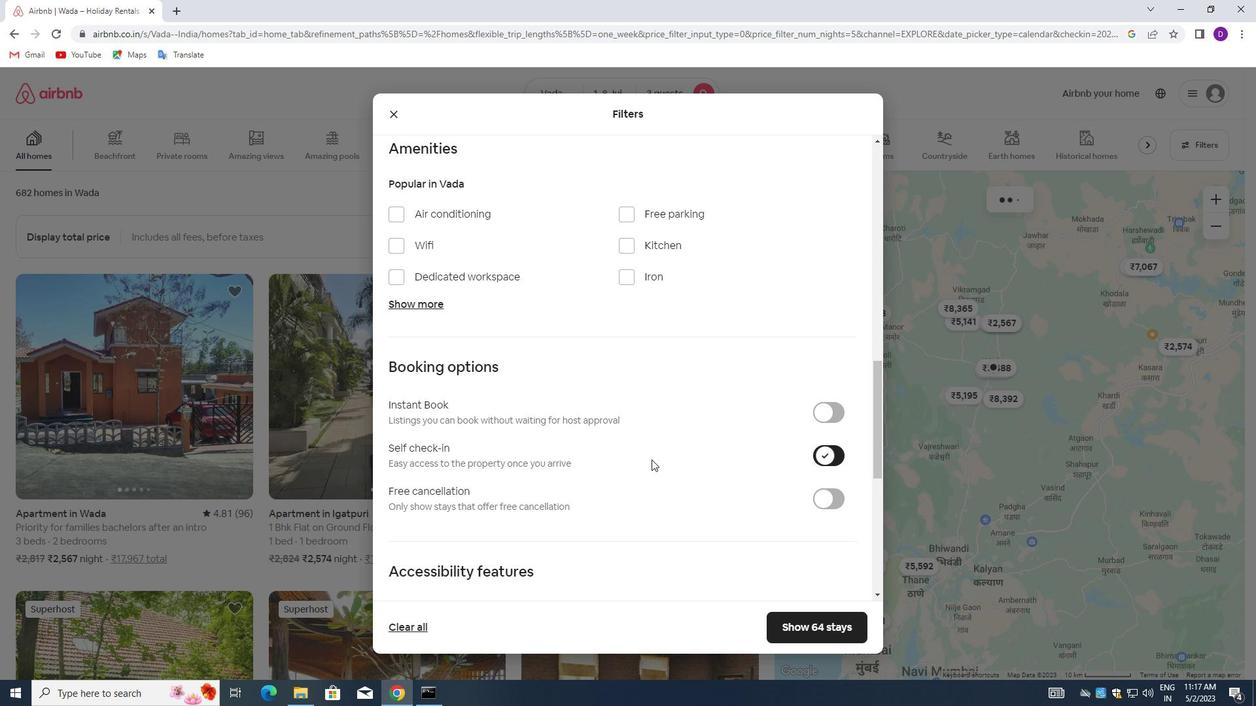 
Action: Mouse moved to (543, 464)
Screenshot: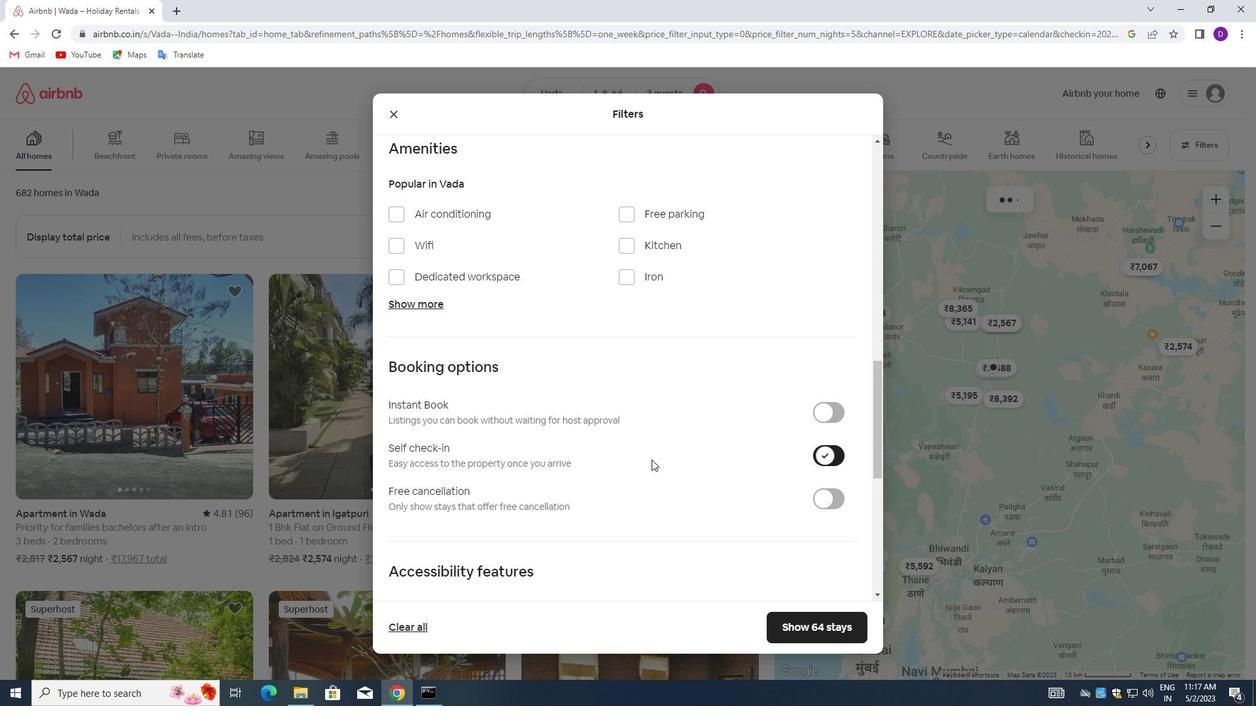 
Action: Mouse scrolled (543, 464) with delta (0, 0)
Screenshot: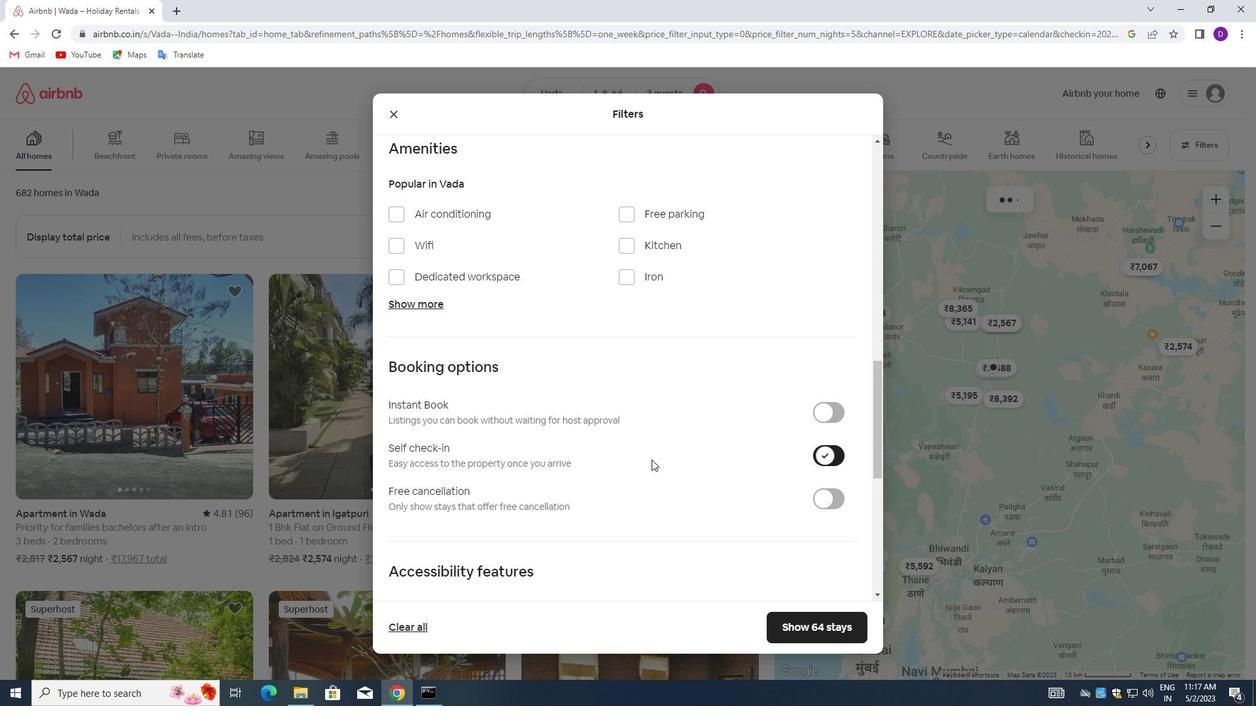 
Action: Mouse moved to (538, 467)
Screenshot: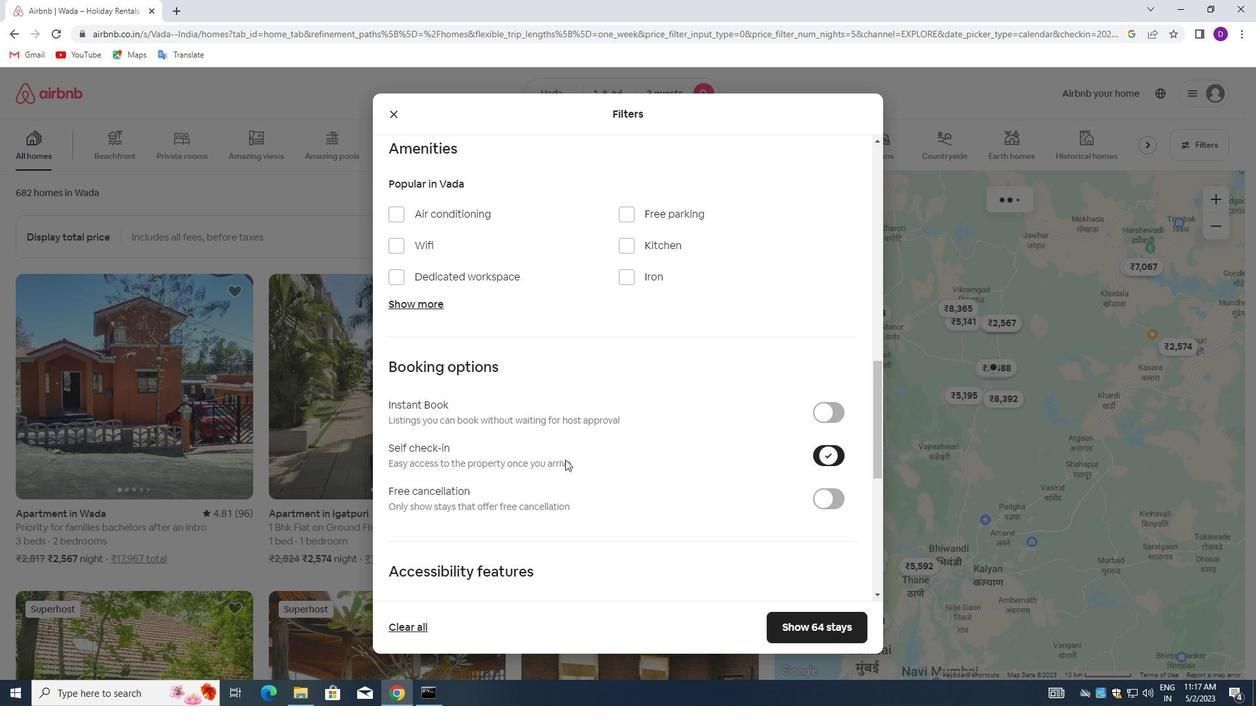 
Action: Mouse scrolled (538, 466) with delta (0, 0)
Screenshot: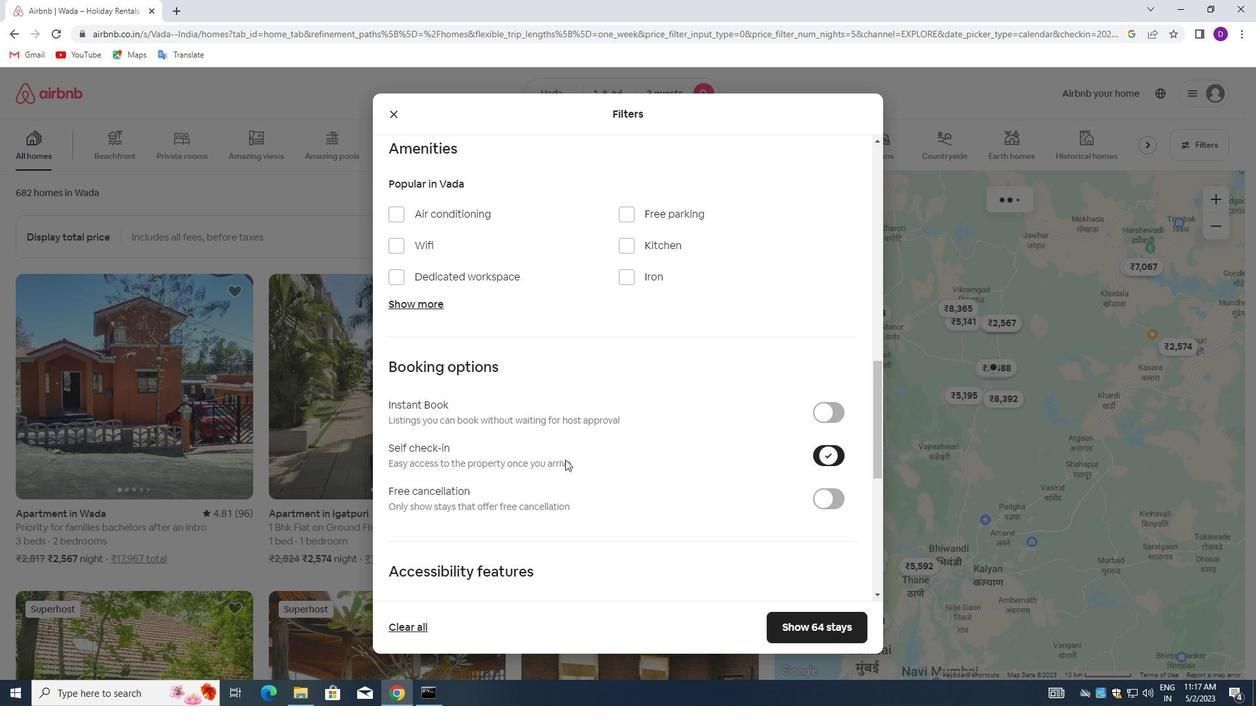 
Action: Mouse moved to (517, 483)
Screenshot: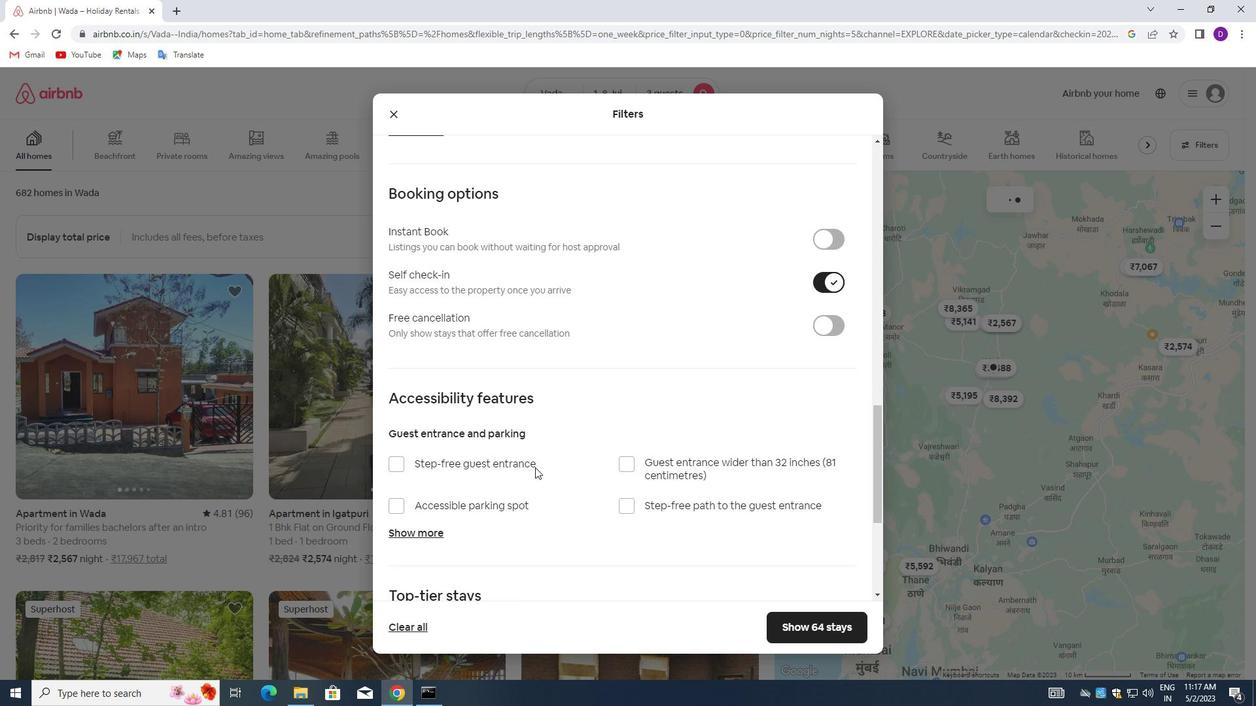 
Action: Mouse scrolled (517, 483) with delta (0, 0)
Screenshot: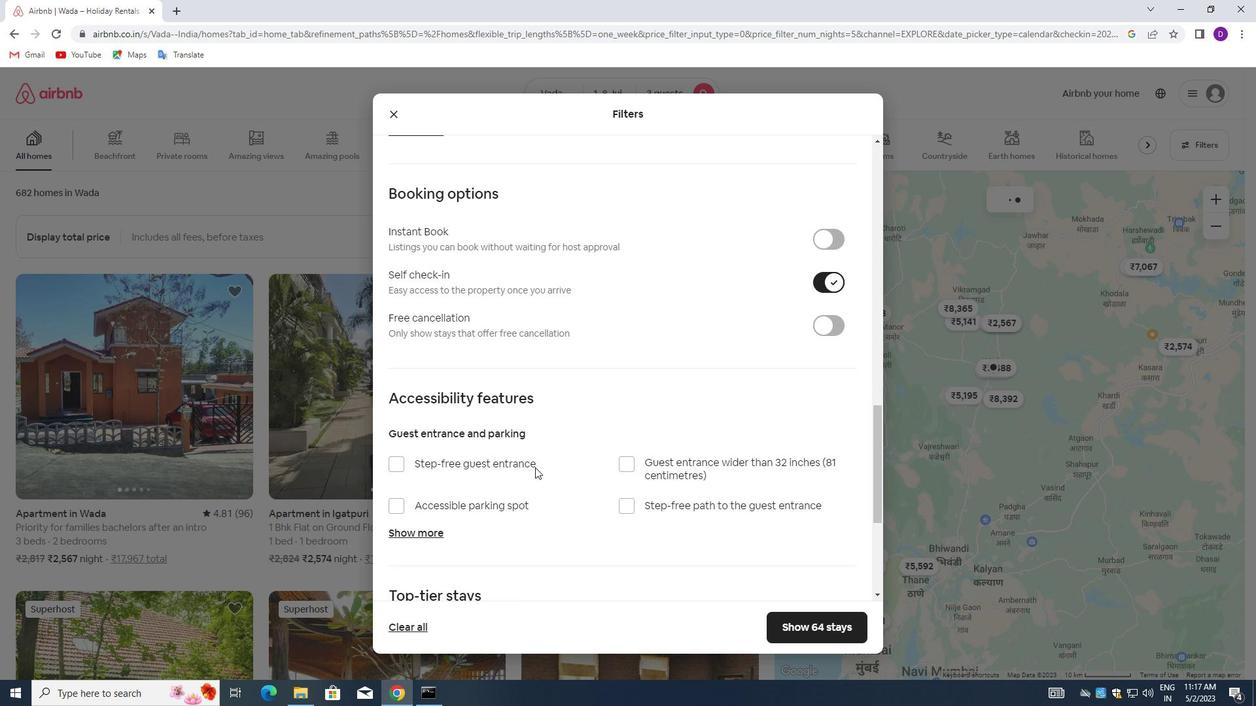
Action: Mouse moved to (511, 488)
Screenshot: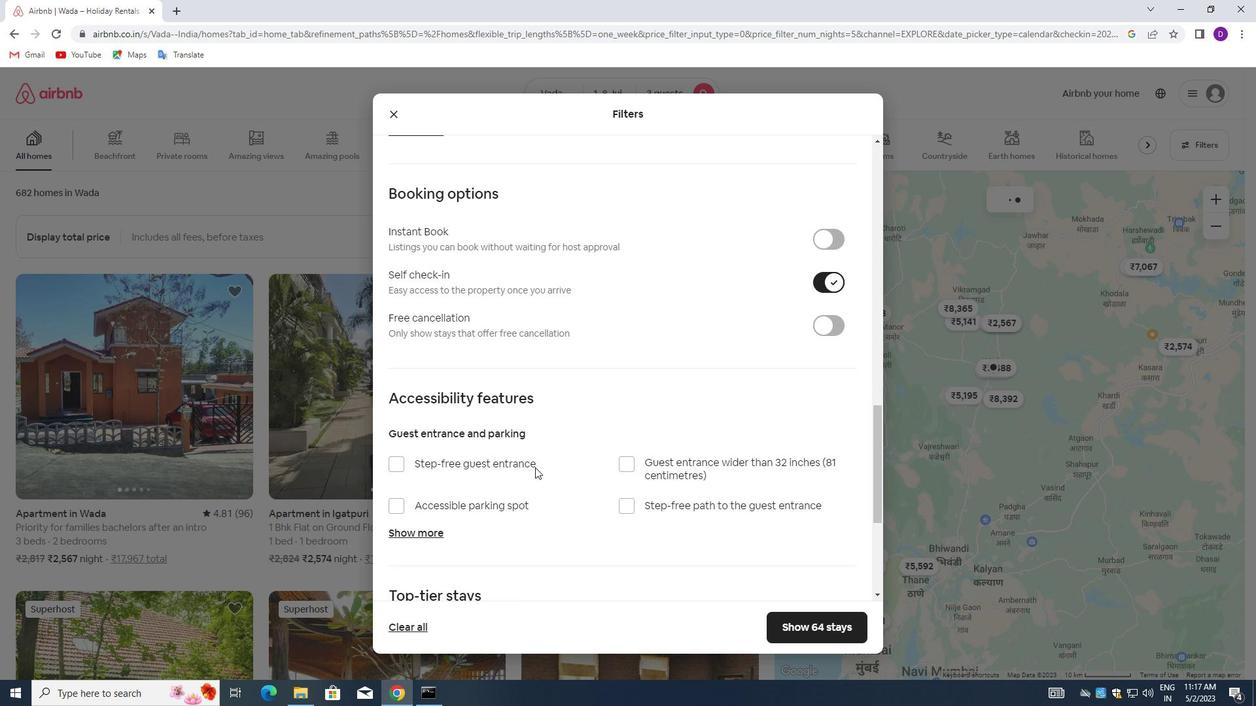 
Action: Mouse scrolled (511, 487) with delta (0, 0)
Screenshot: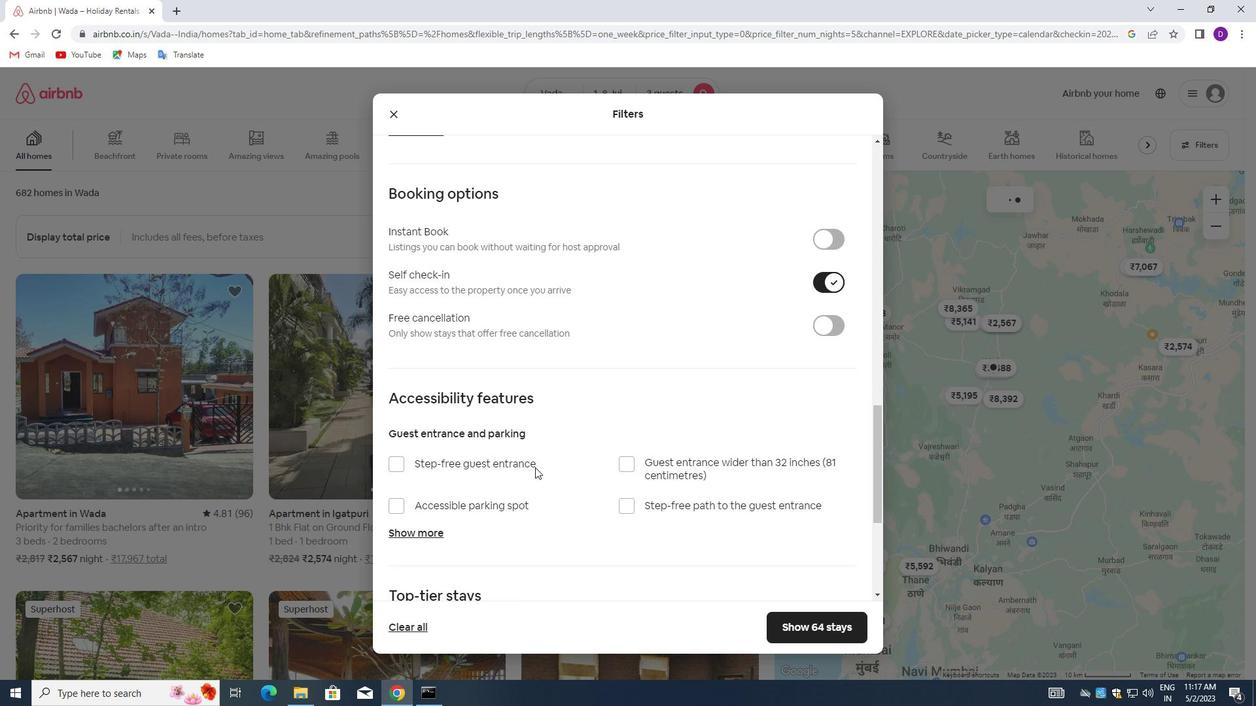 
Action: Mouse moved to (507, 492)
Screenshot: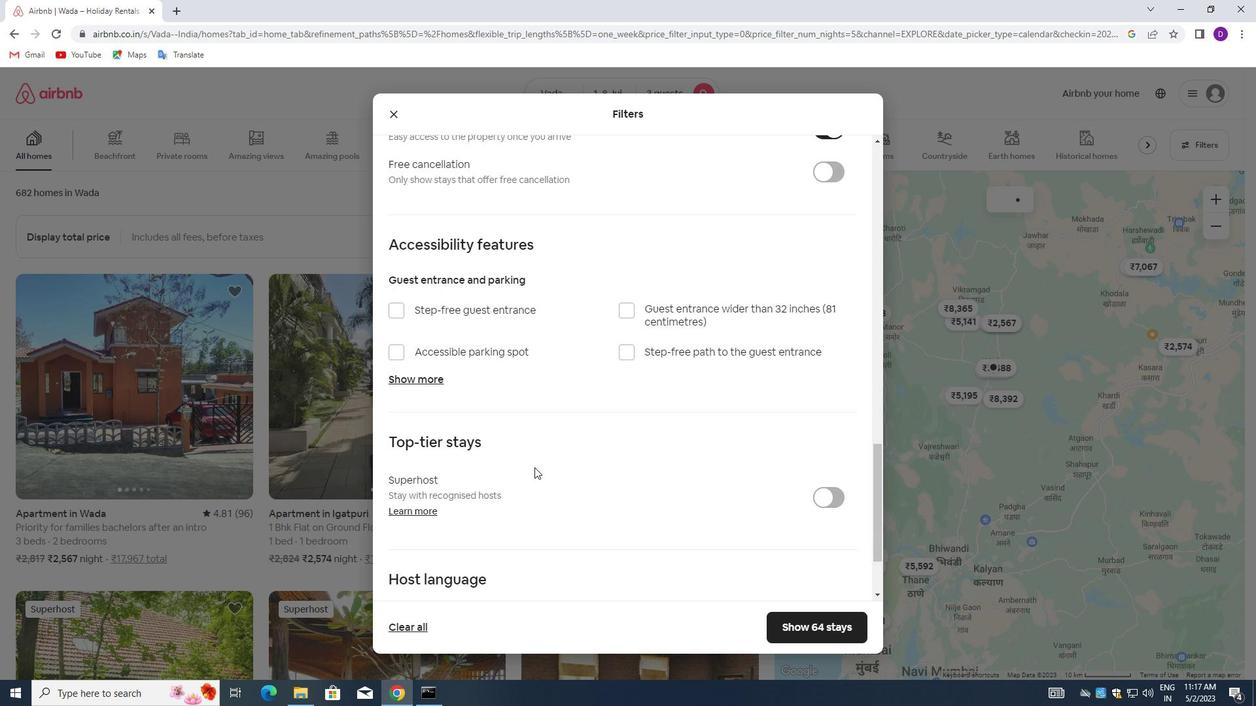 
Action: Mouse scrolled (507, 491) with delta (0, 0)
Screenshot: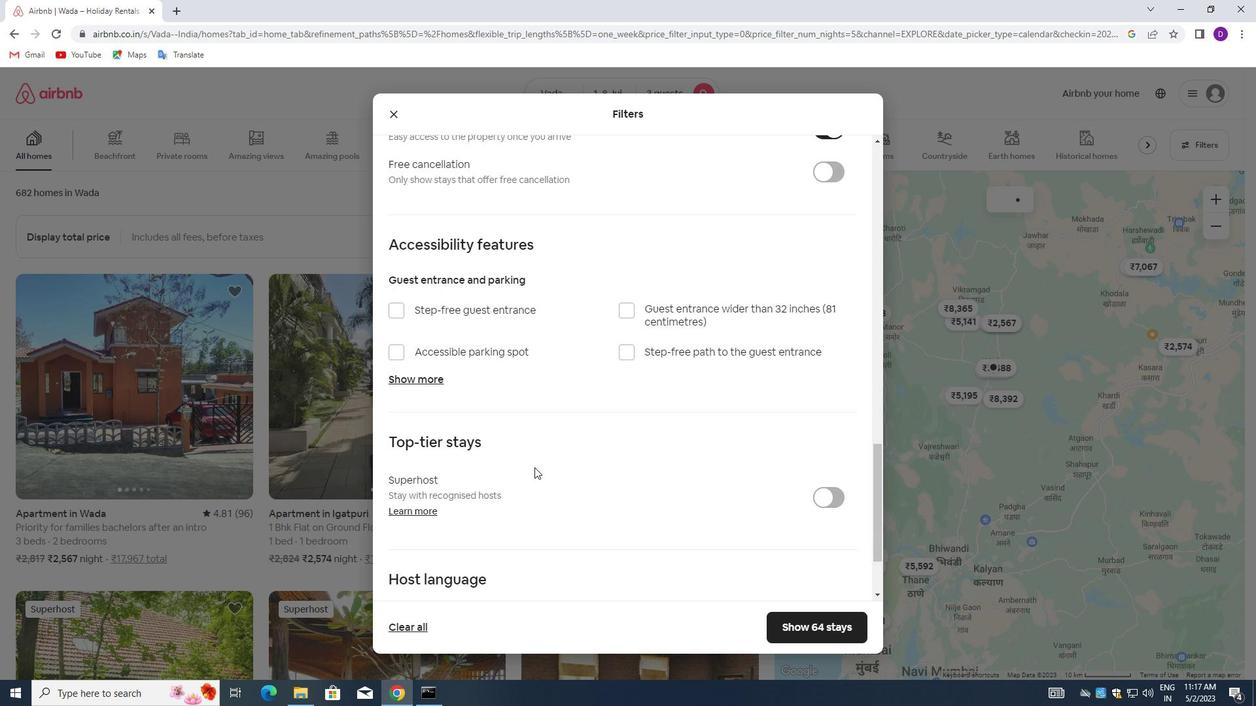 
Action: Mouse moved to (504, 493)
Screenshot: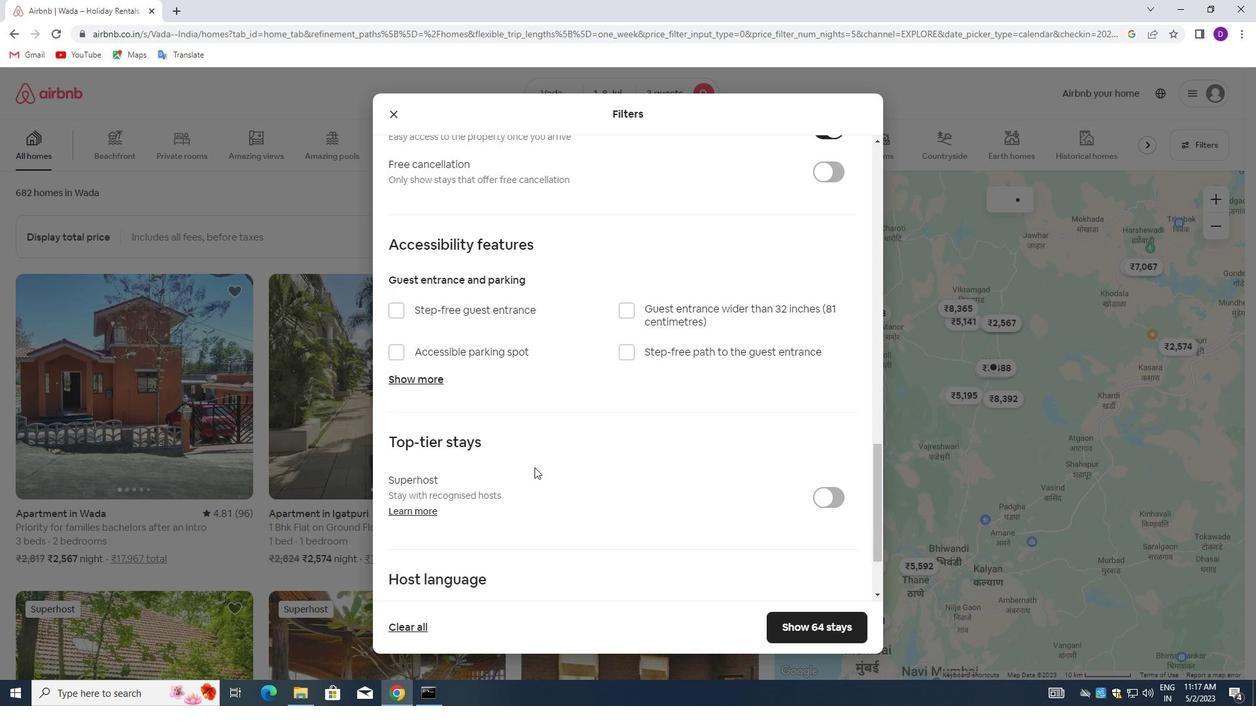 
Action: Mouse scrolled (504, 492) with delta (0, 0)
Screenshot: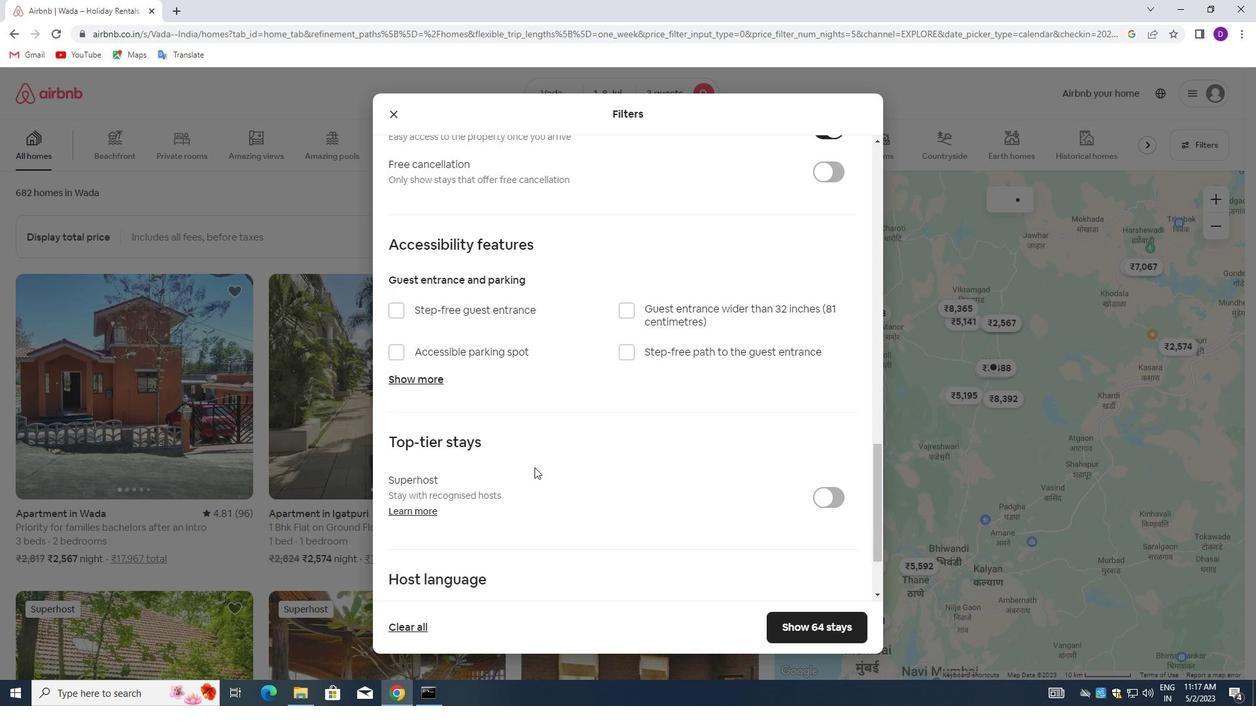 
Action: Mouse moved to (488, 497)
Screenshot: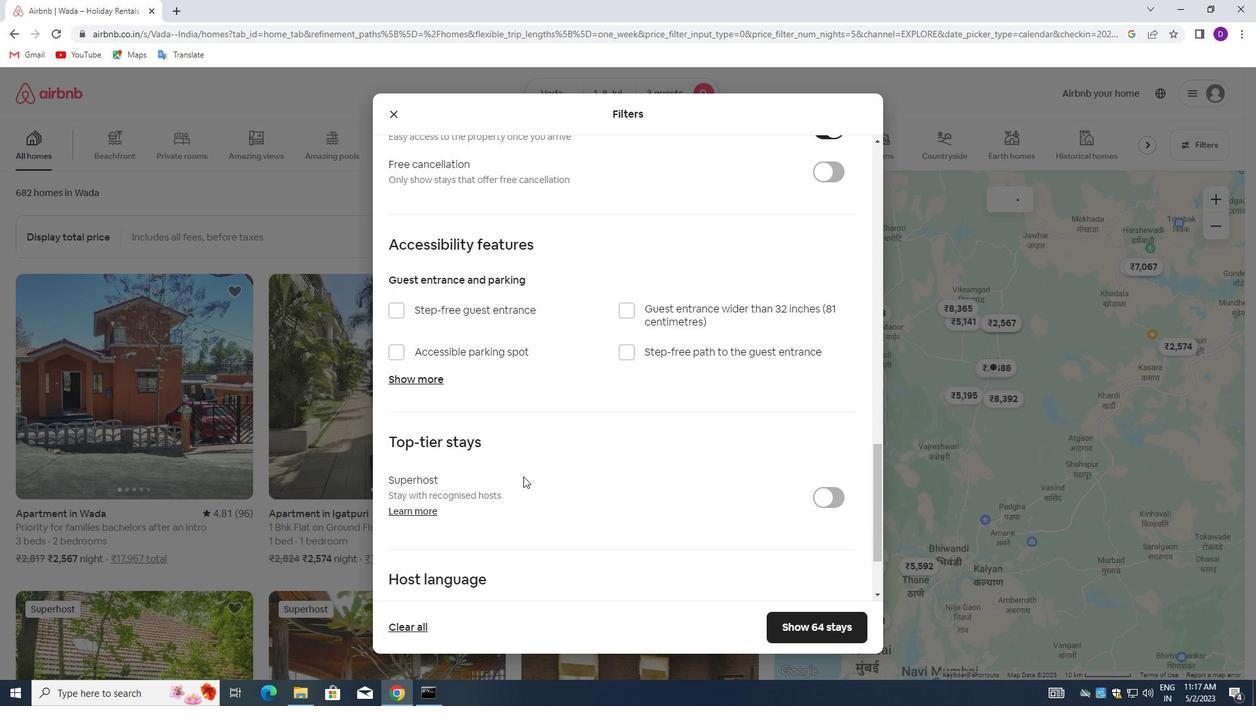 
Action: Mouse scrolled (488, 496) with delta (0, 0)
Screenshot: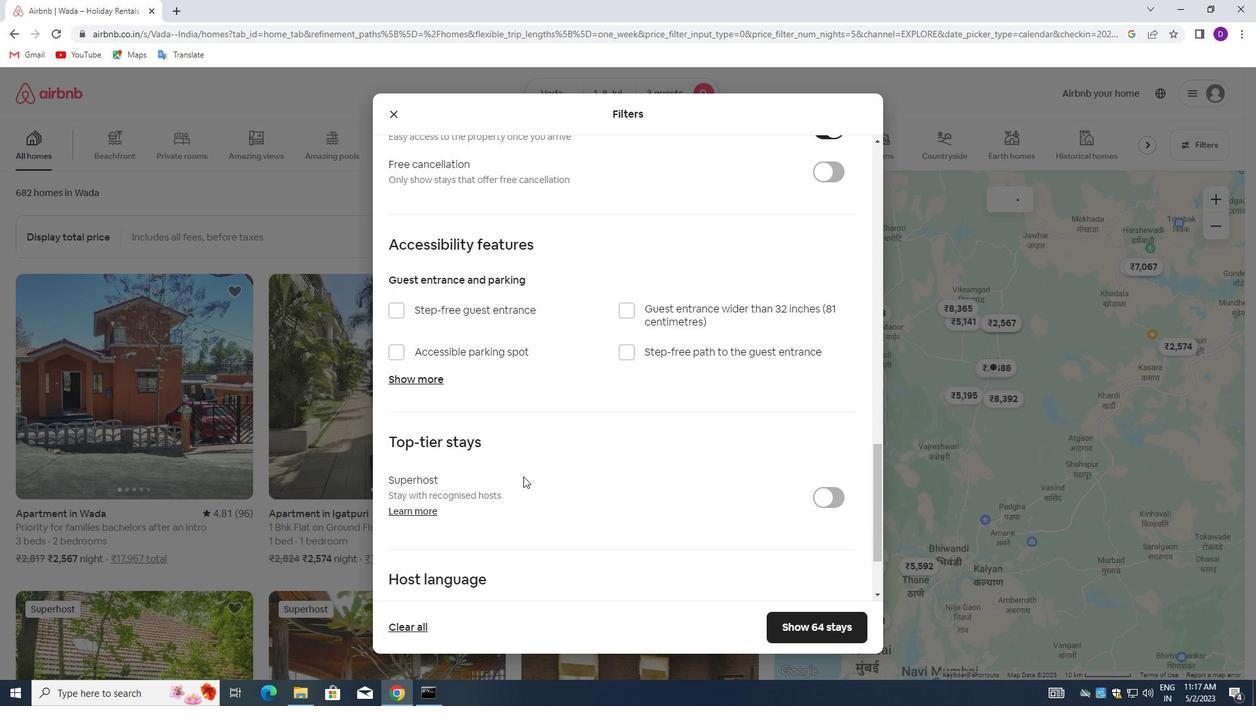 
Action: Mouse moved to (394, 514)
Screenshot: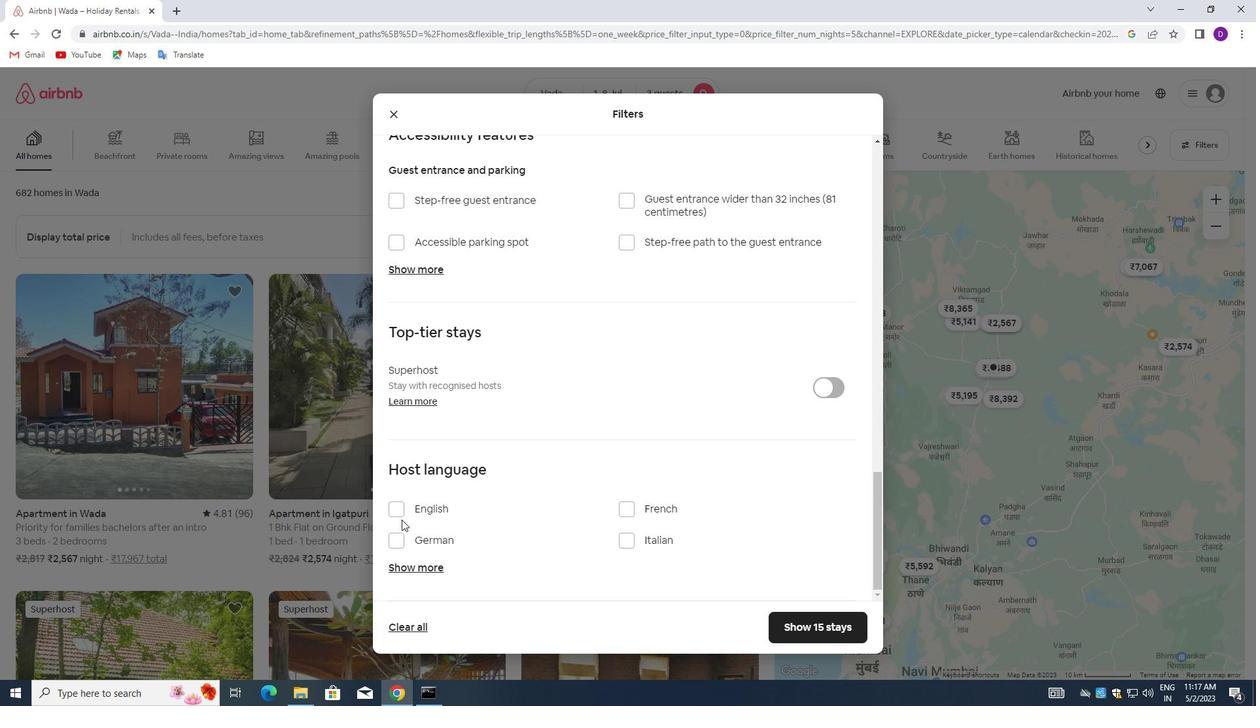 
Action: Mouse pressed left at (394, 514)
Screenshot: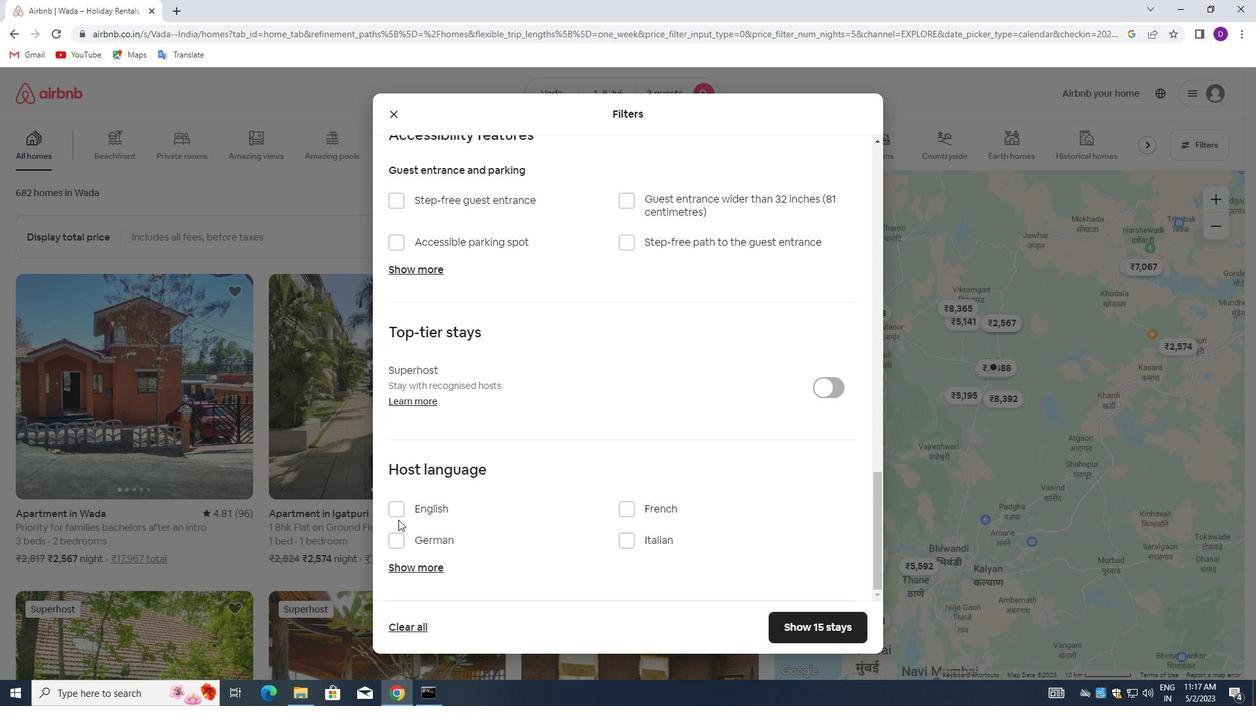 
Action: Mouse moved to (789, 622)
Screenshot: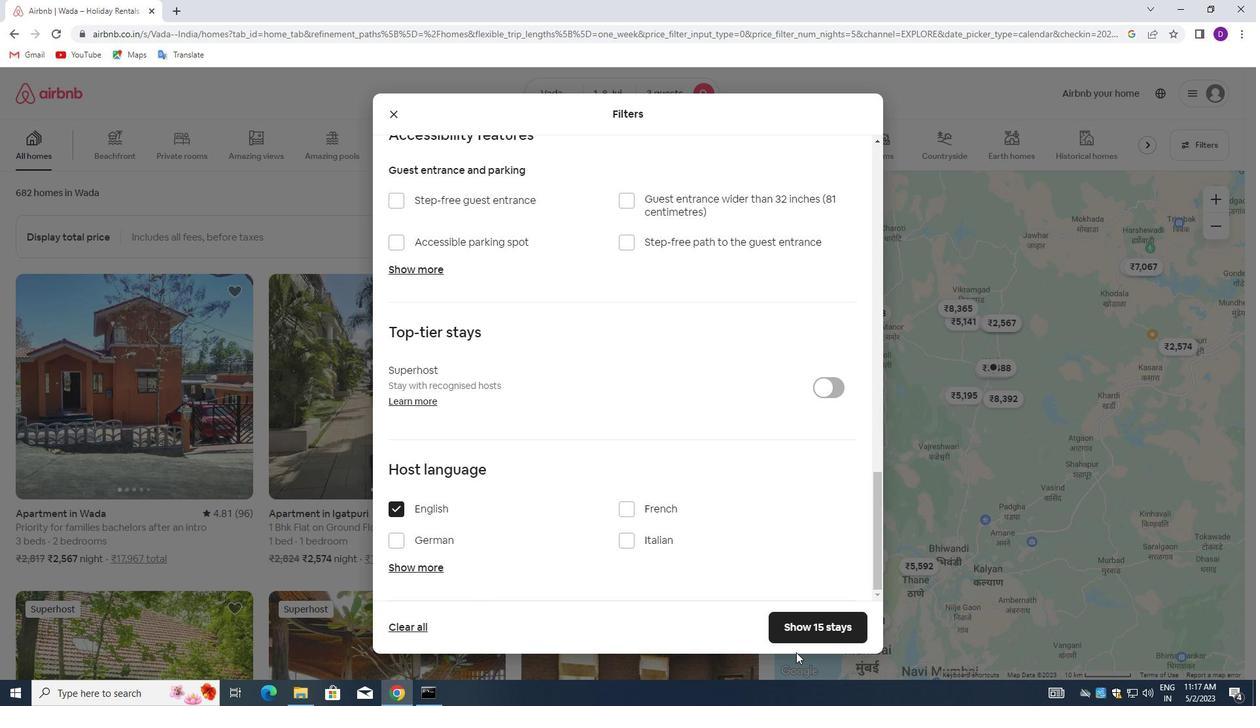 
Action: Mouse pressed left at (789, 622)
Screenshot: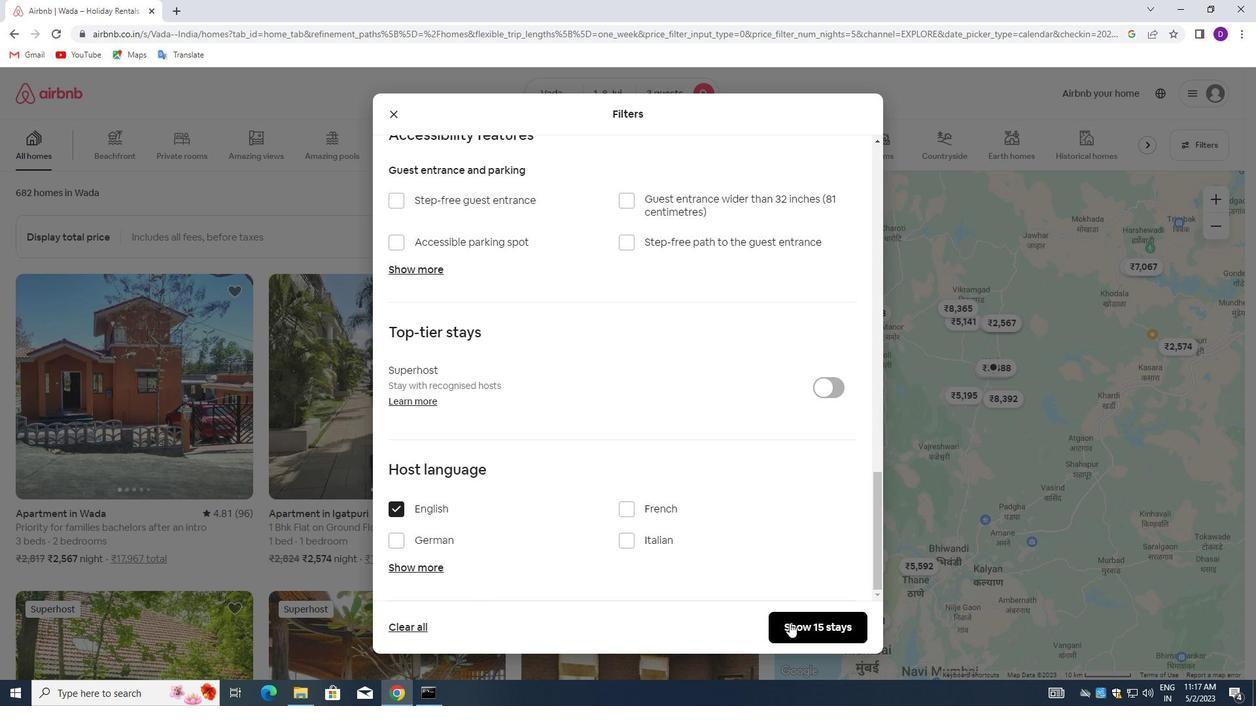 
Action: Mouse moved to (788, 619)
Screenshot: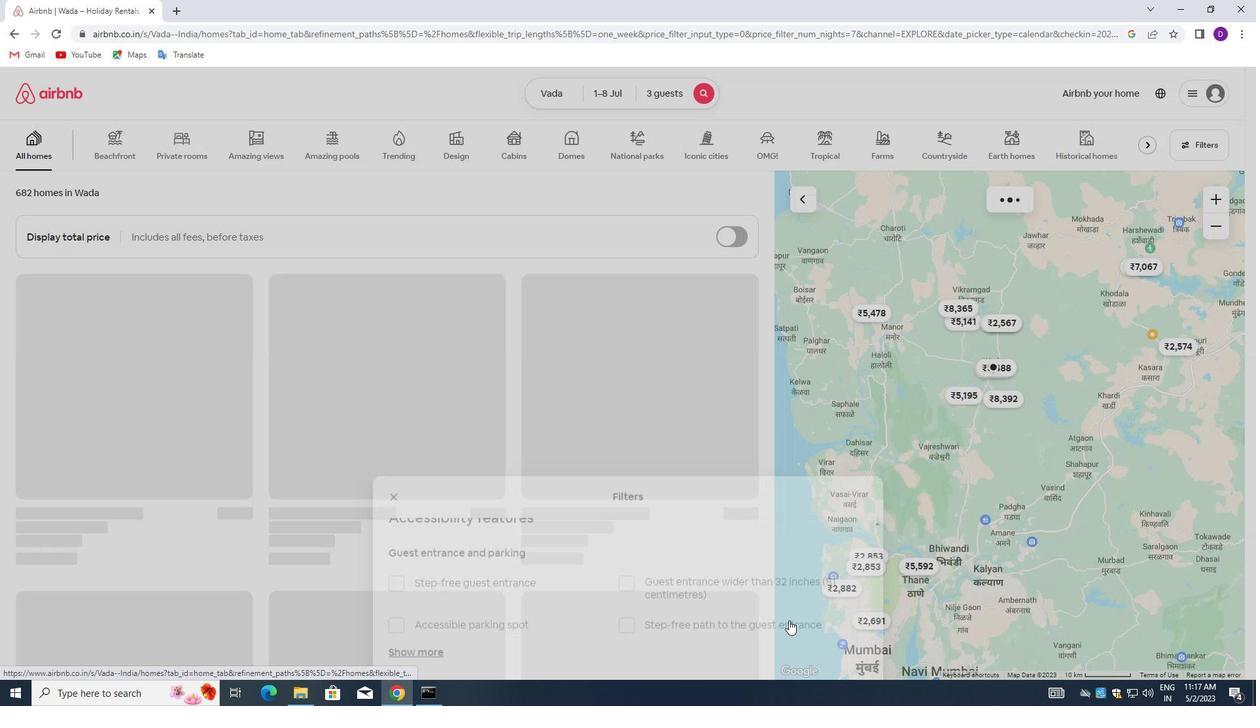 
